 Task: Open Card Employee Handbook Review in Board Social Media Influencer Social Media Takeover Campaign Creation and Management to Workspace Desktop Applications and add a team member Softage.1@softage.net, a label Green, a checklist Media Relations, an attachment from your computer, a color Green and finally, add a card description 'Plan and execute company team-building conference with guest speakers' and a comment 'We should approach this task with enthusiasm as it has the potential to generate significant value for our company.'. Add a start date 'Jan 09, 1900' with a due date 'Jan 16, 1900'
Action: Mouse moved to (113, 499)
Screenshot: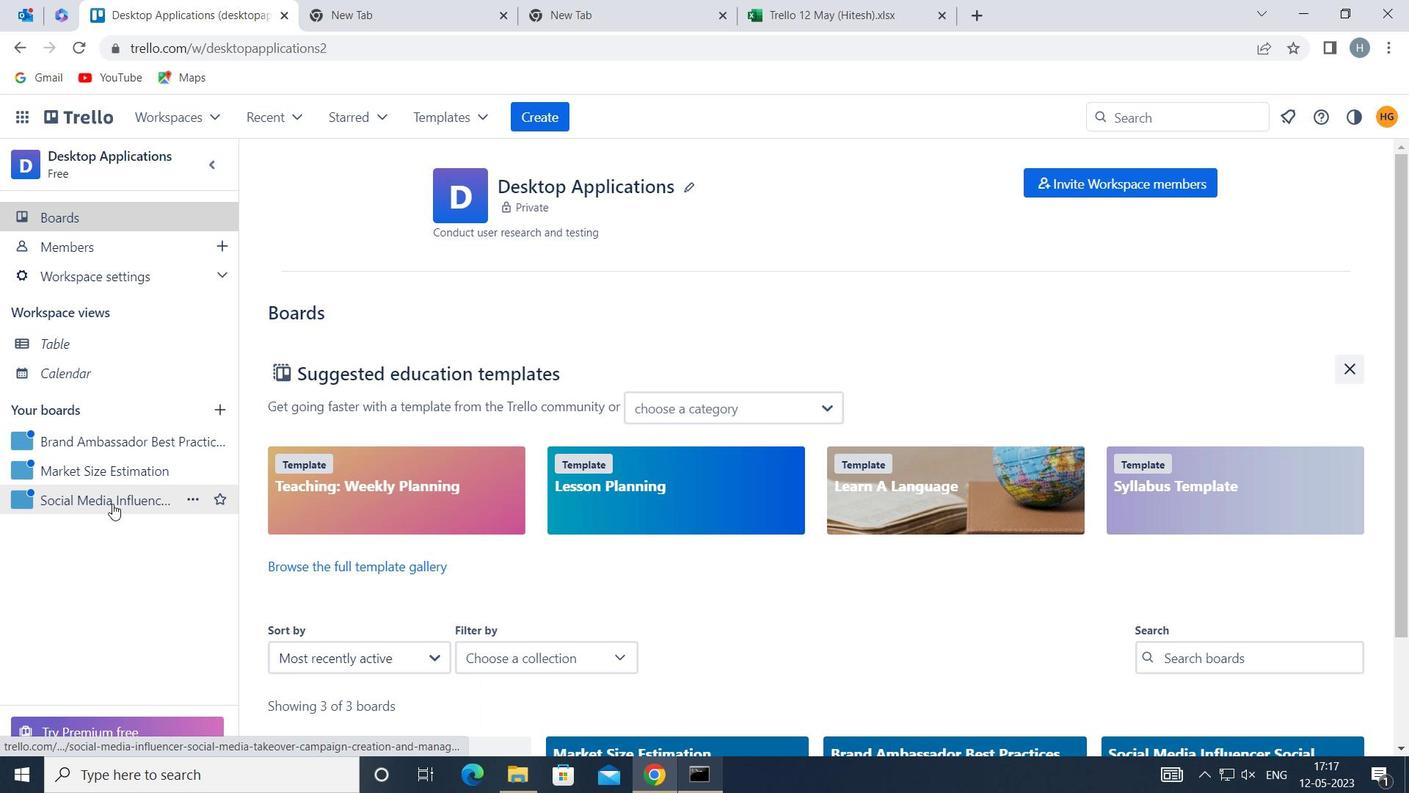 
Action: Mouse pressed left at (113, 499)
Screenshot: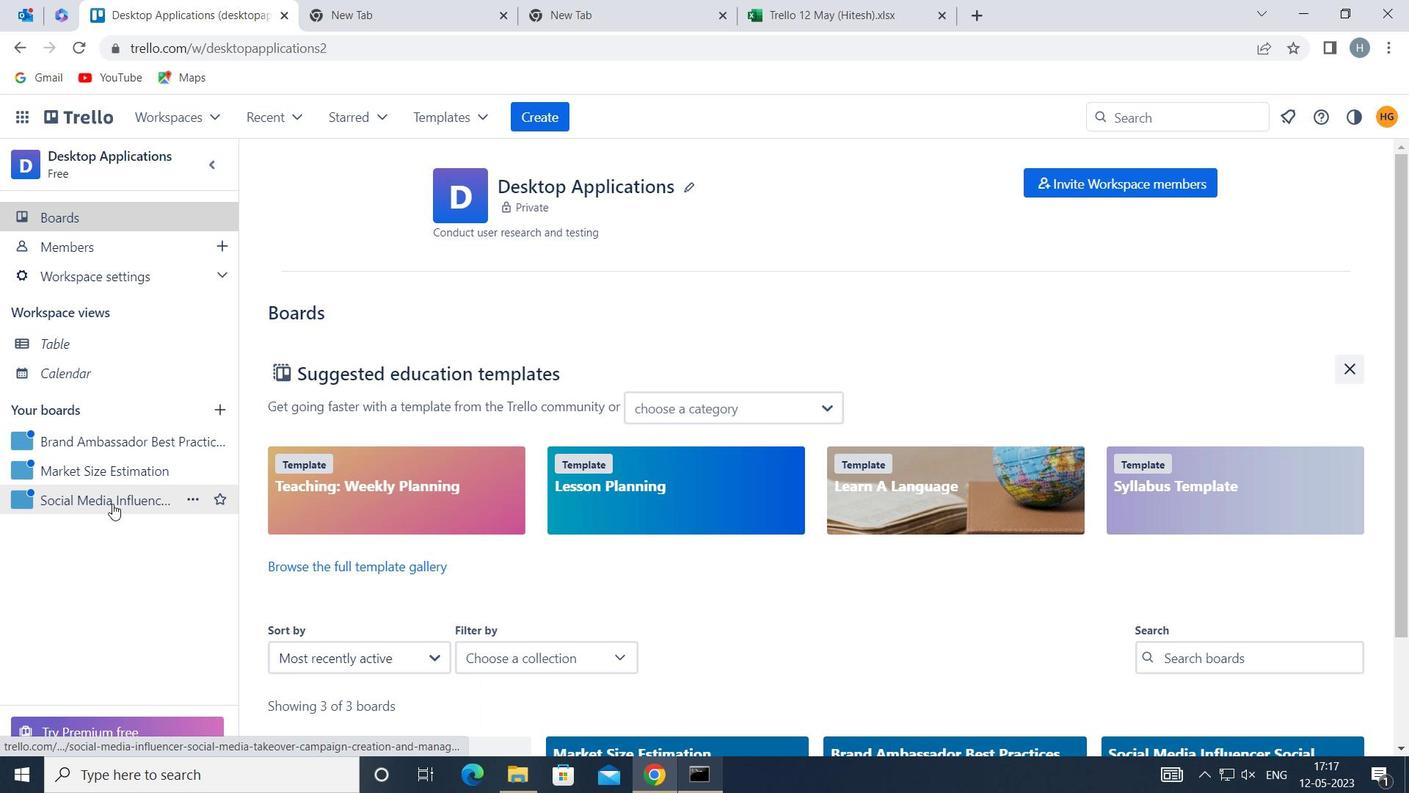 
Action: Mouse moved to (848, 258)
Screenshot: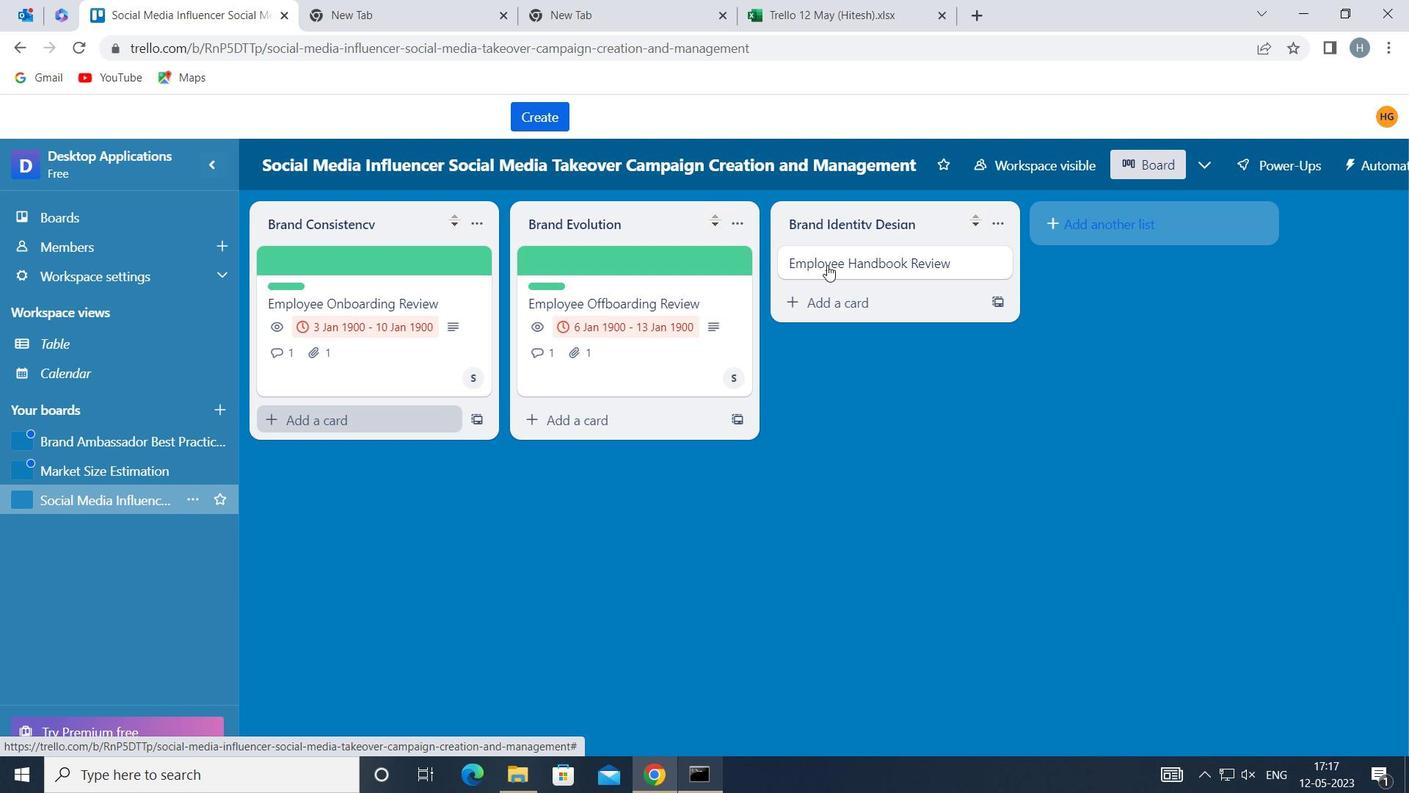 
Action: Mouse pressed left at (848, 258)
Screenshot: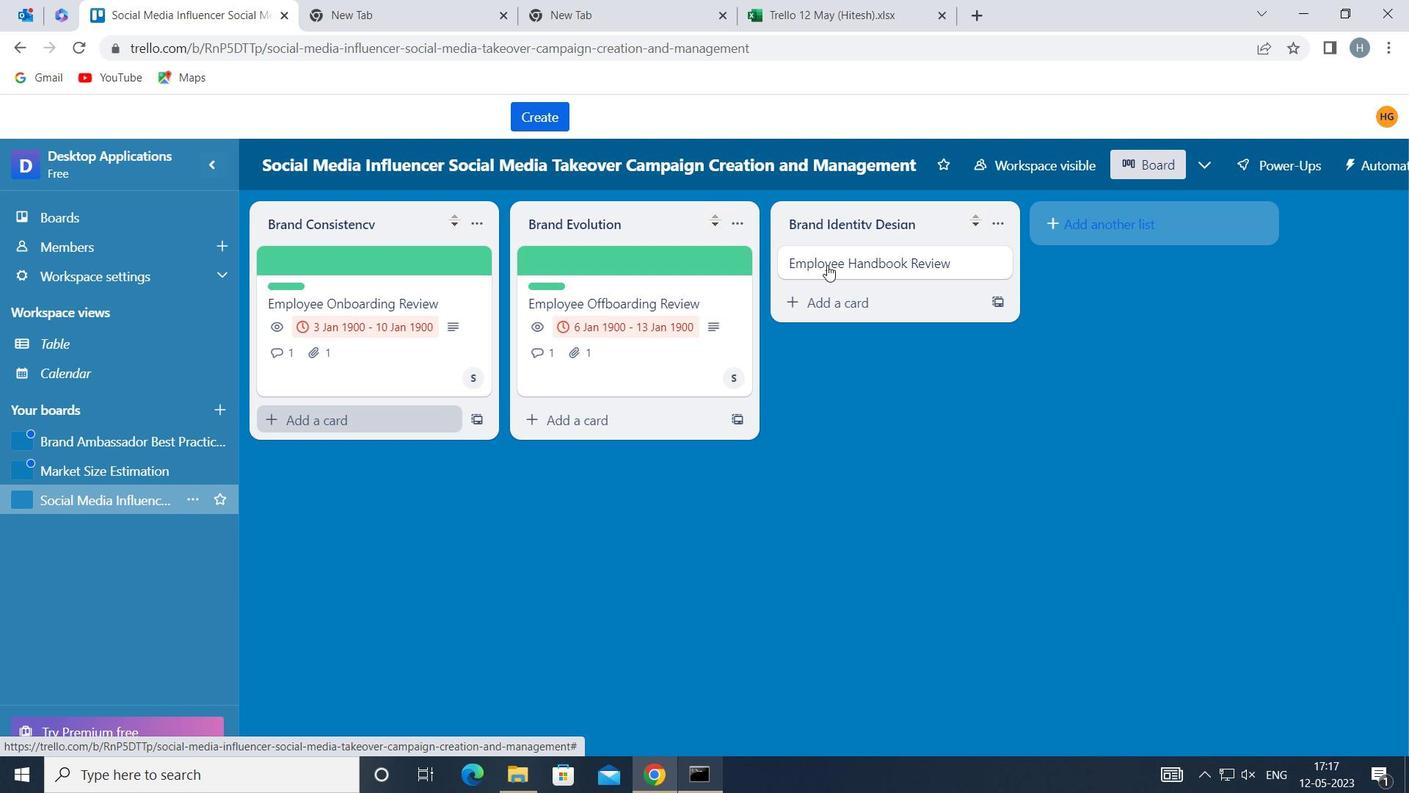 
Action: Mouse moved to (939, 327)
Screenshot: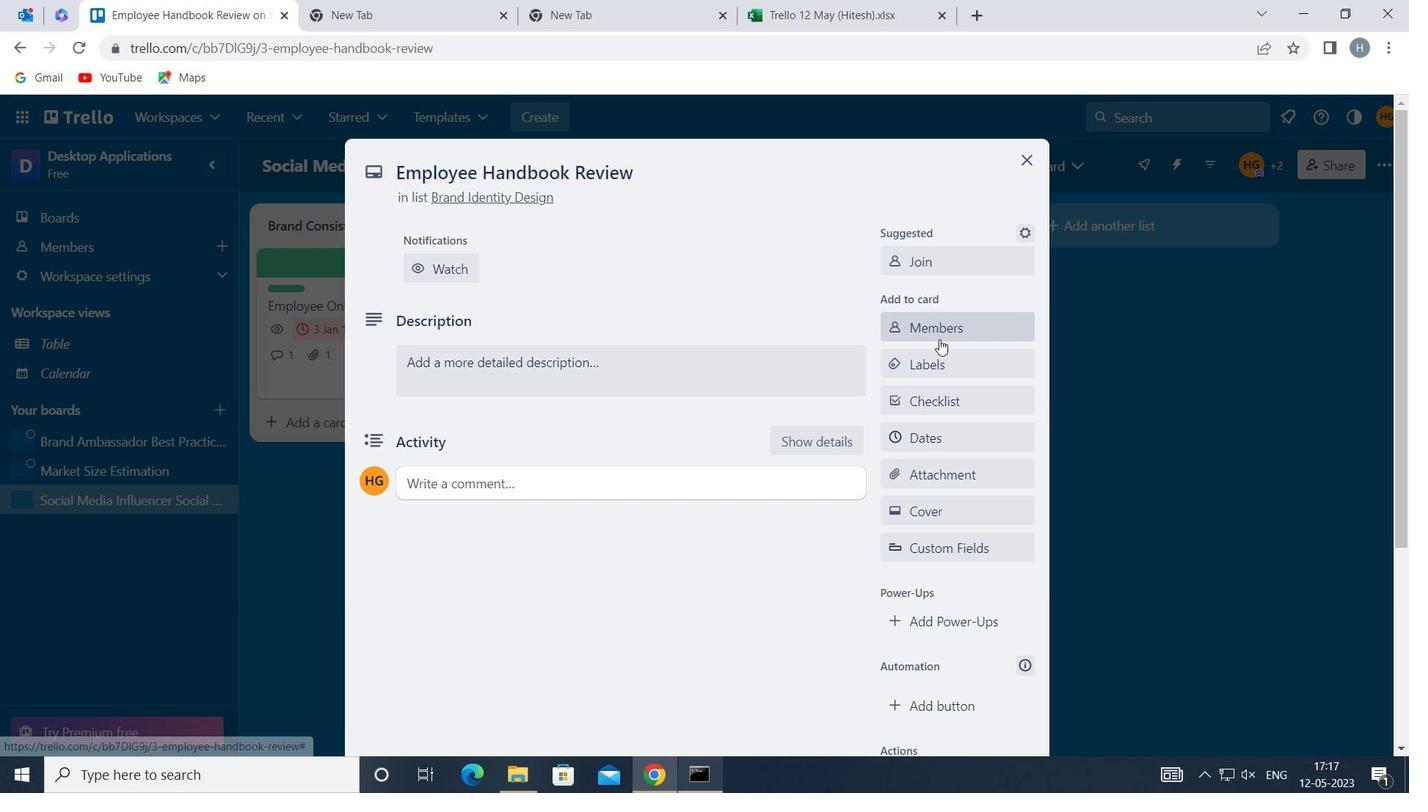 
Action: Mouse pressed left at (939, 327)
Screenshot: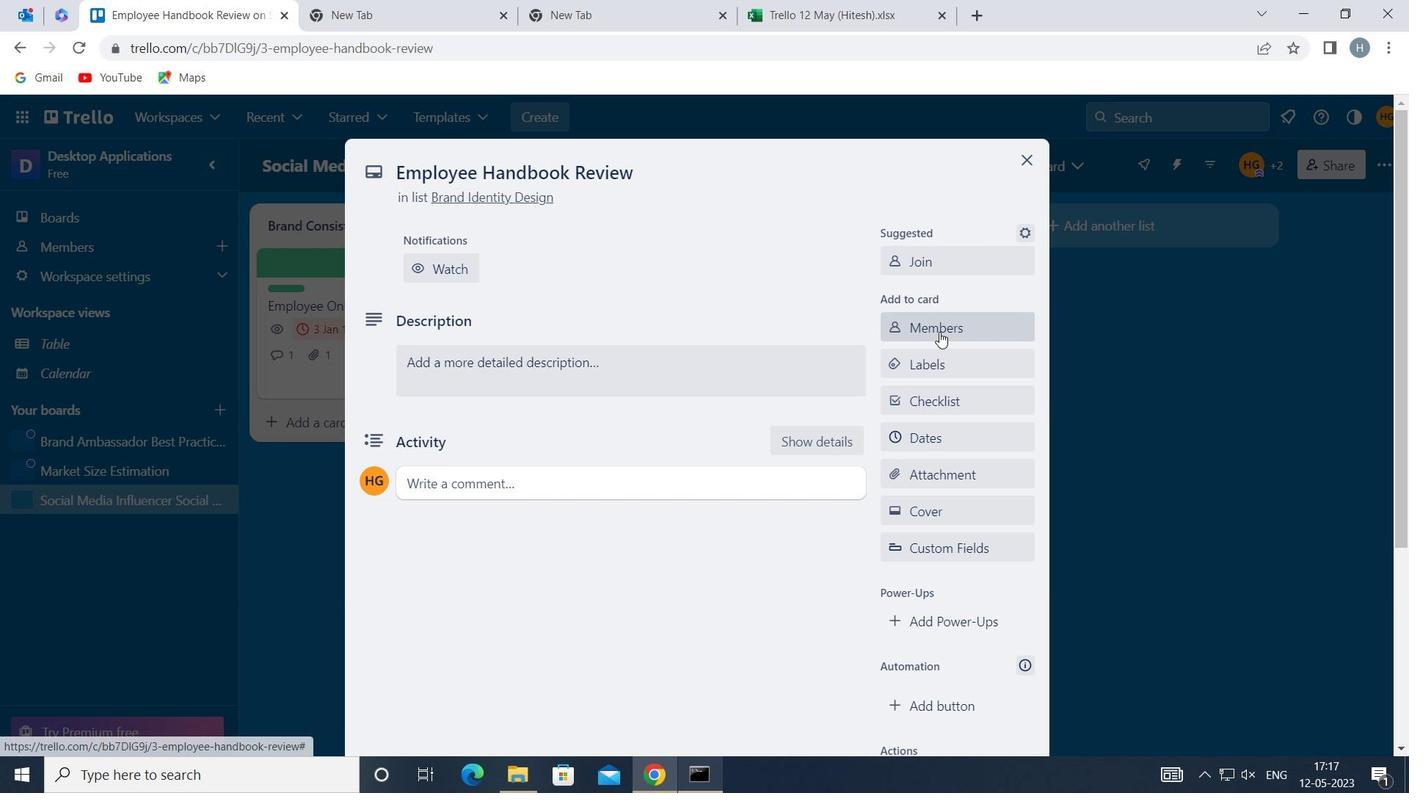 
Action: Mouse moved to (939, 326)
Screenshot: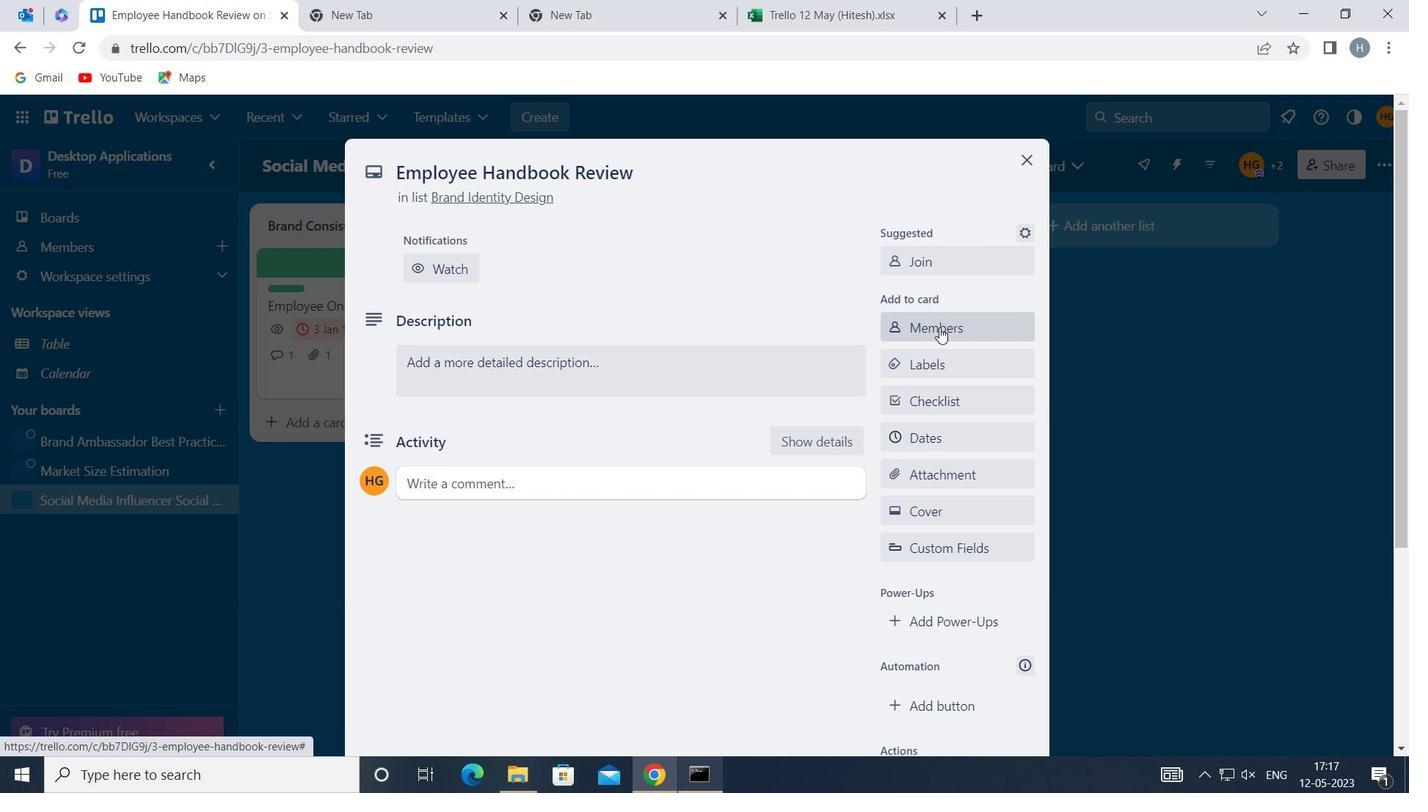 
Action: Key pressed softage
Screenshot: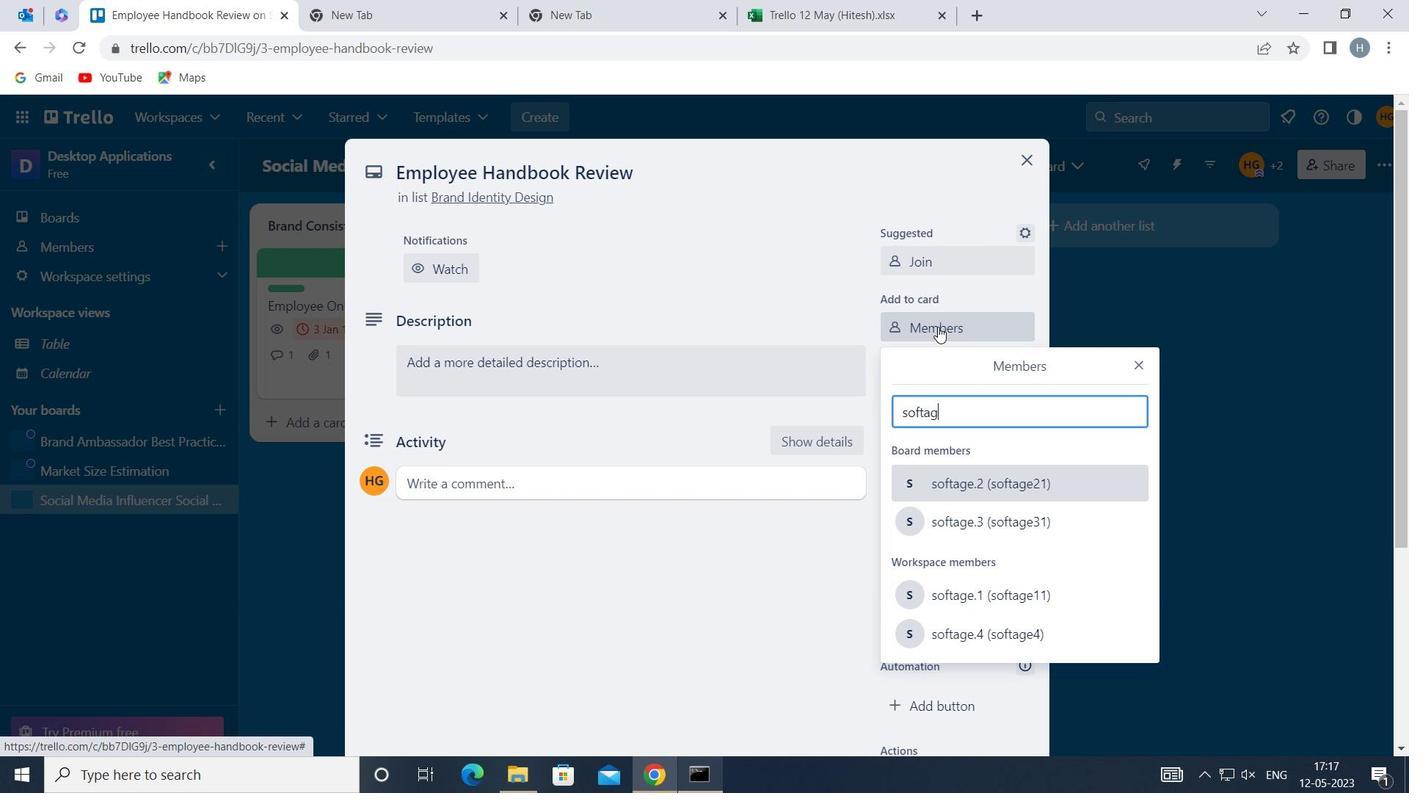 
Action: Mouse moved to (1029, 582)
Screenshot: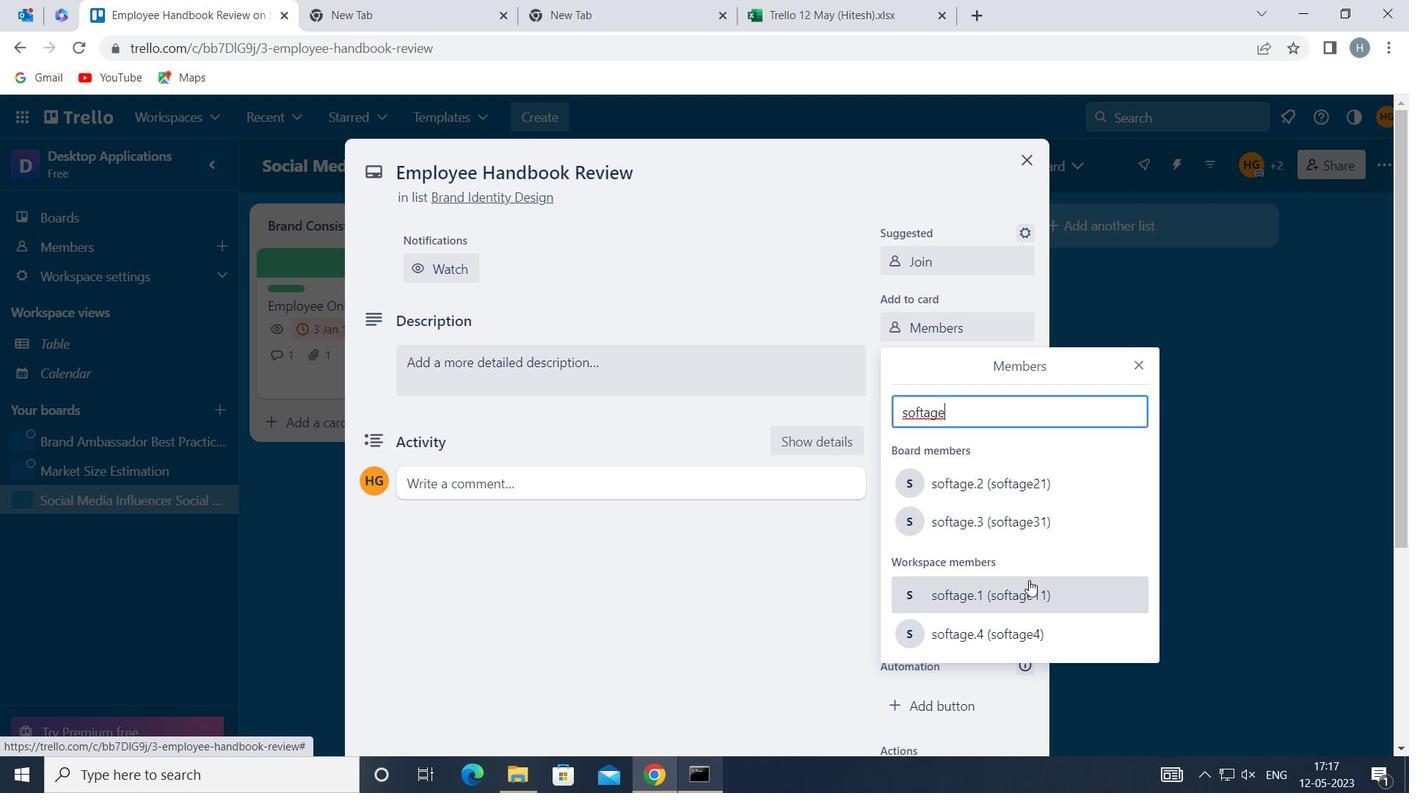 
Action: Mouse pressed left at (1029, 582)
Screenshot: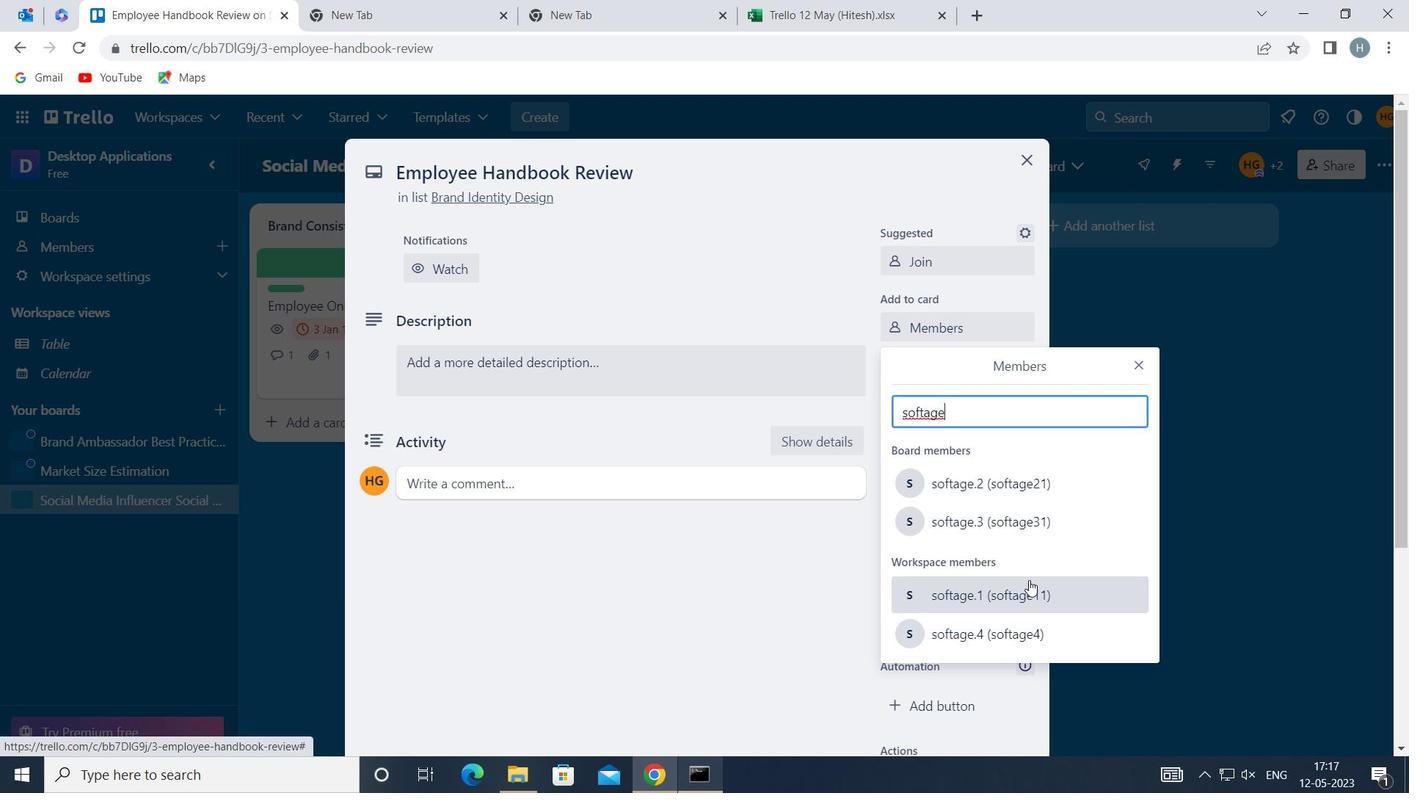 
Action: Mouse moved to (1140, 366)
Screenshot: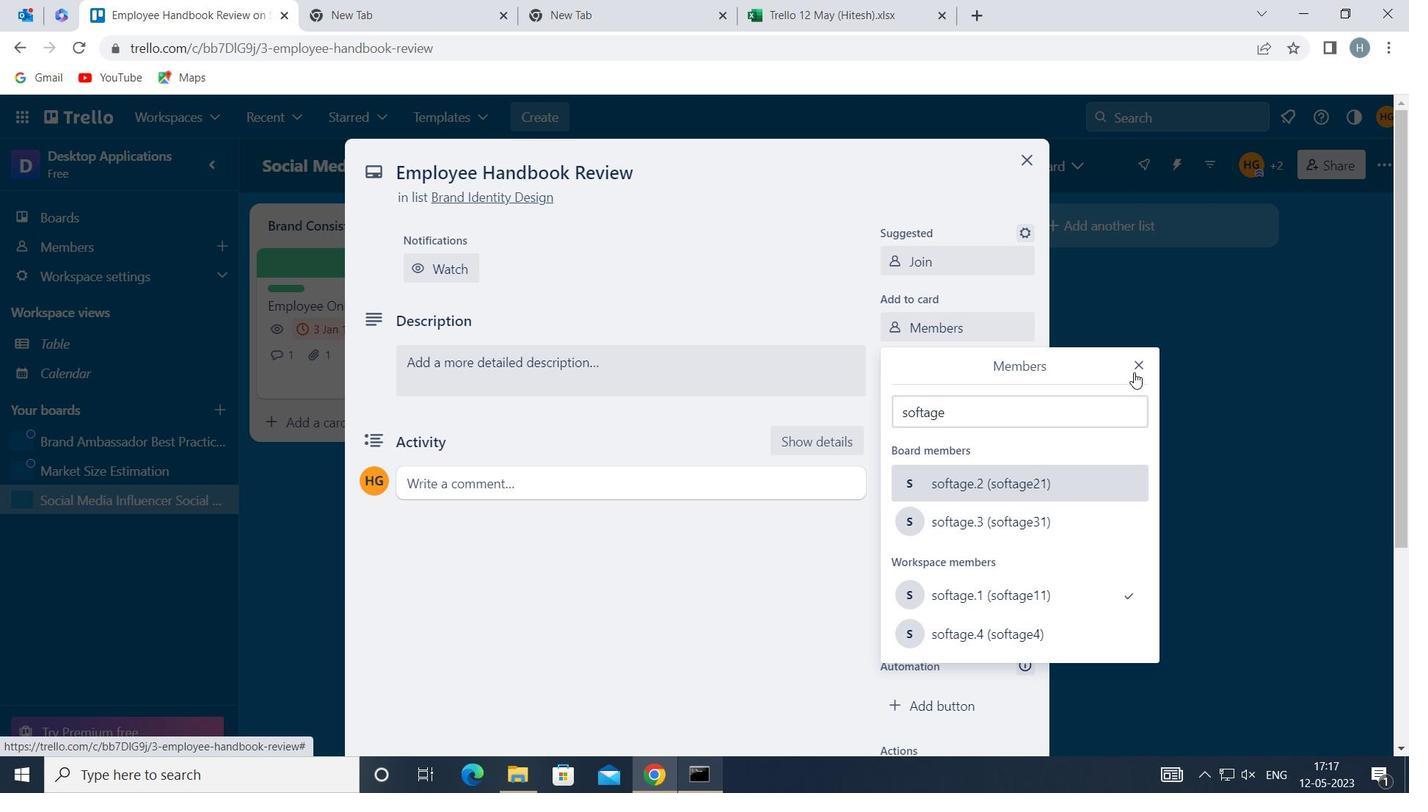 
Action: Mouse pressed left at (1140, 366)
Screenshot: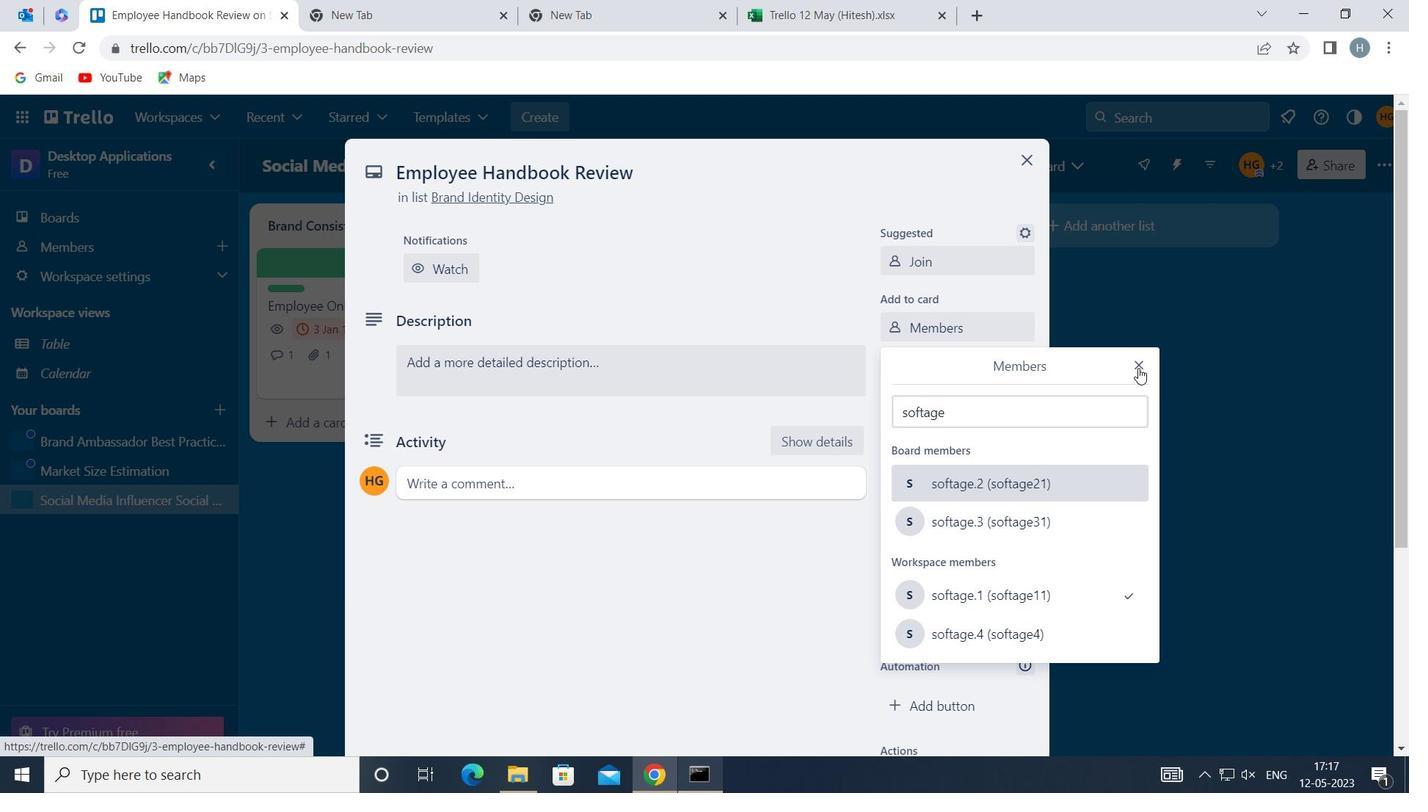
Action: Mouse moved to (1000, 361)
Screenshot: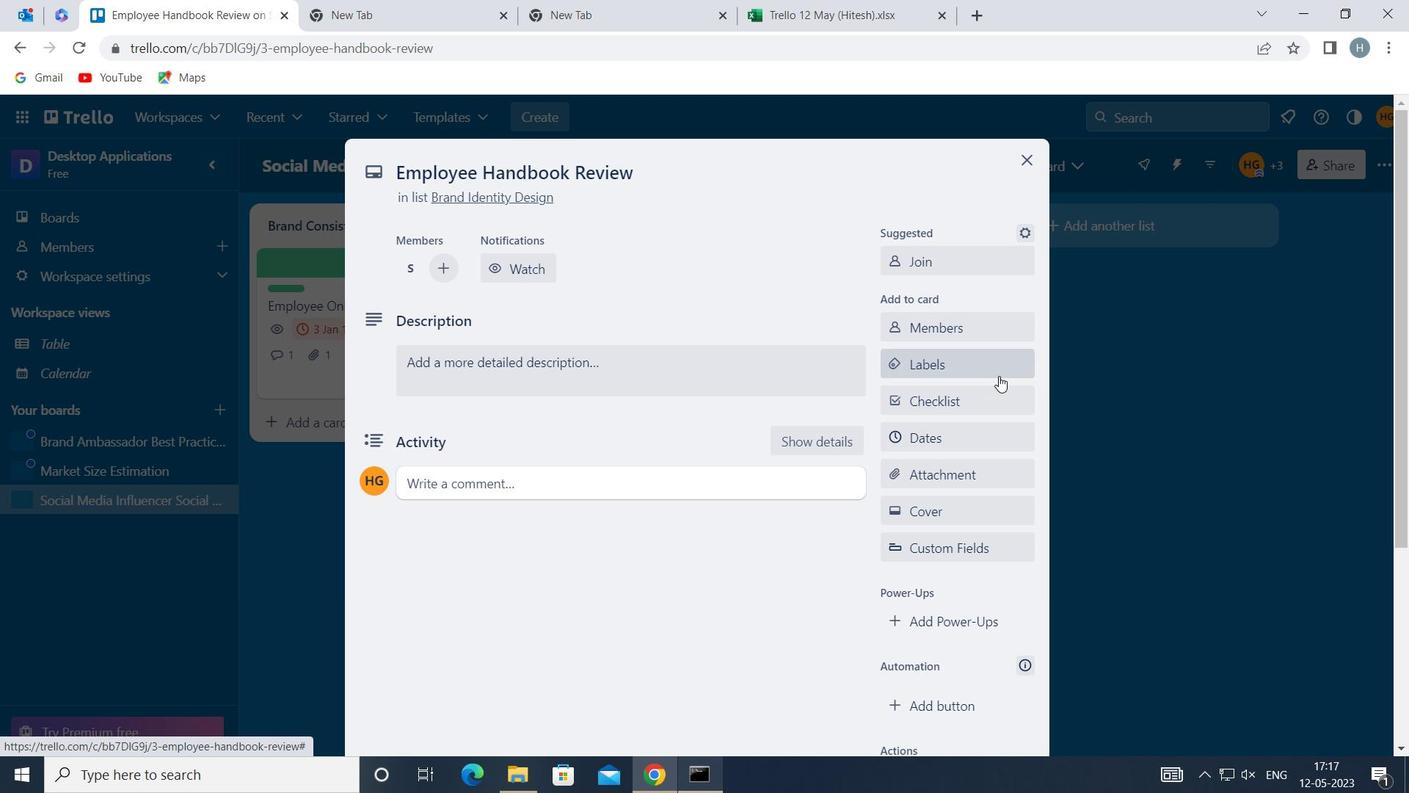 
Action: Mouse pressed left at (1000, 361)
Screenshot: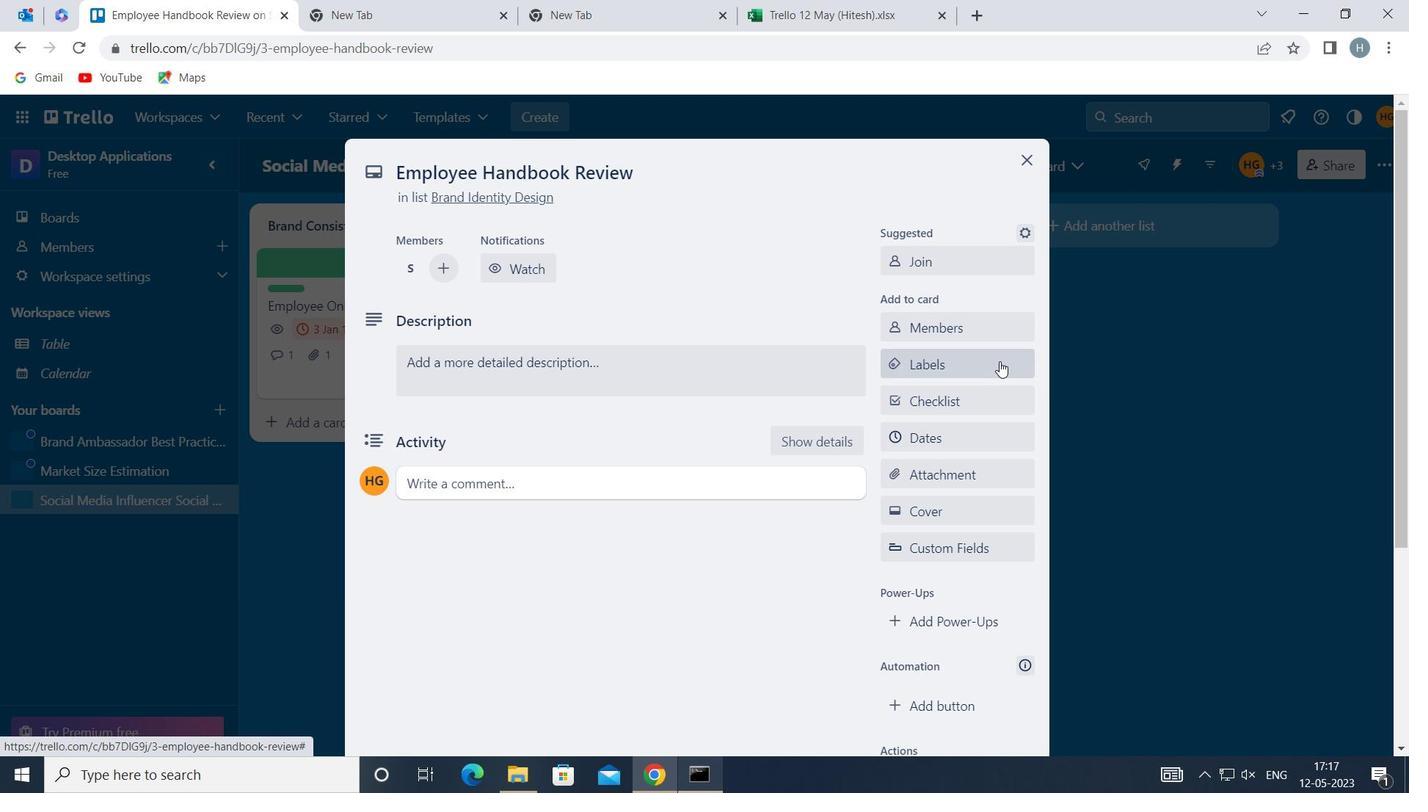
Action: Mouse moved to (995, 268)
Screenshot: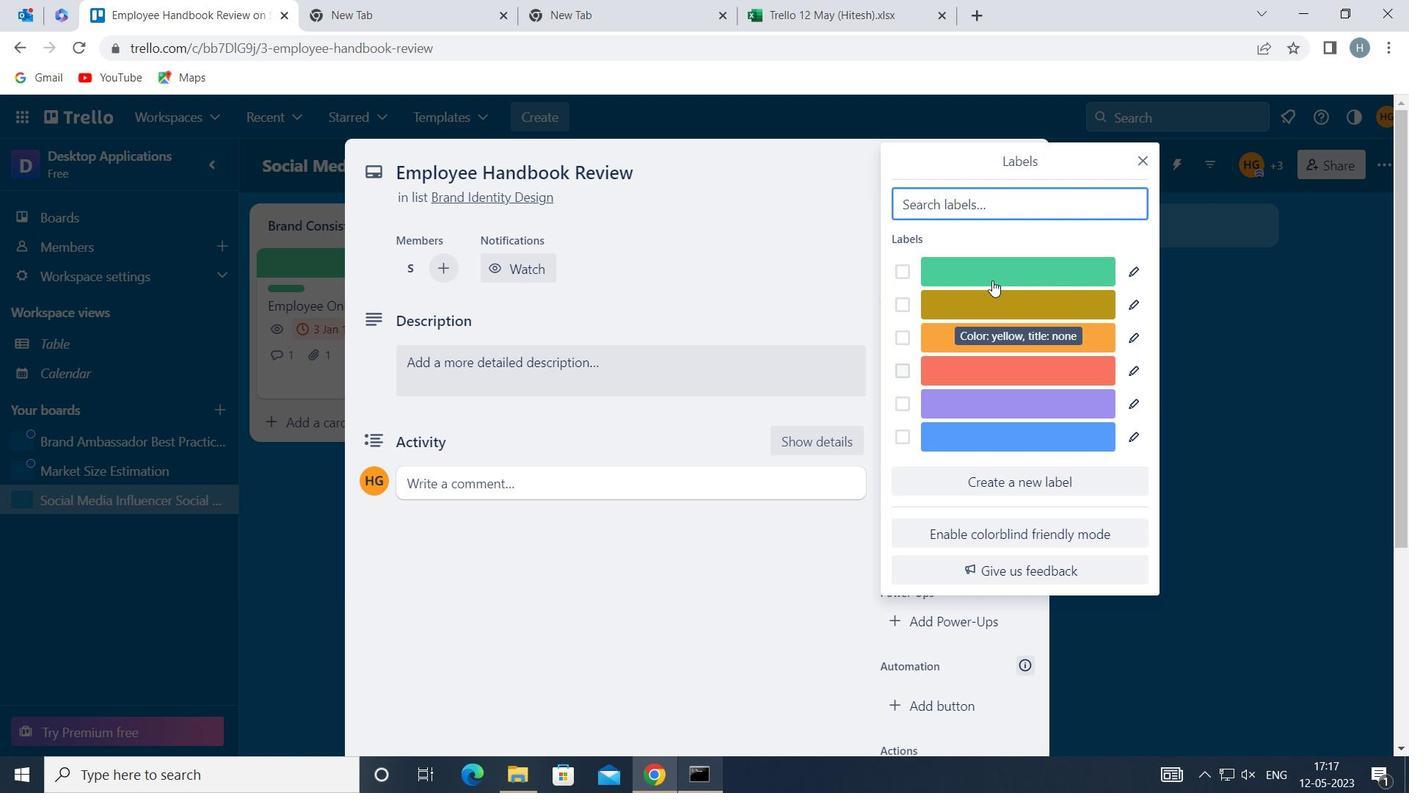 
Action: Mouse pressed left at (995, 268)
Screenshot: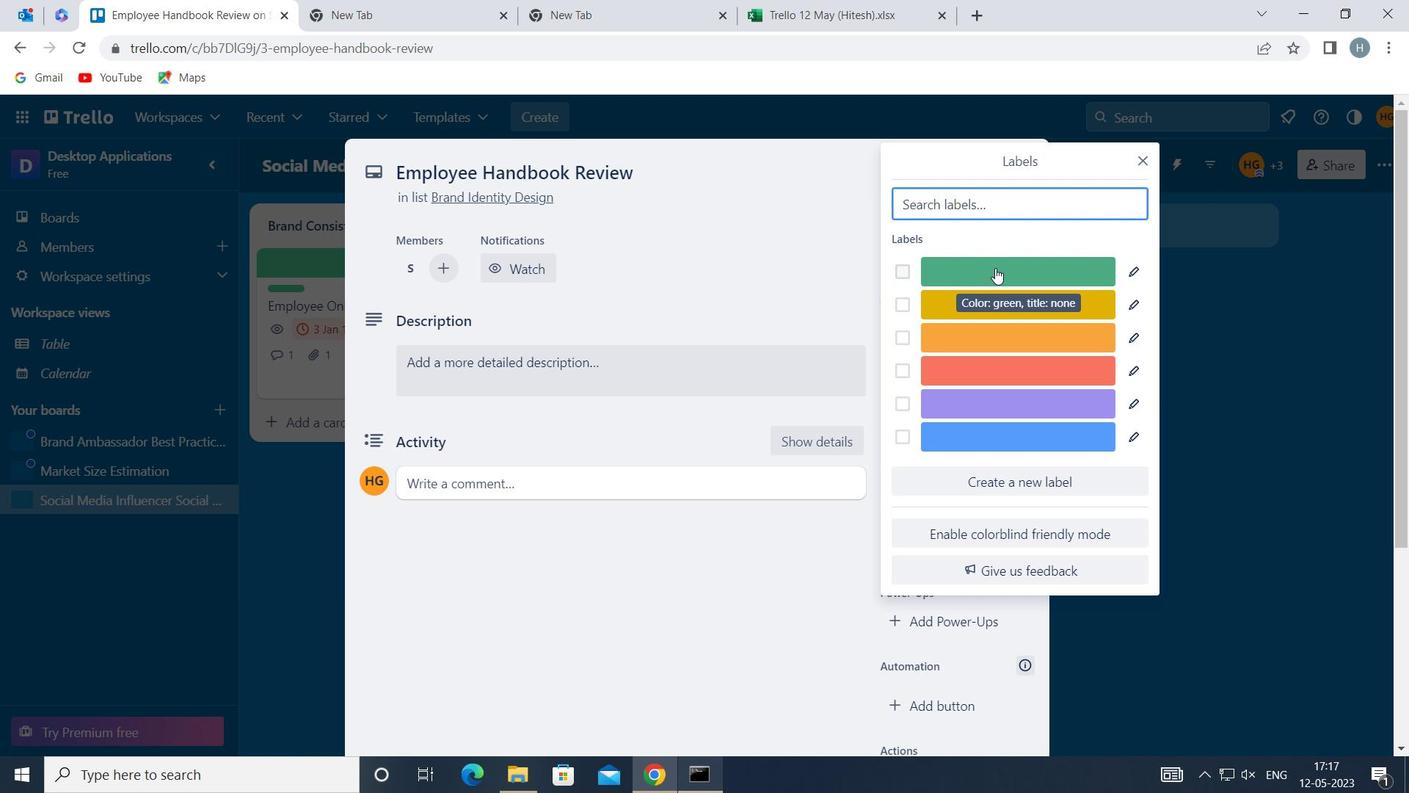 
Action: Mouse moved to (1140, 159)
Screenshot: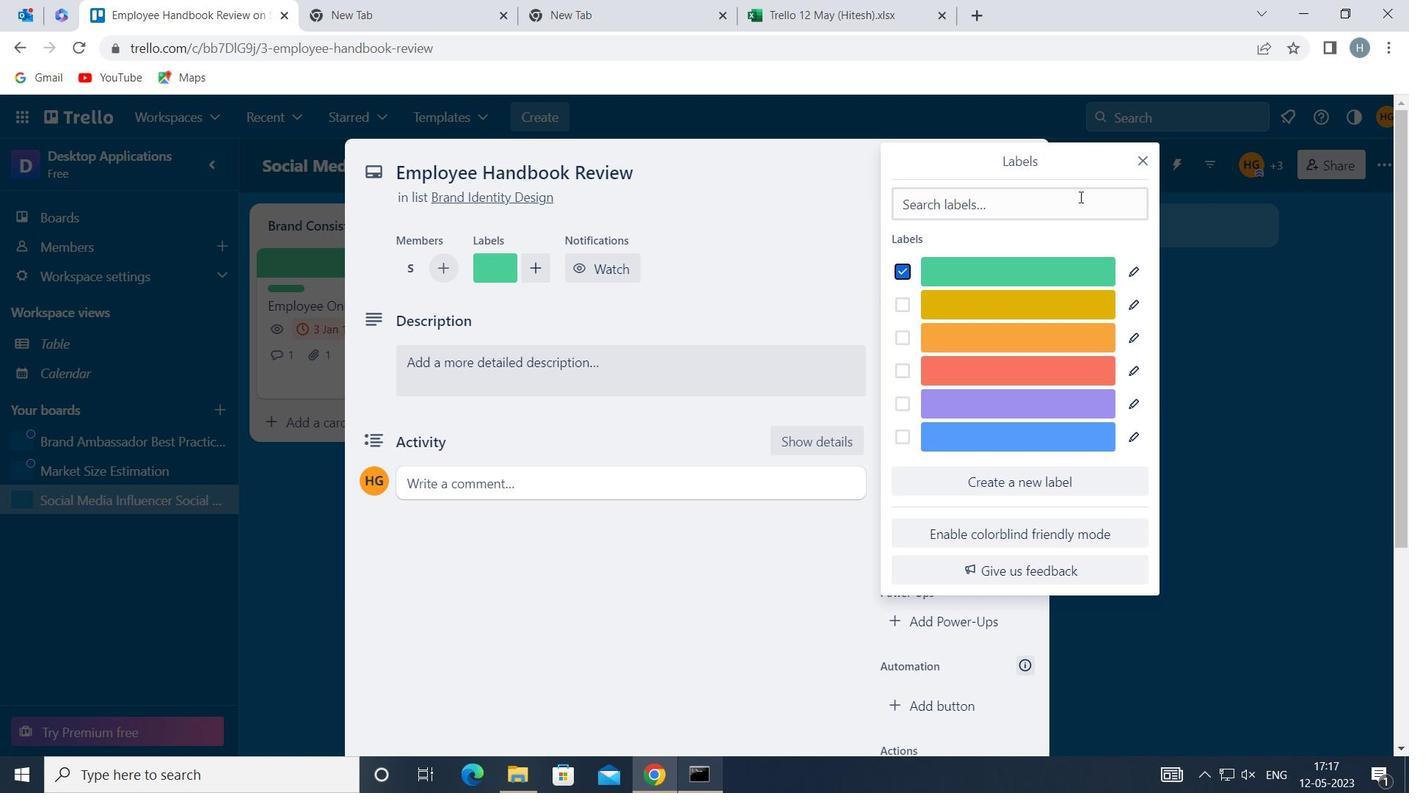 
Action: Mouse pressed left at (1140, 159)
Screenshot: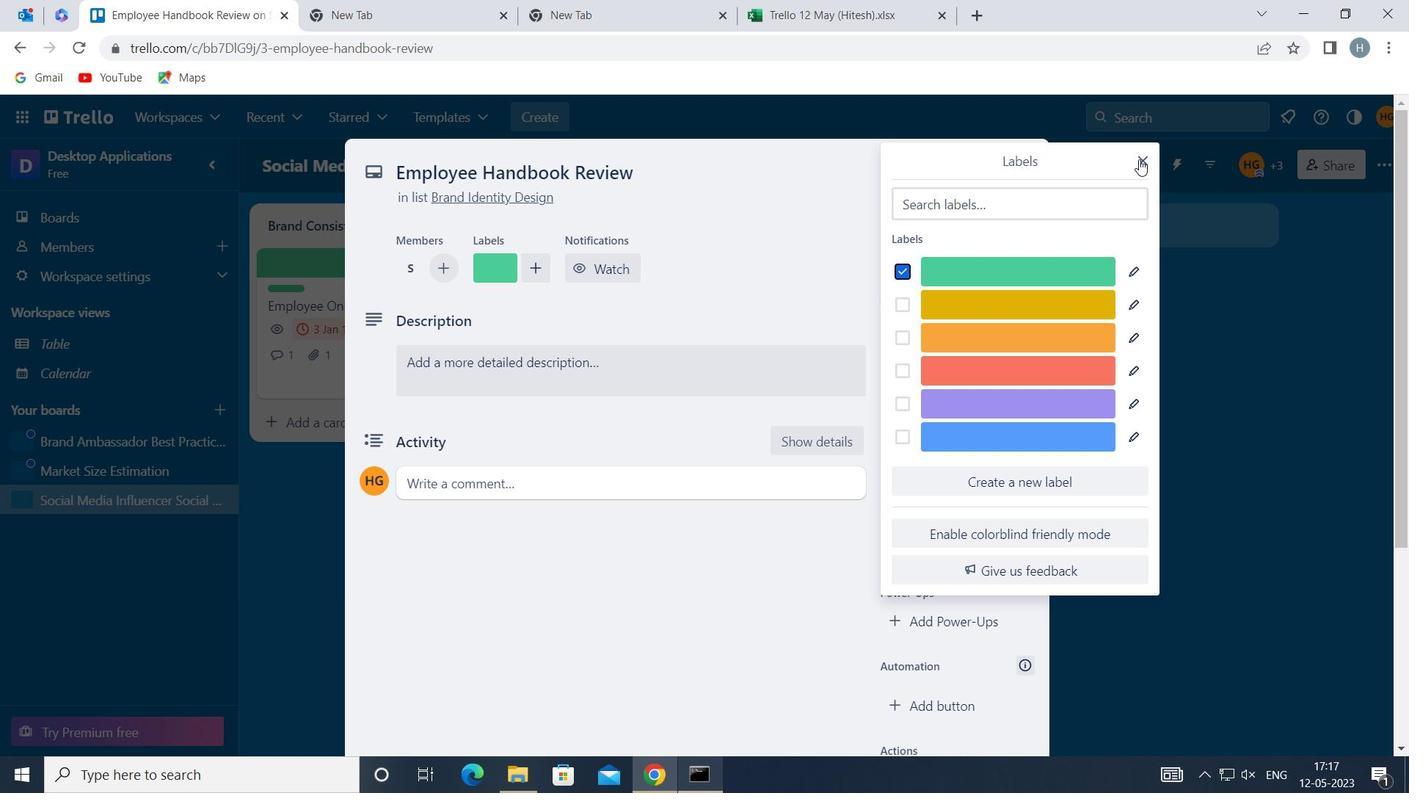 
Action: Mouse moved to (983, 392)
Screenshot: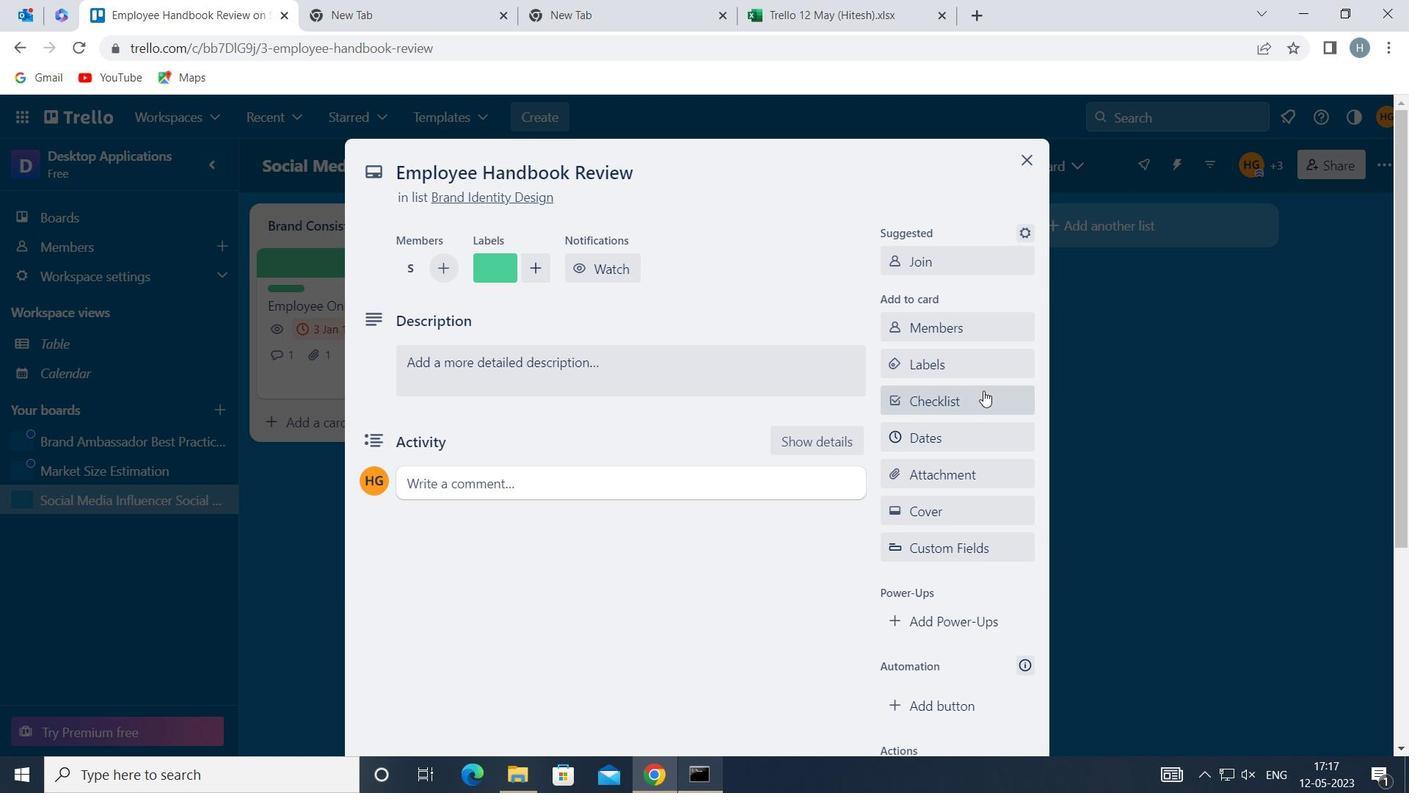 
Action: Mouse pressed left at (983, 392)
Screenshot: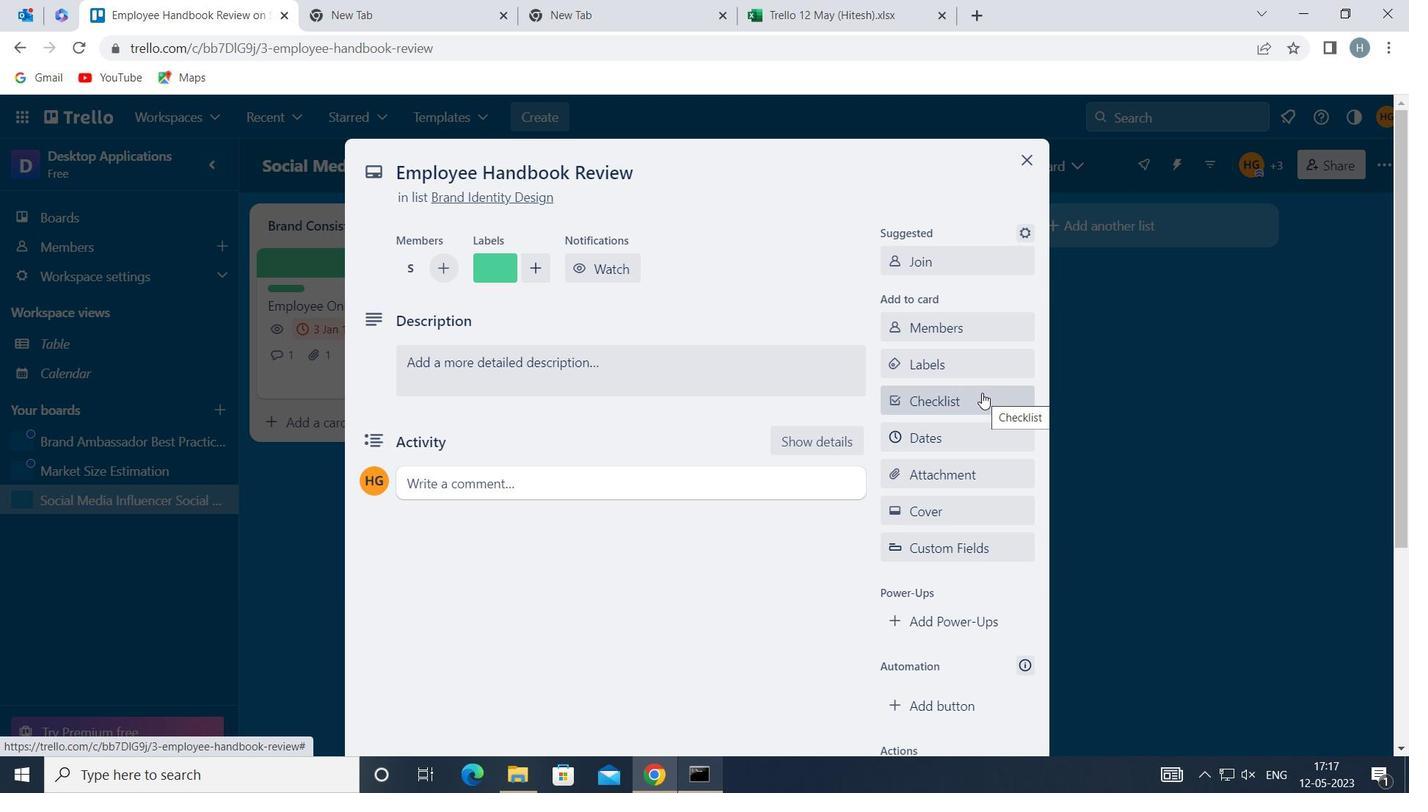 
Action: Key pressed <Key.shift>MEDIA<Key.space><Key.shift><Key.shift><Key.shift><Key.shift><Key.shift><Key.shift><Key.shift><Key.shift>RELATIONS
Screenshot: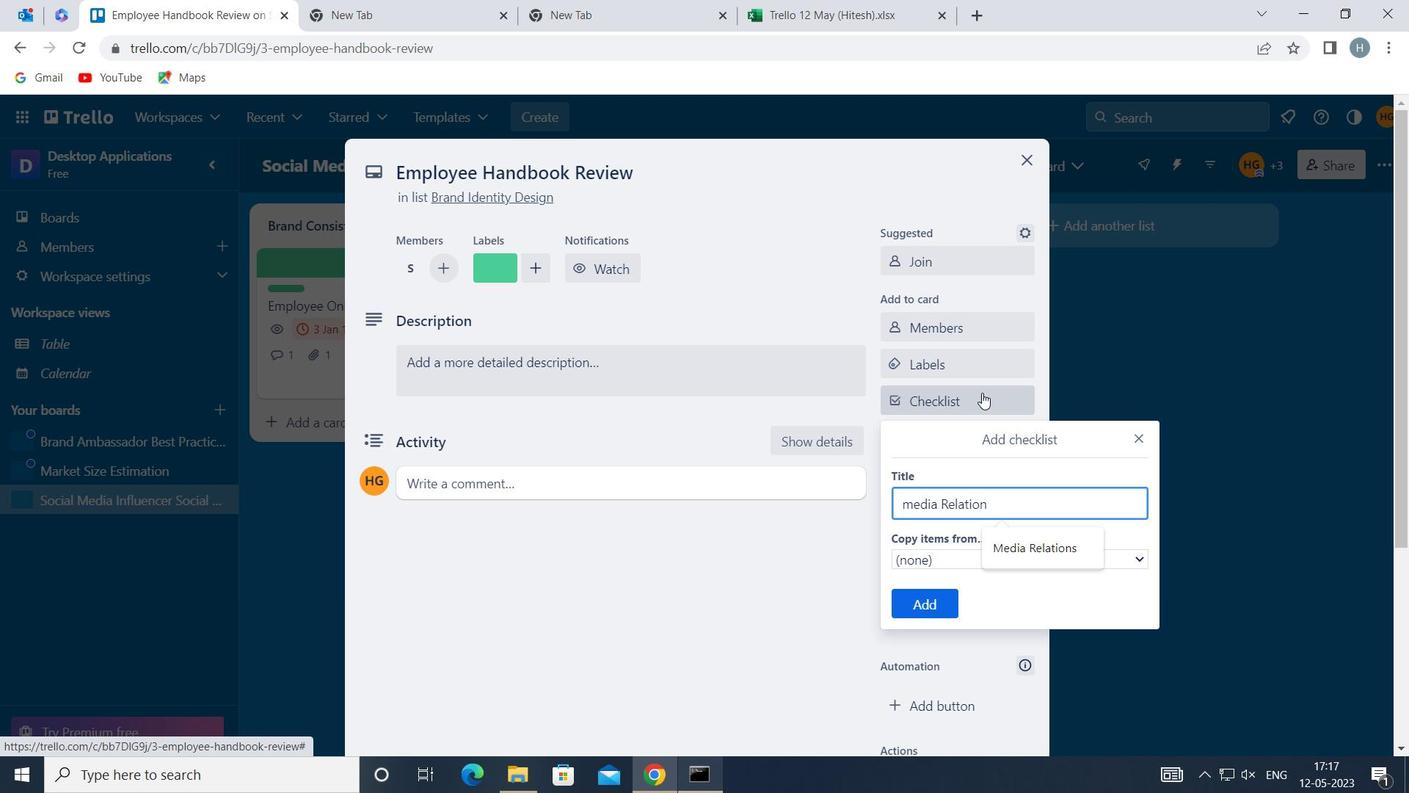 
Action: Mouse moved to (923, 600)
Screenshot: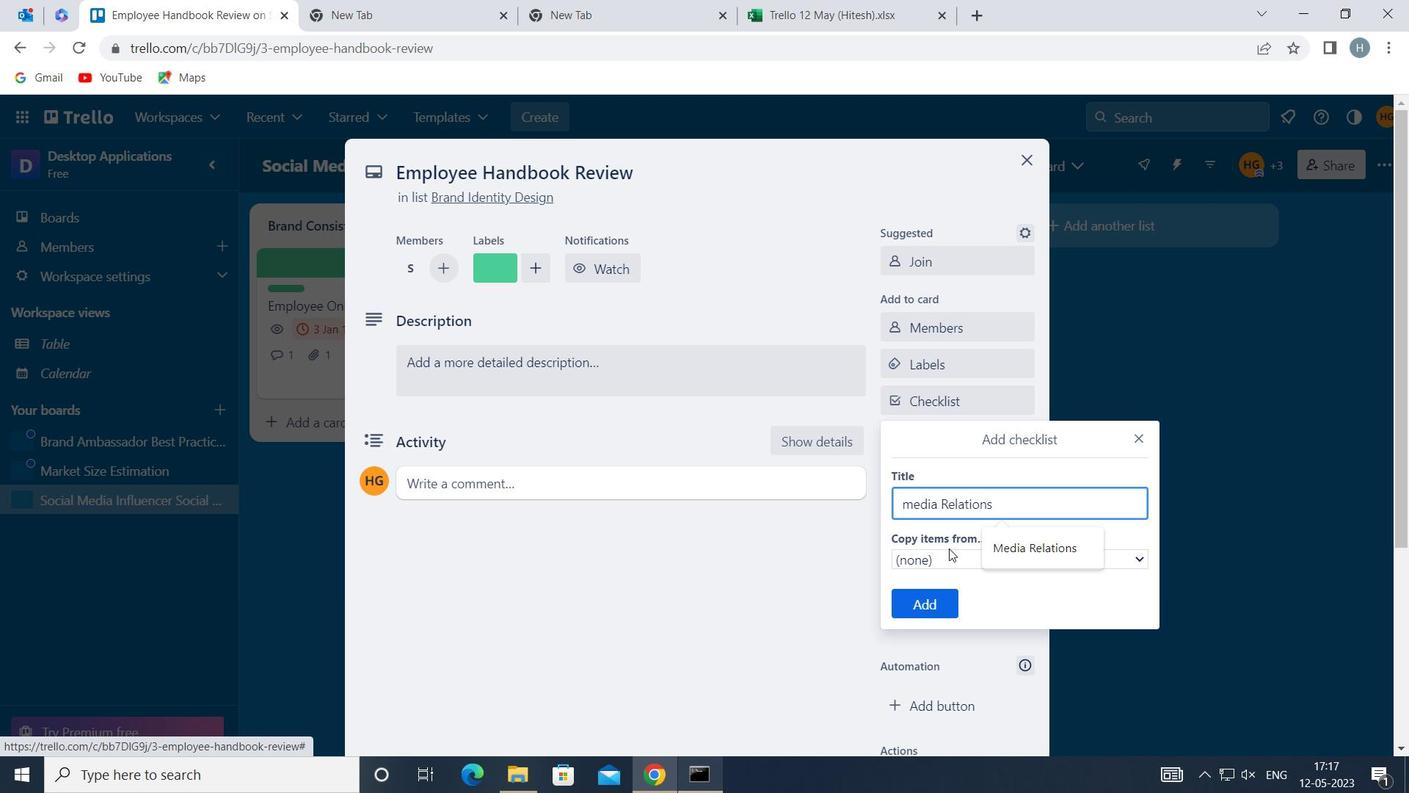 
Action: Mouse pressed left at (923, 600)
Screenshot: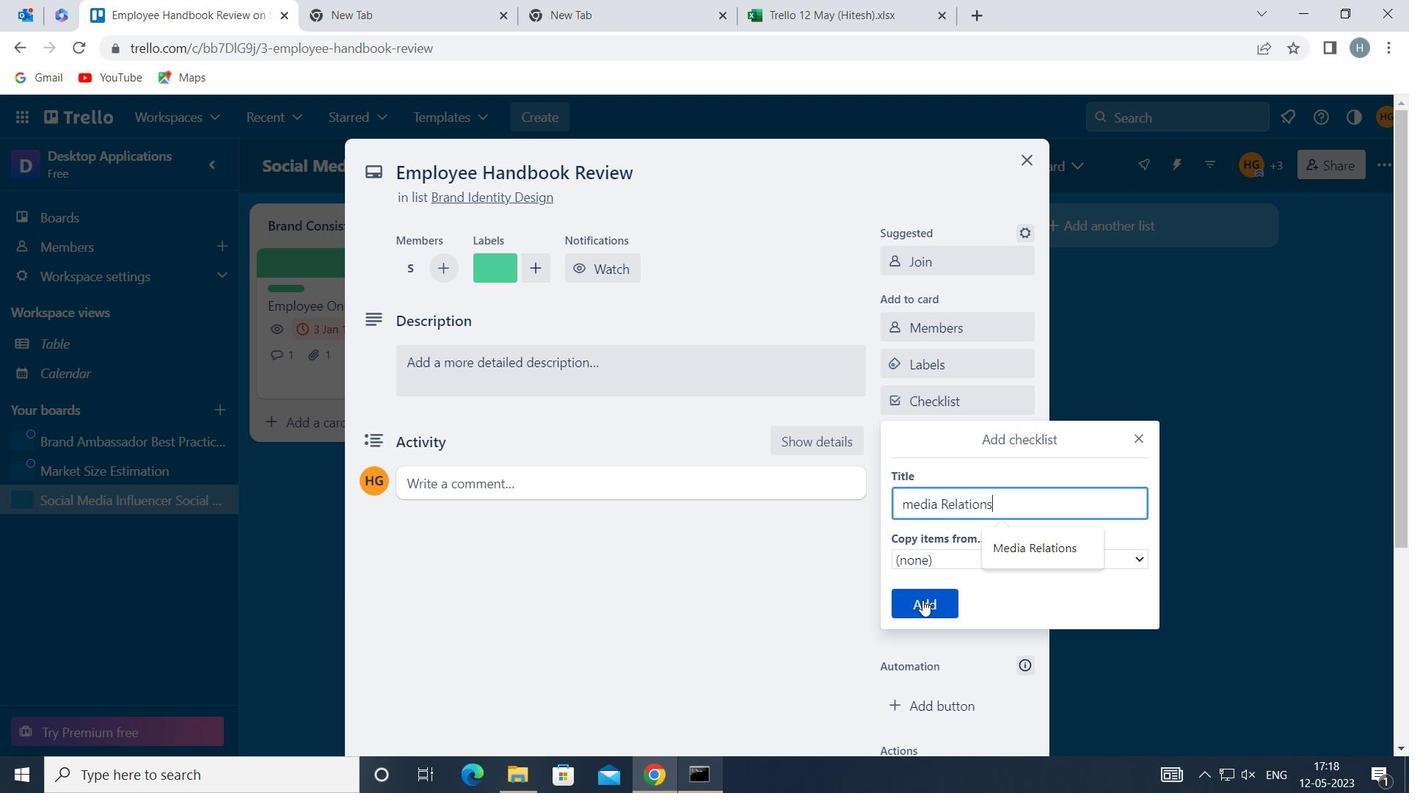 
Action: Mouse moved to (967, 472)
Screenshot: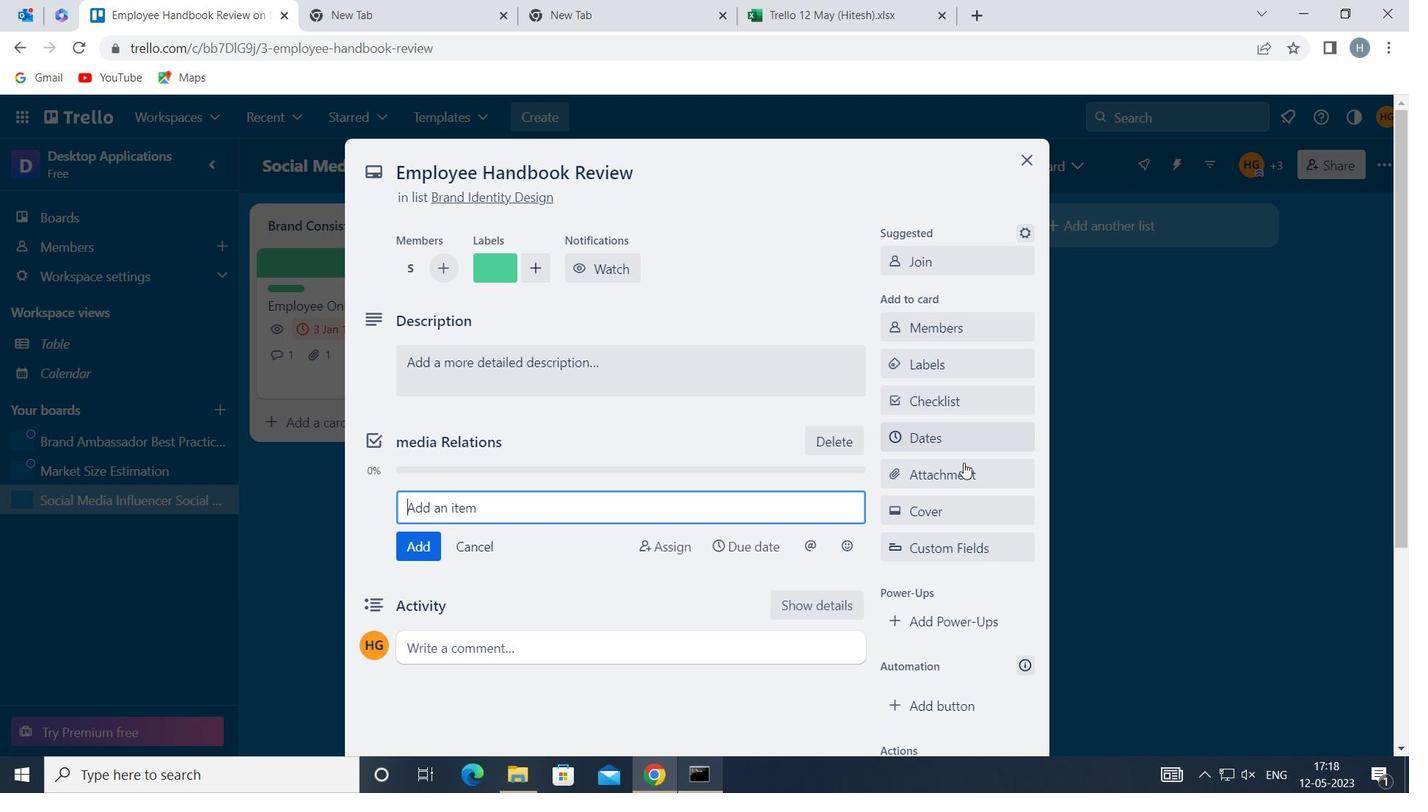 
Action: Mouse pressed left at (967, 472)
Screenshot: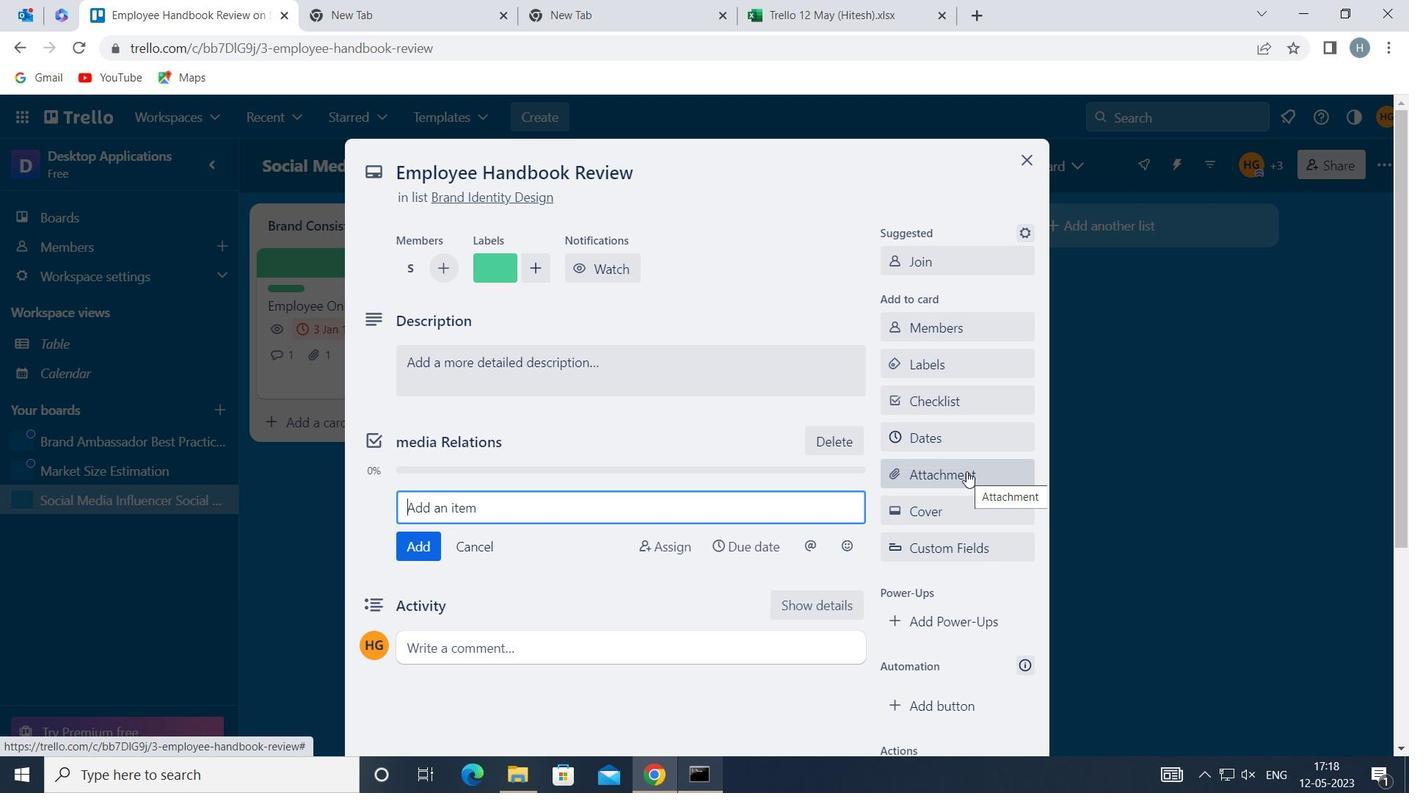 
Action: Mouse moved to (992, 207)
Screenshot: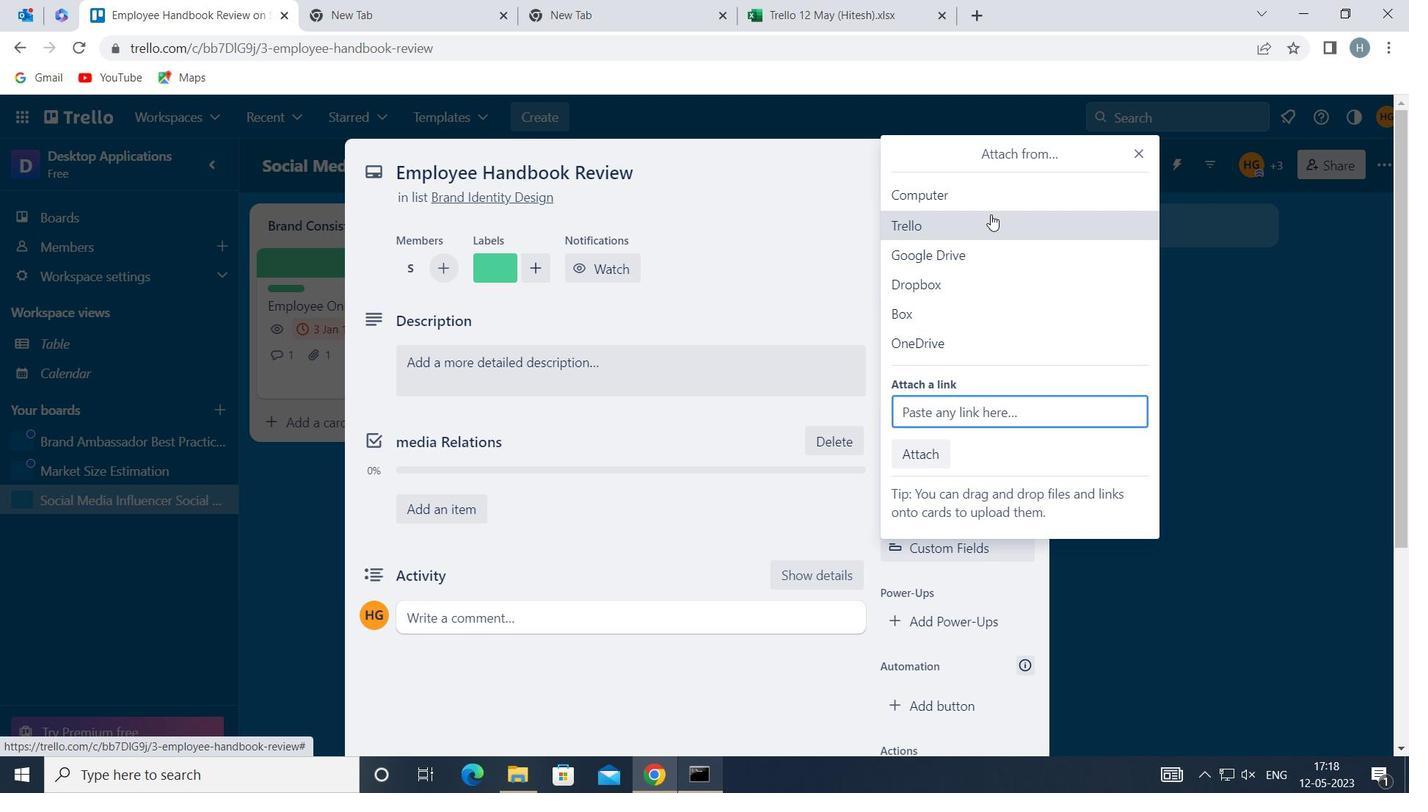 
Action: Mouse pressed left at (992, 207)
Screenshot: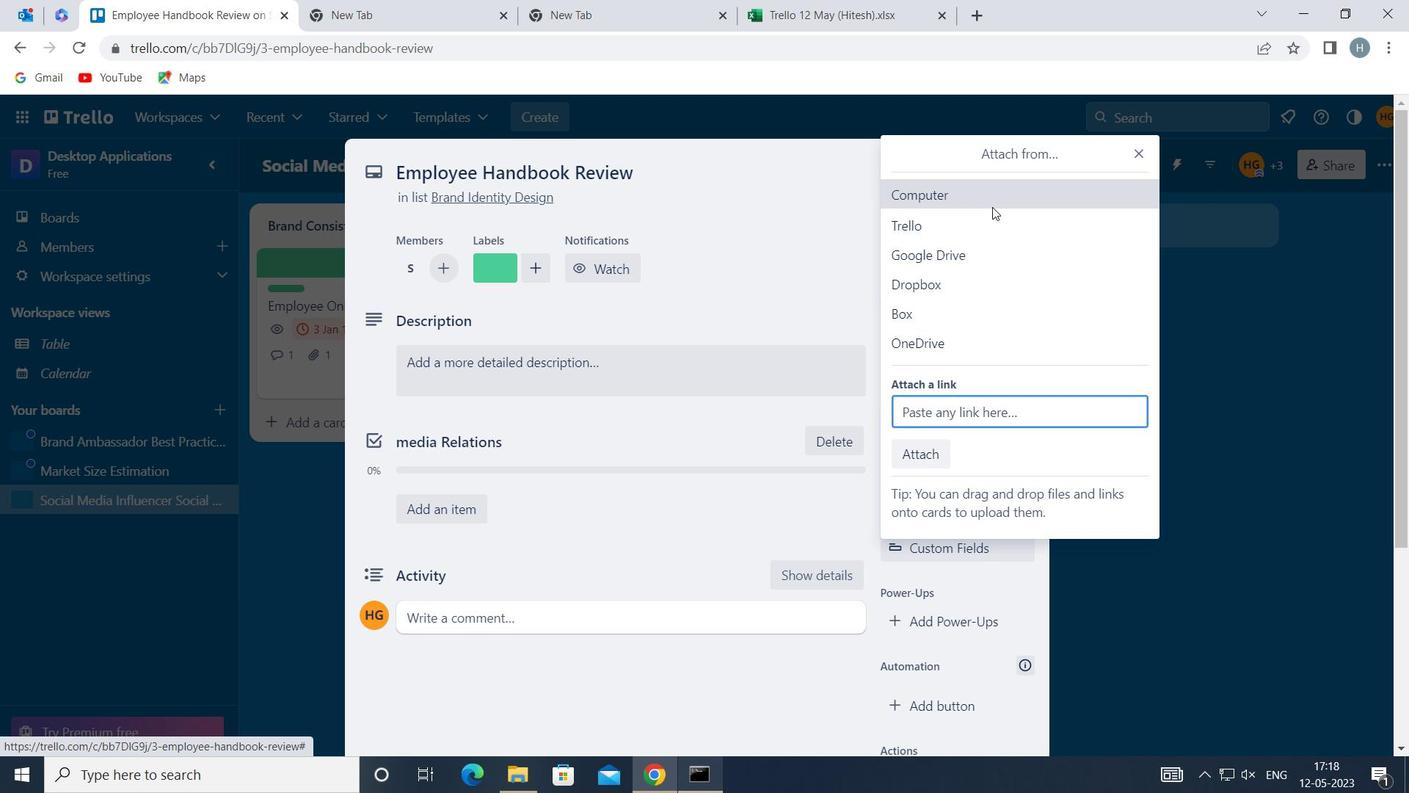 
Action: Mouse moved to (533, 158)
Screenshot: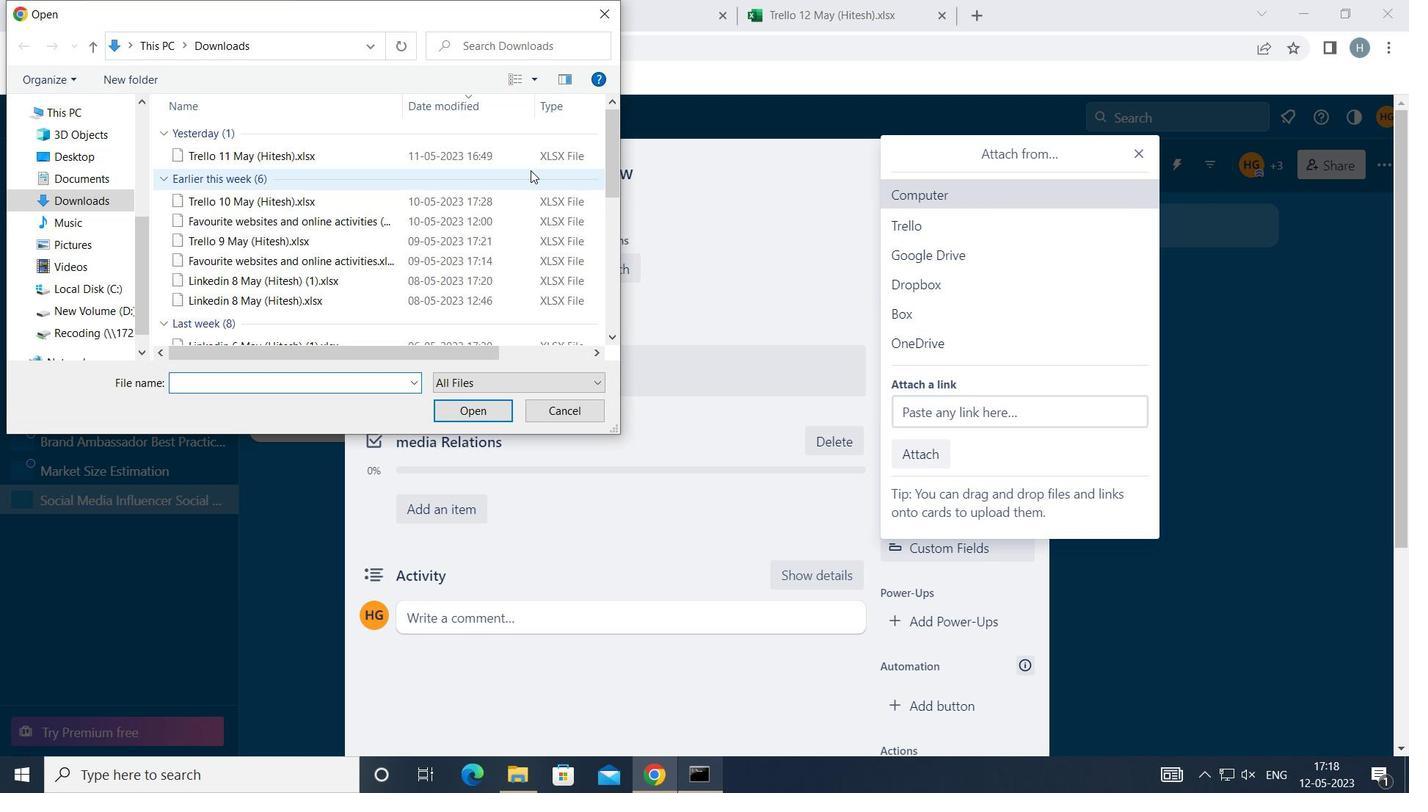 
Action: Mouse pressed left at (533, 158)
Screenshot: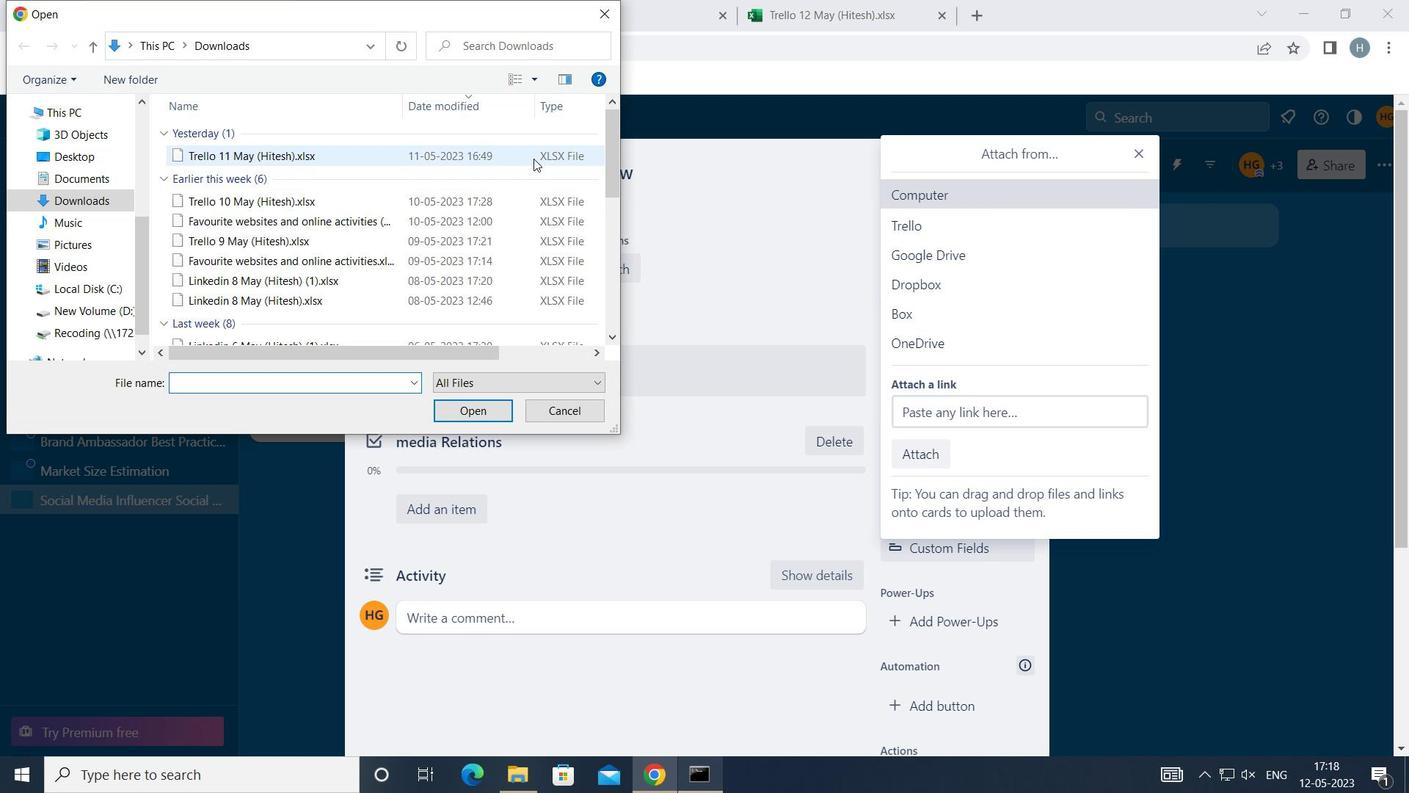 
Action: Mouse moved to (479, 409)
Screenshot: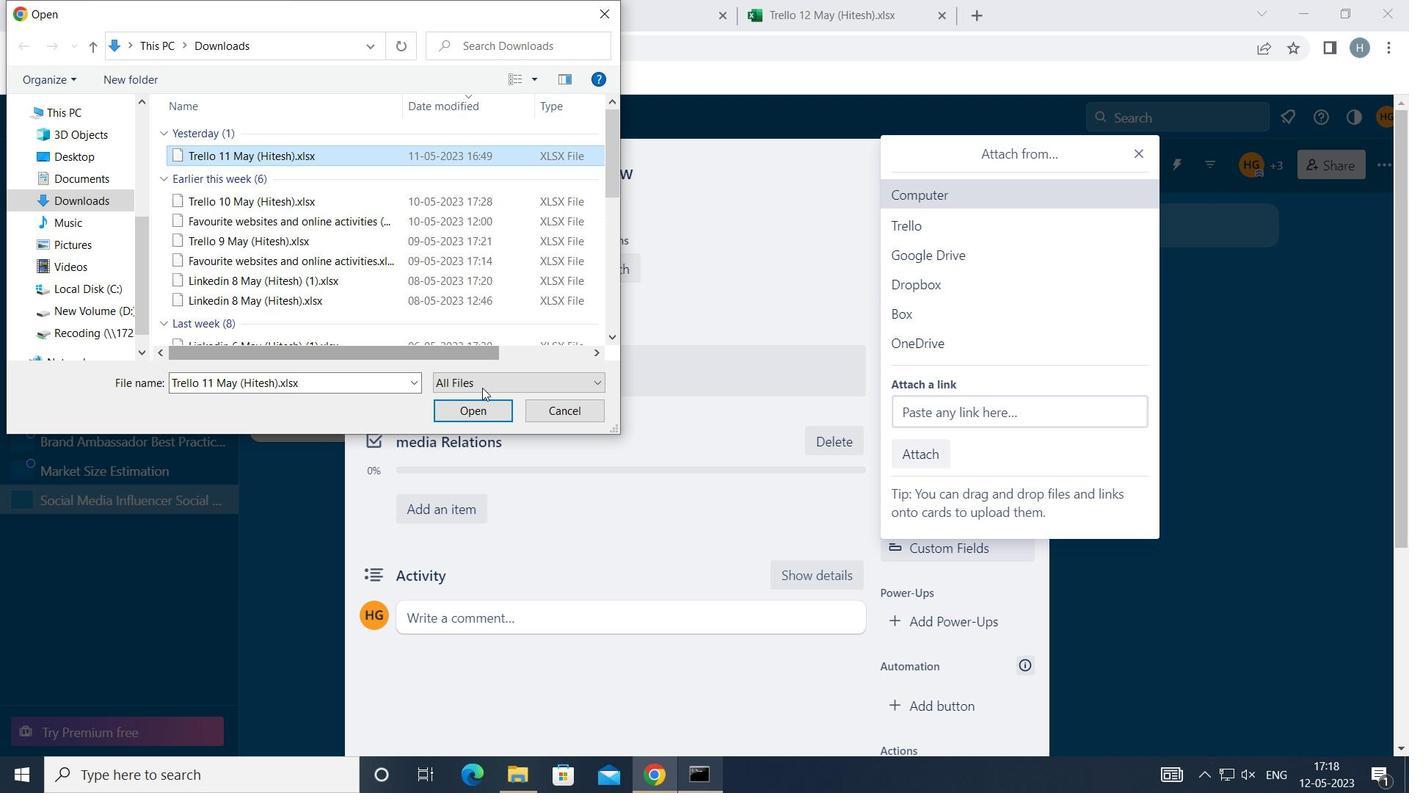 
Action: Mouse pressed left at (479, 409)
Screenshot: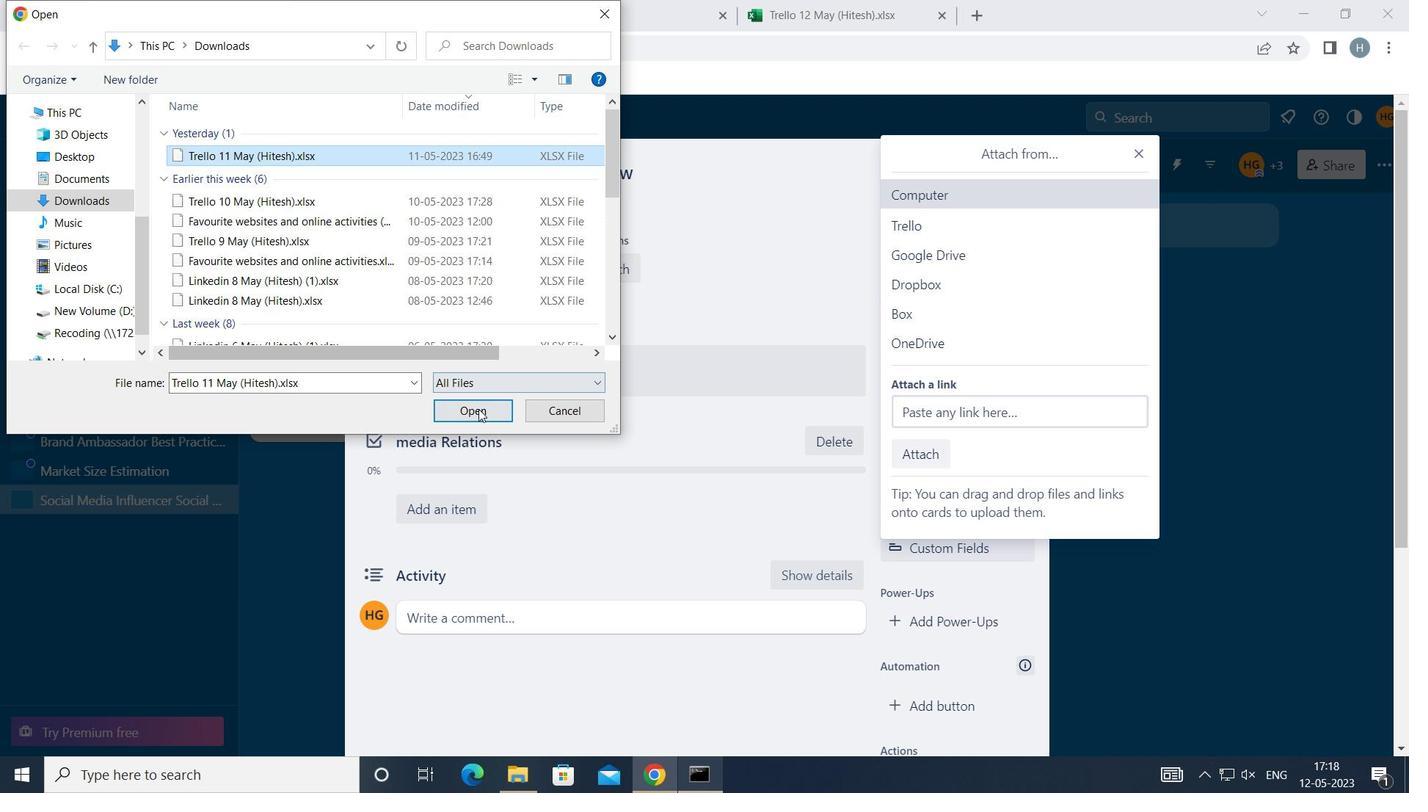 
Action: Mouse moved to (955, 507)
Screenshot: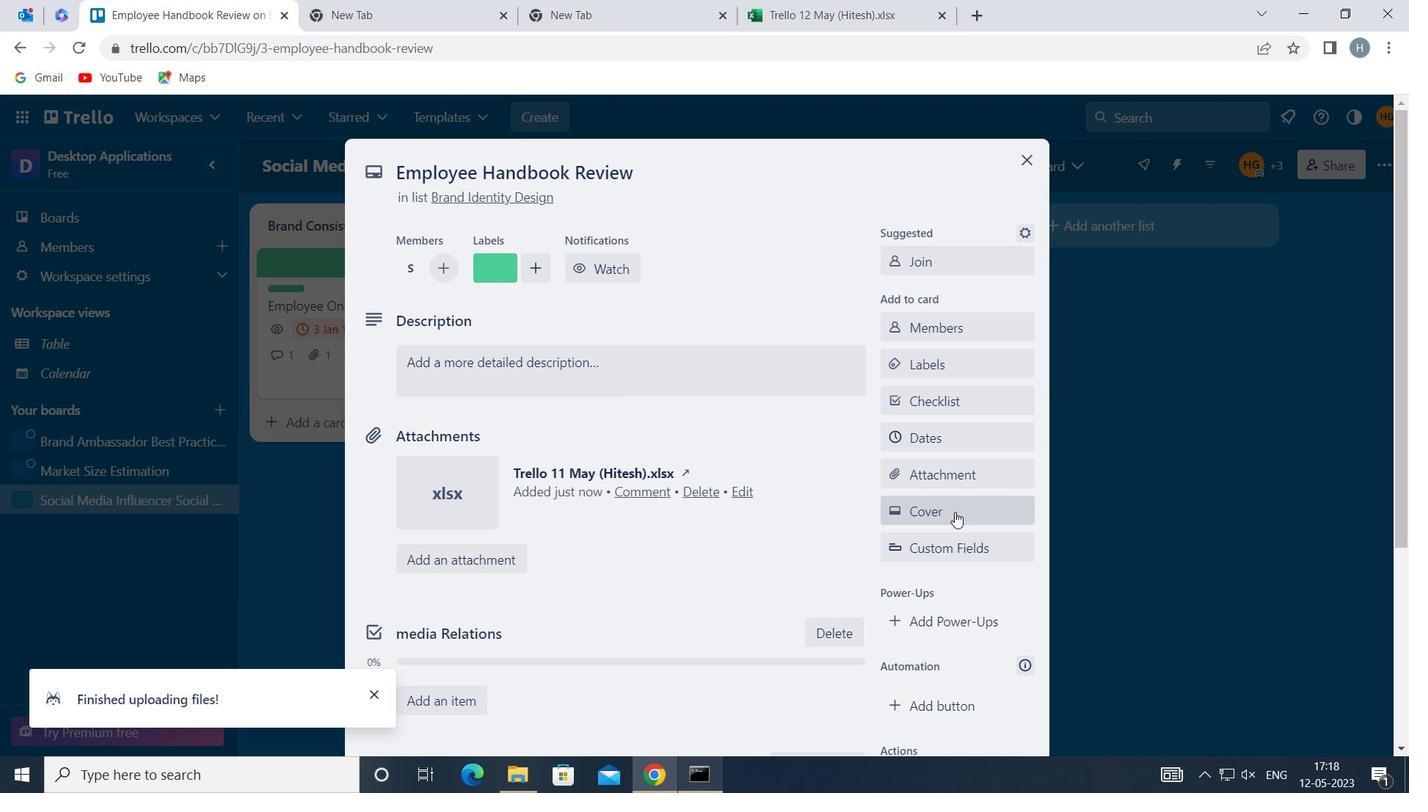 
Action: Mouse pressed left at (955, 507)
Screenshot: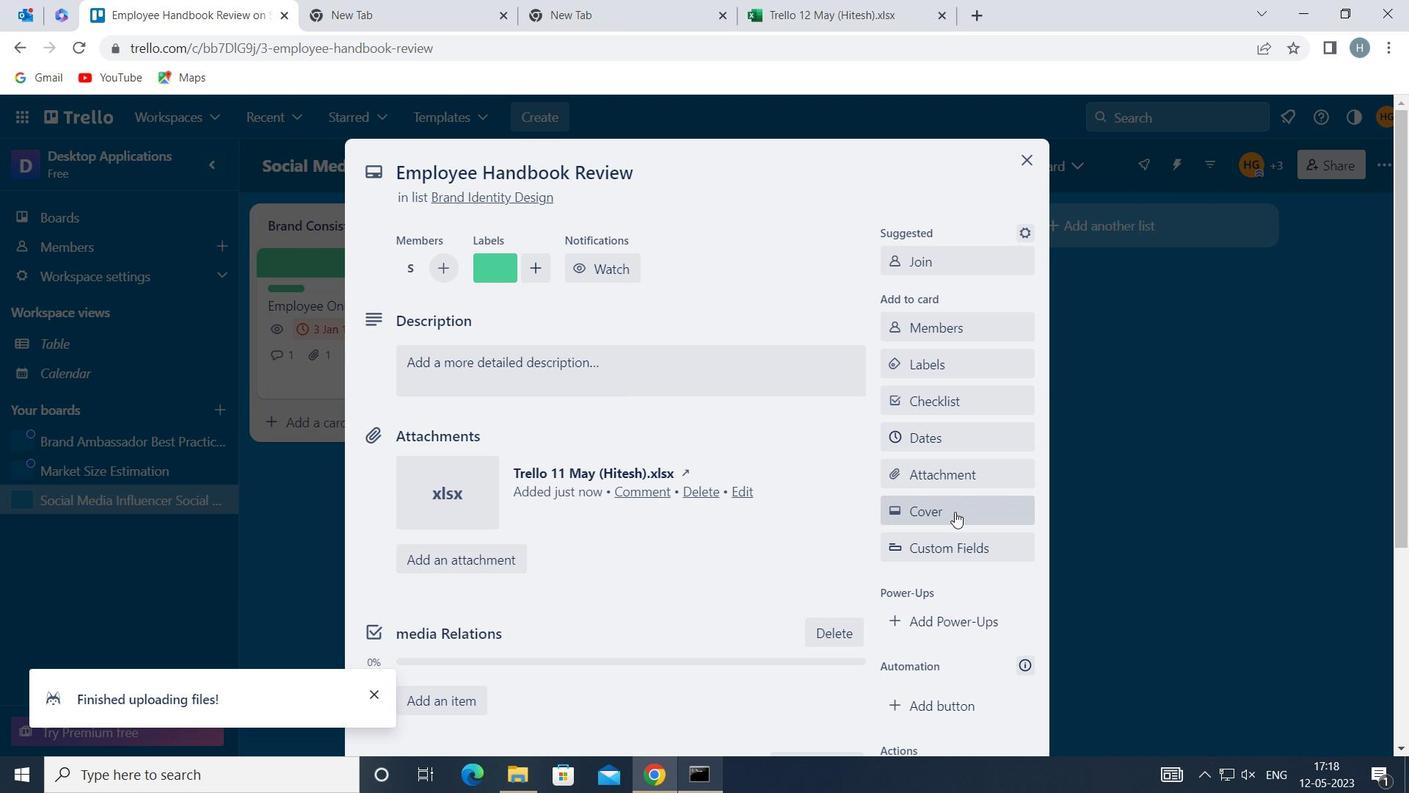 
Action: Mouse moved to (907, 370)
Screenshot: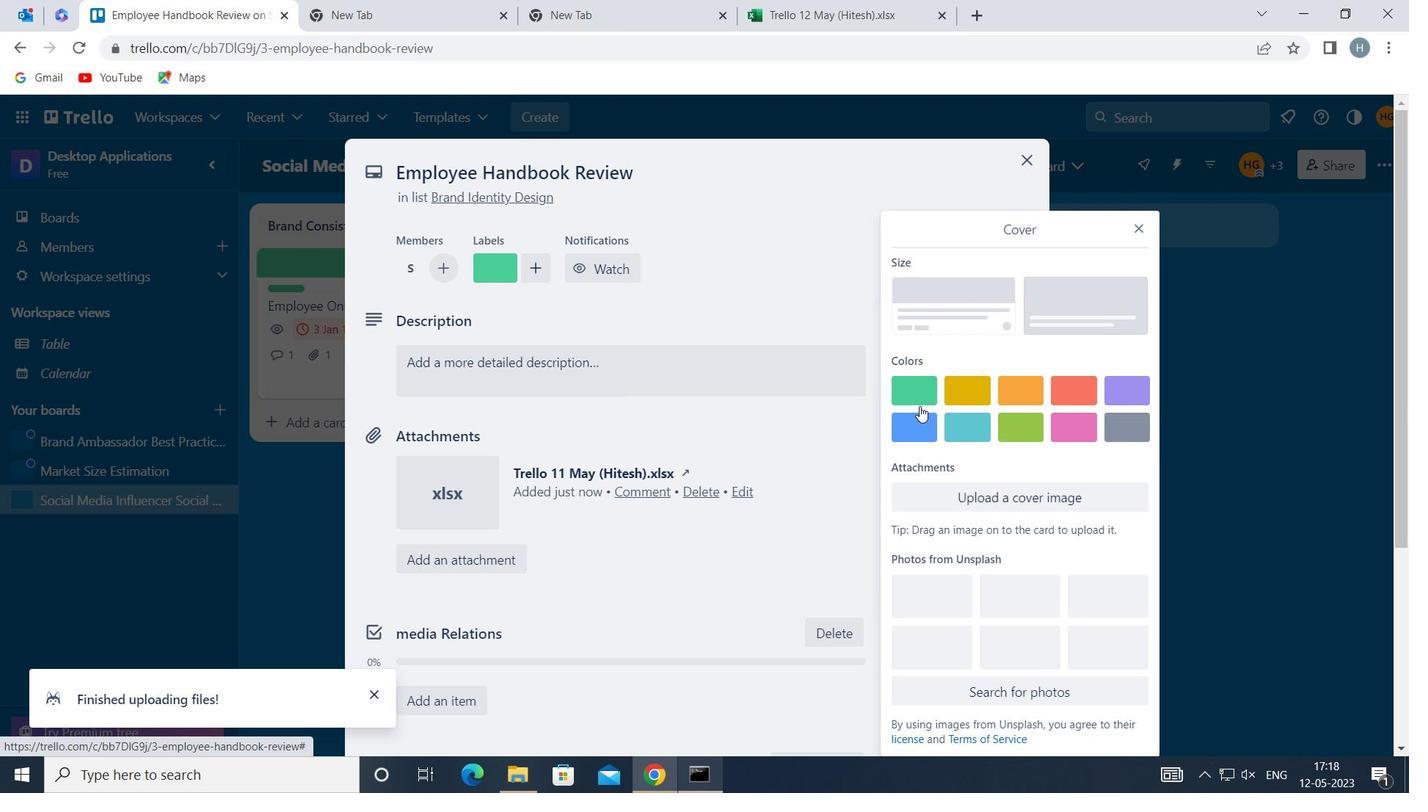 
Action: Mouse pressed left at (907, 370)
Screenshot: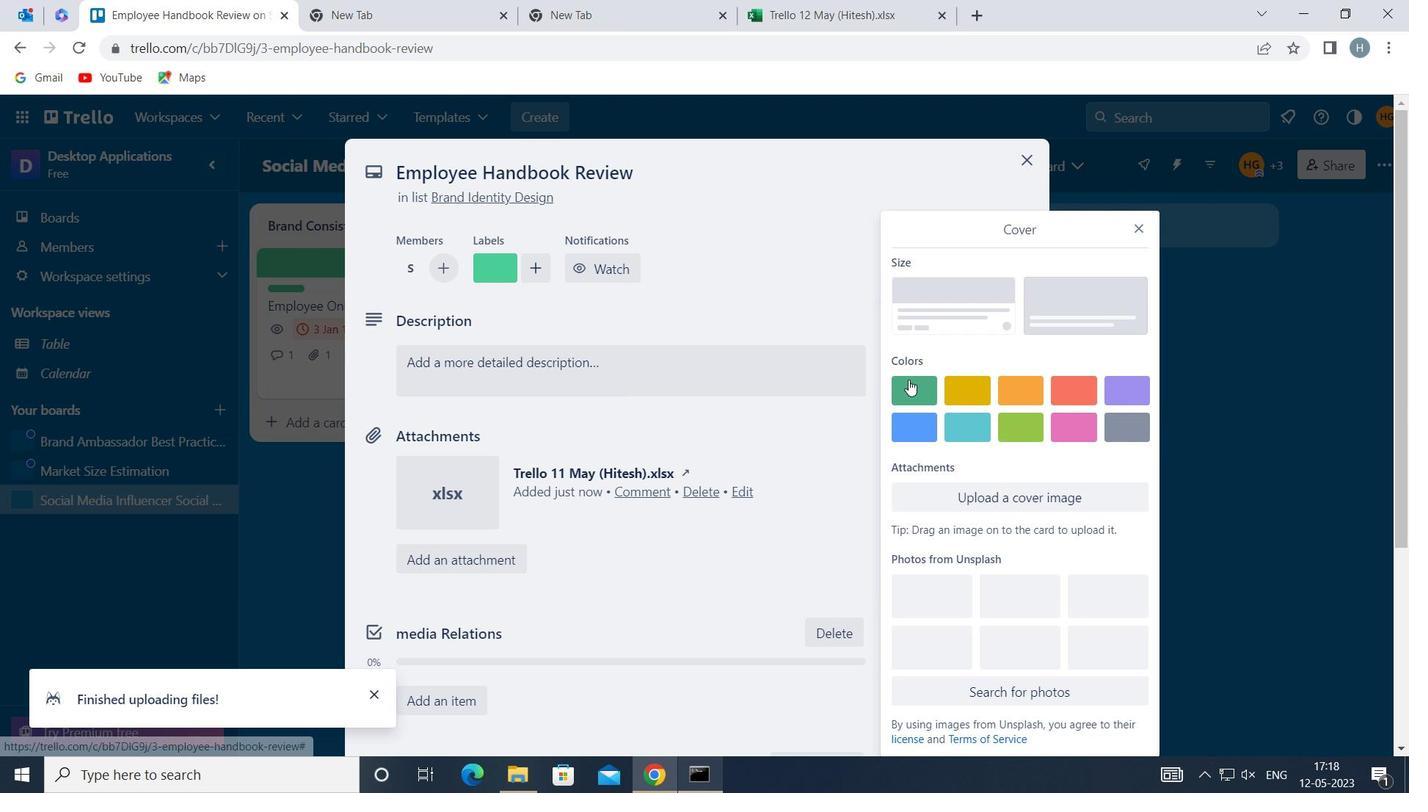 
Action: Mouse moved to (919, 384)
Screenshot: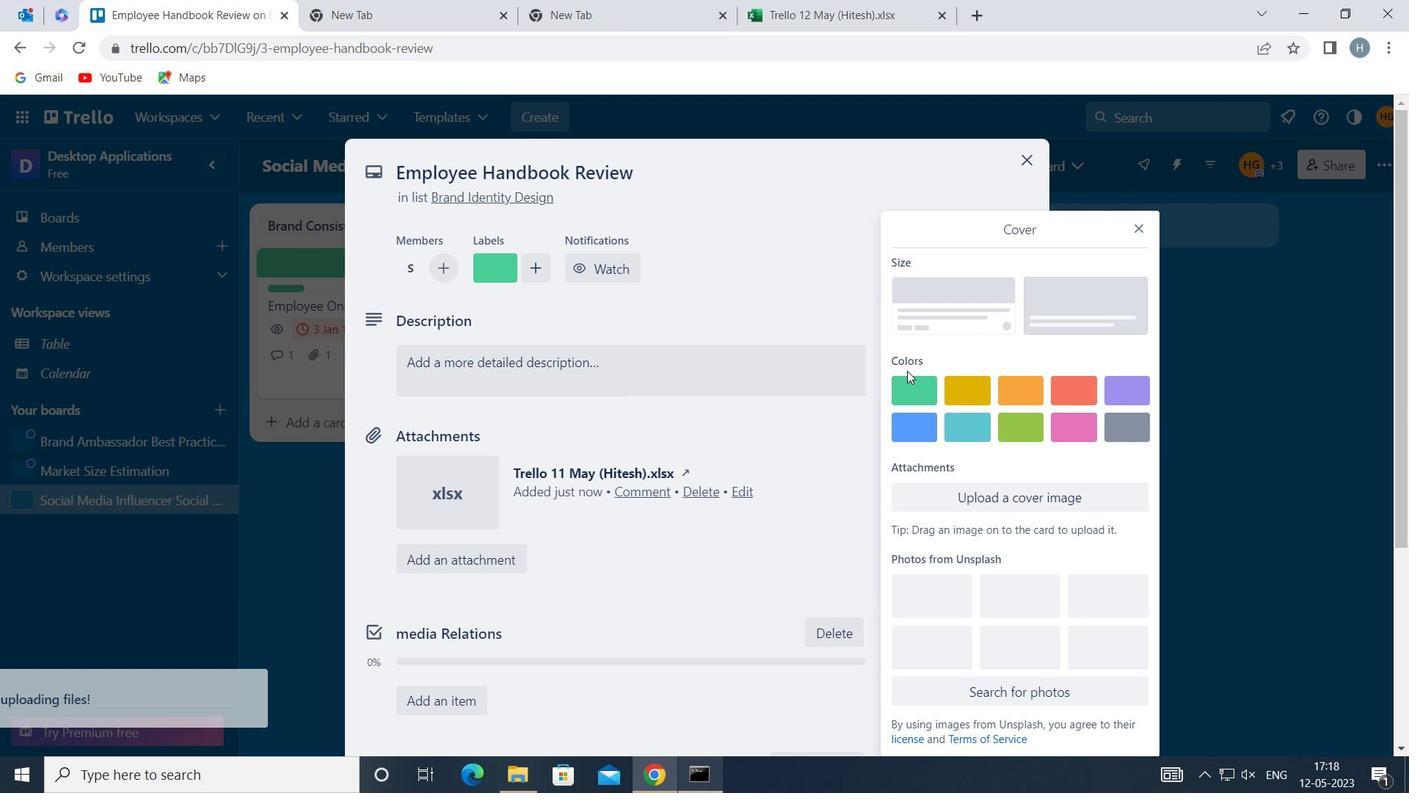 
Action: Mouse pressed left at (919, 384)
Screenshot: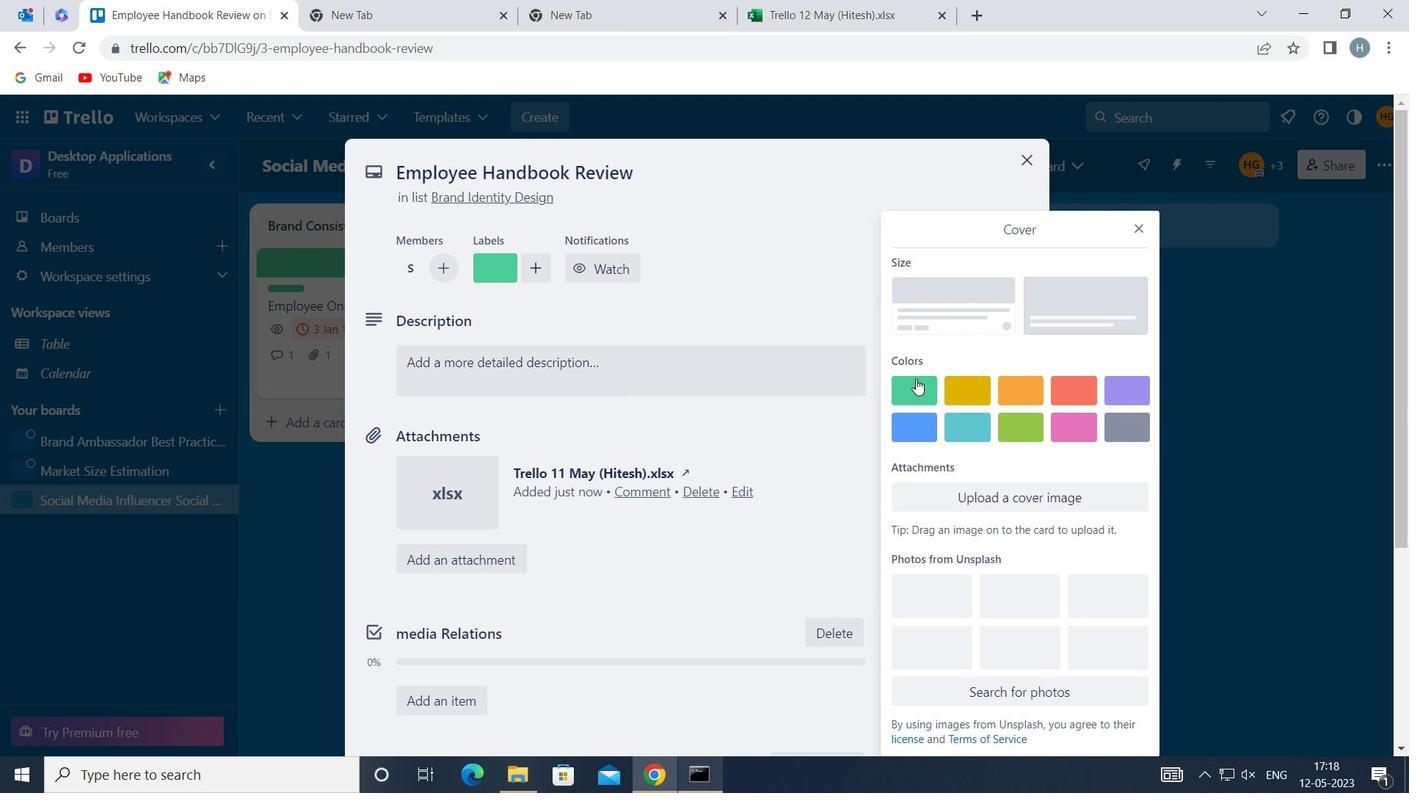 
Action: Mouse moved to (1142, 195)
Screenshot: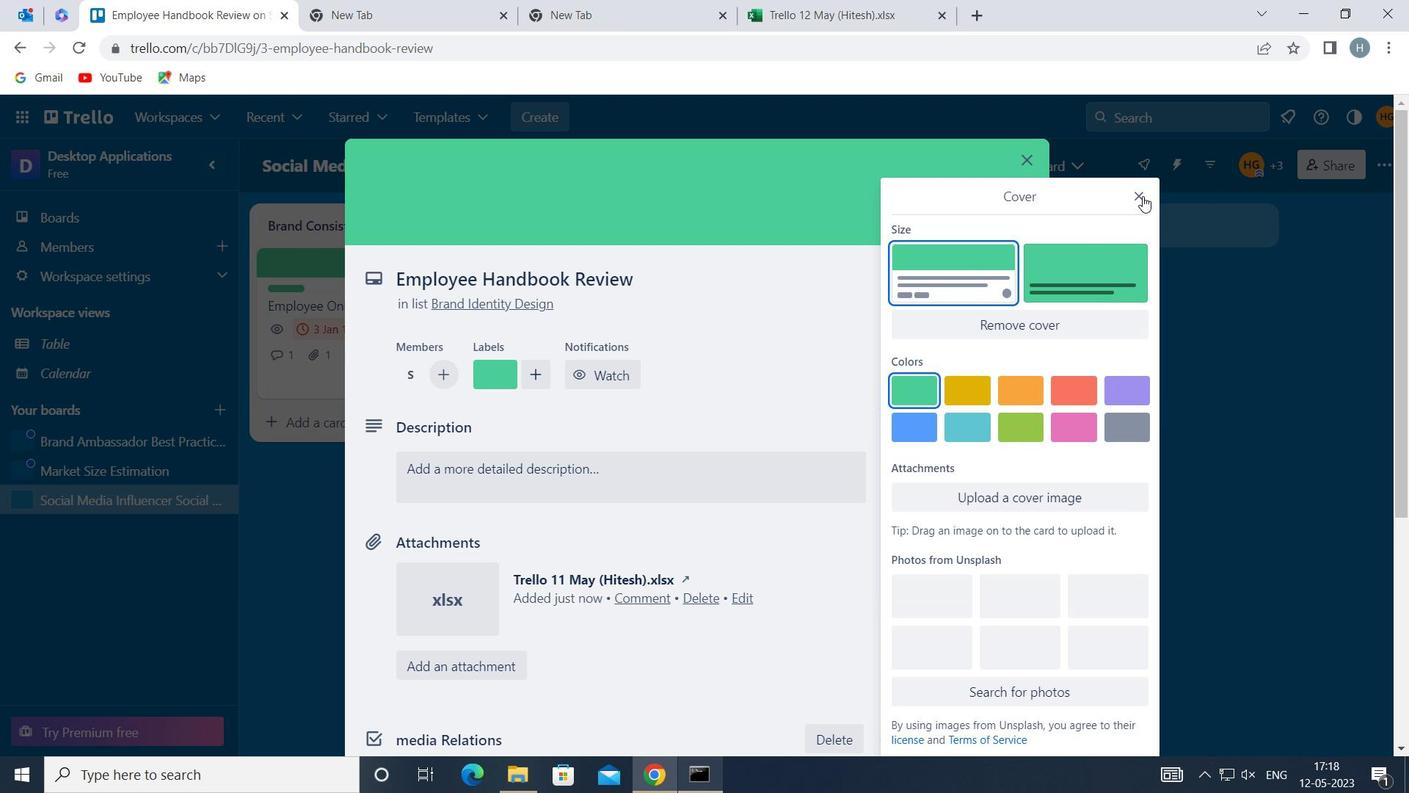 
Action: Mouse pressed left at (1142, 195)
Screenshot: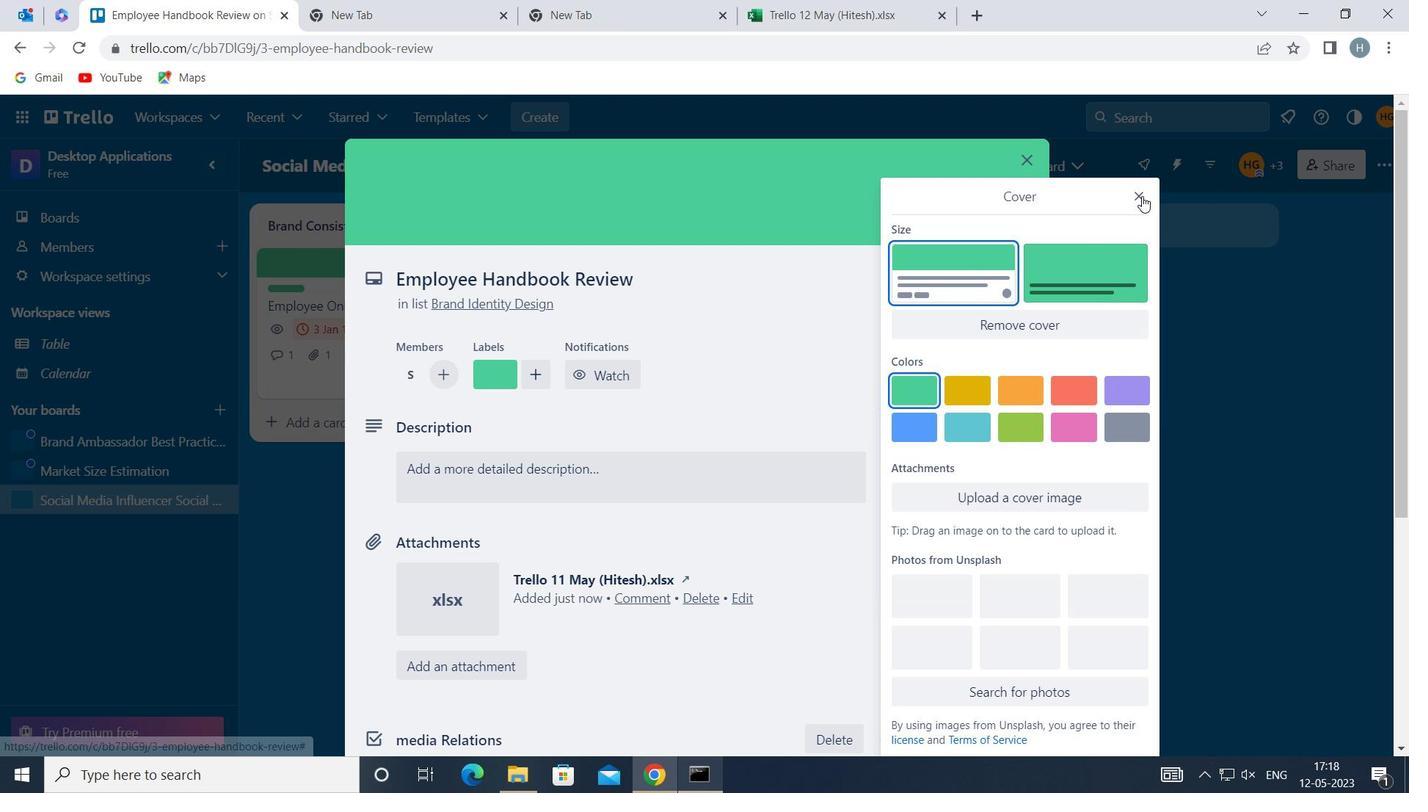 
Action: Mouse moved to (728, 481)
Screenshot: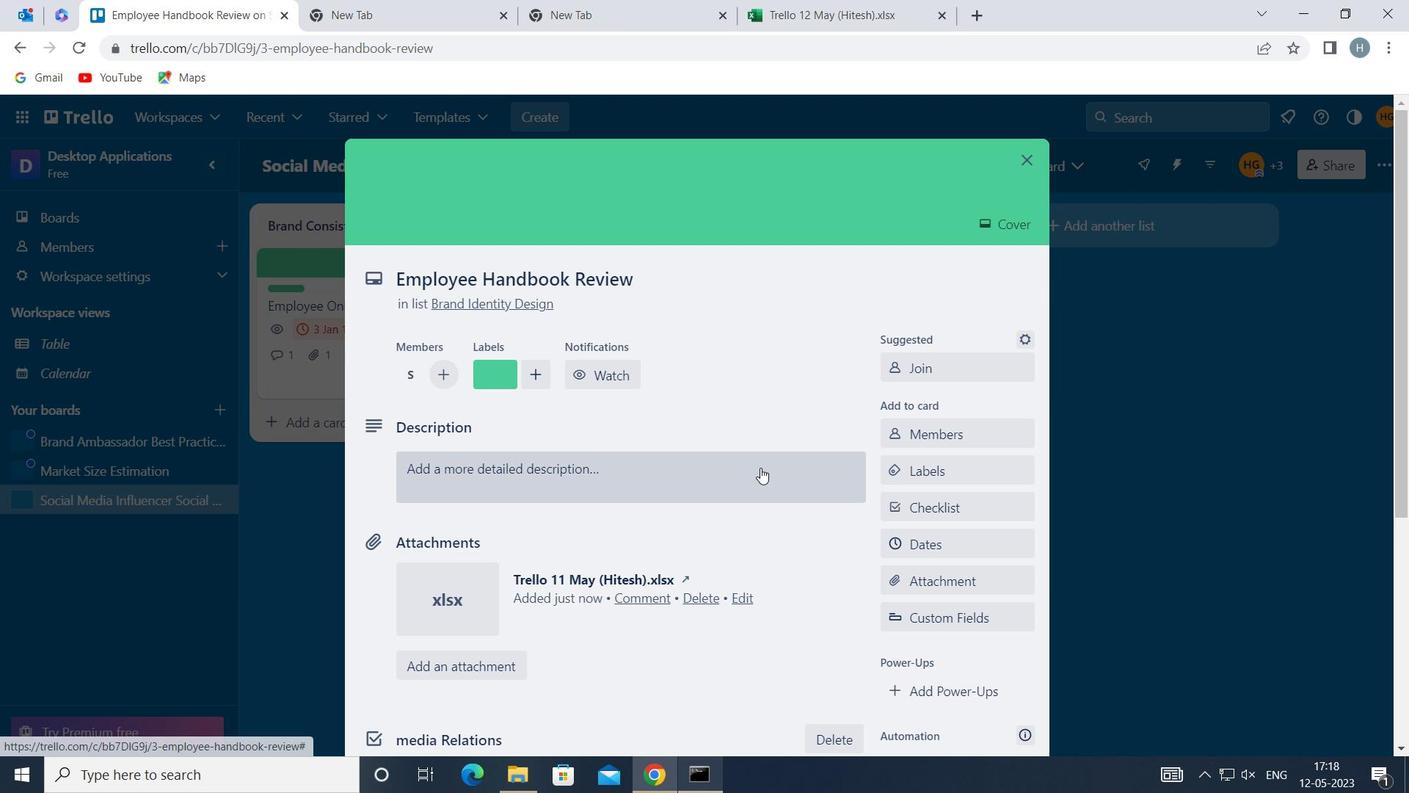 
Action: Mouse pressed left at (728, 481)
Screenshot: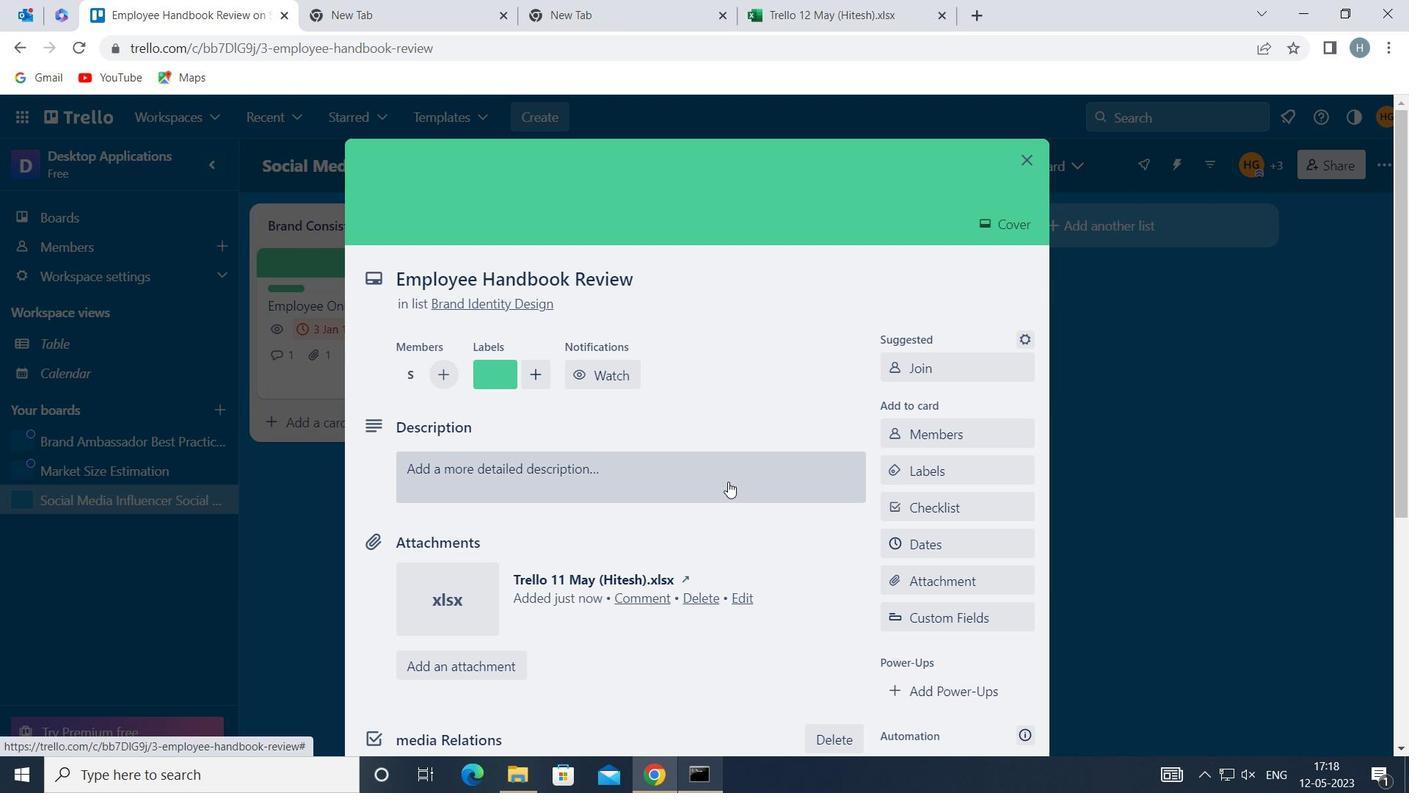 
Action: Mouse moved to (633, 530)
Screenshot: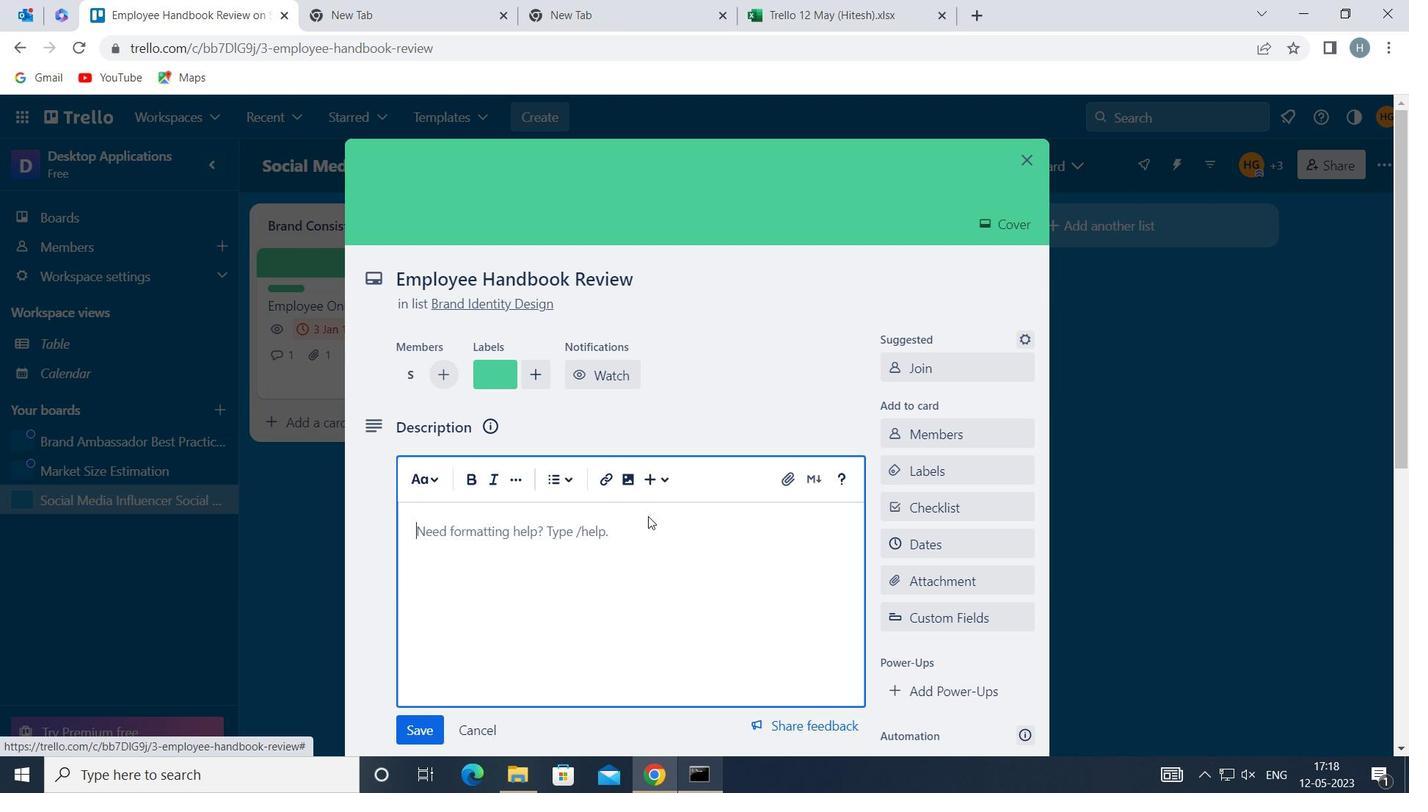 
Action: Mouse pressed left at (633, 530)
Screenshot: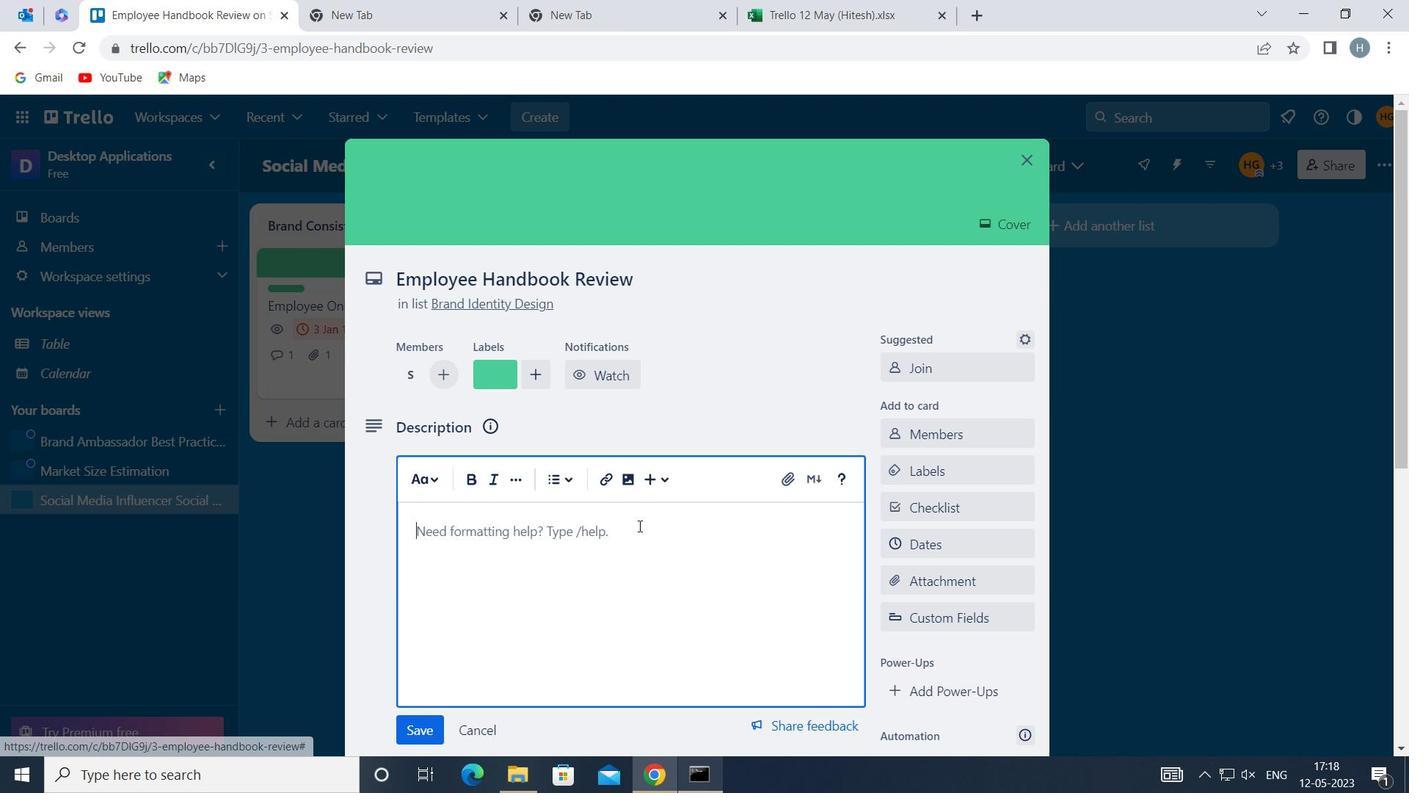 
Action: Mouse moved to (631, 530)
Screenshot: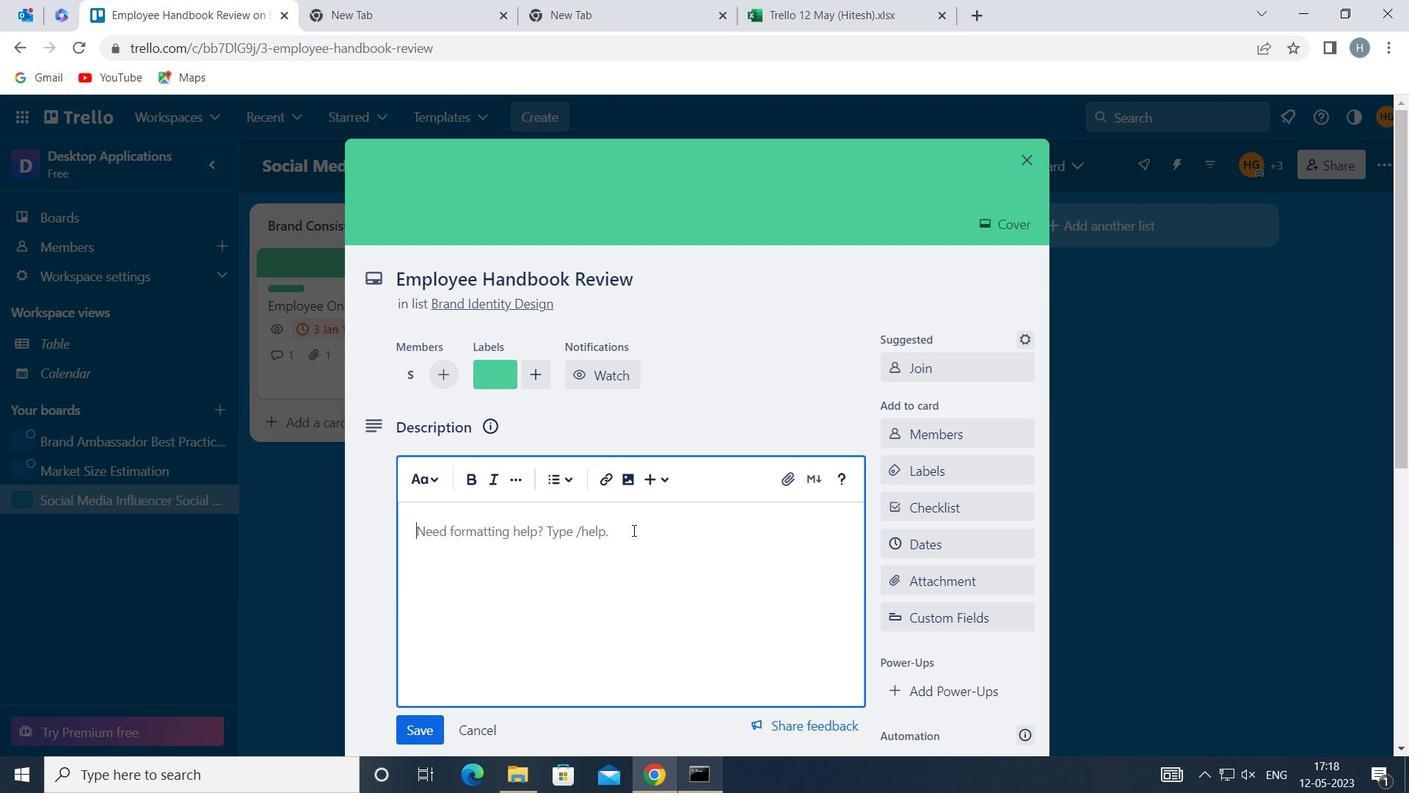 
Action: Key pressed <Key.shift>PLAN<Key.space>AND<Key.space>EXECUTE<Key.space>COMPANY<Key.space>TEAM-BUILDING<Key.space>CONFERENCE<Key.space>WITH<Key.space>GUEST<Key.space>SPEAKERS
Screenshot: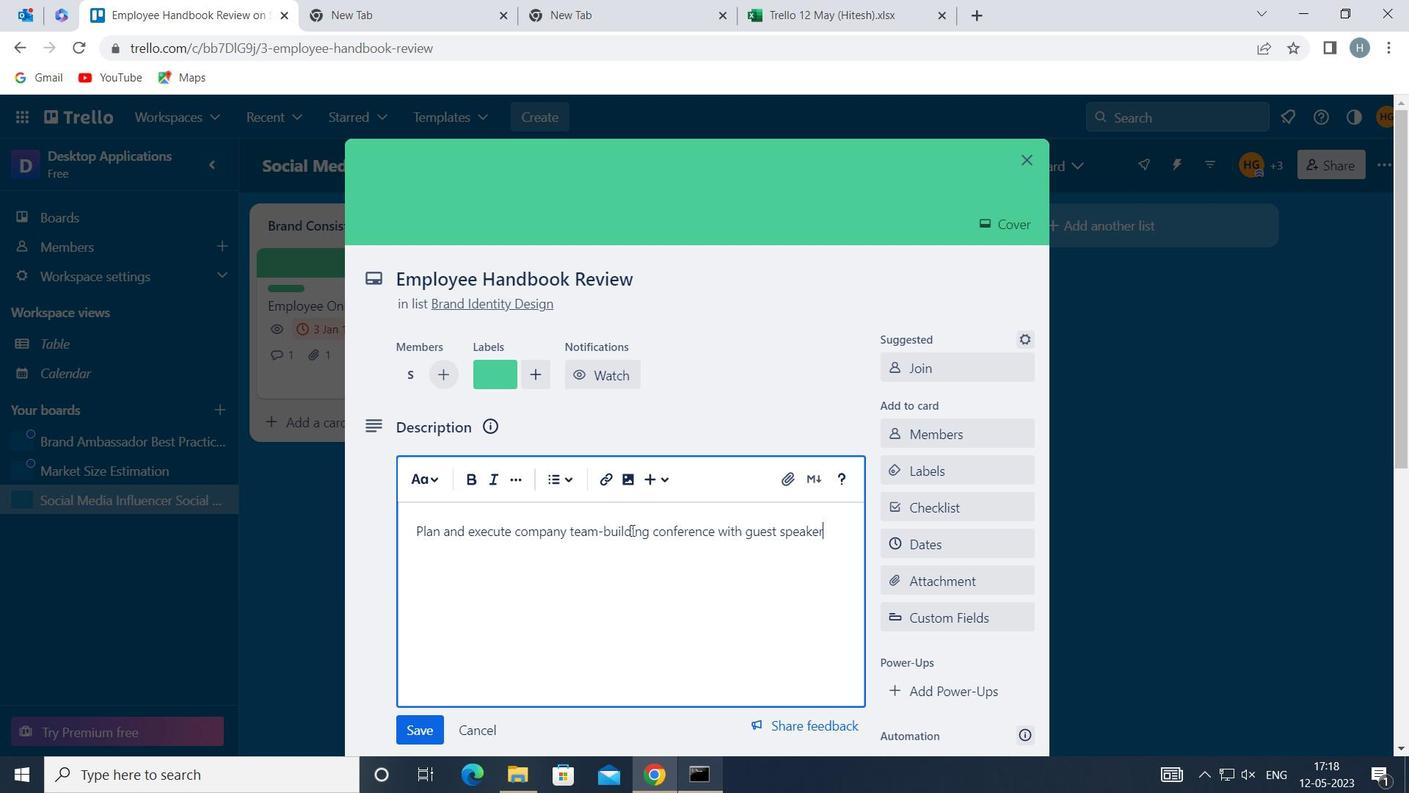 
Action: Mouse moved to (409, 726)
Screenshot: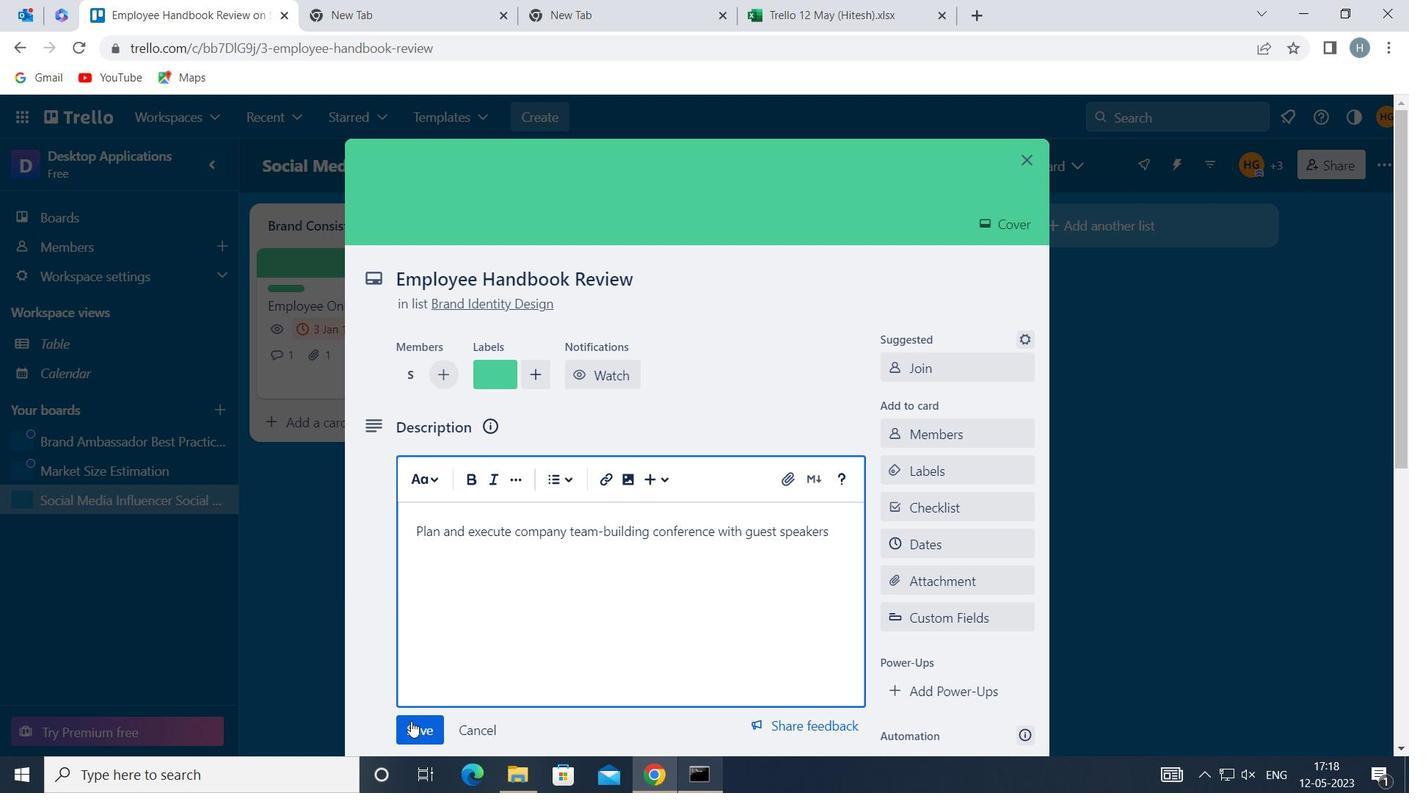 
Action: Mouse pressed left at (409, 726)
Screenshot: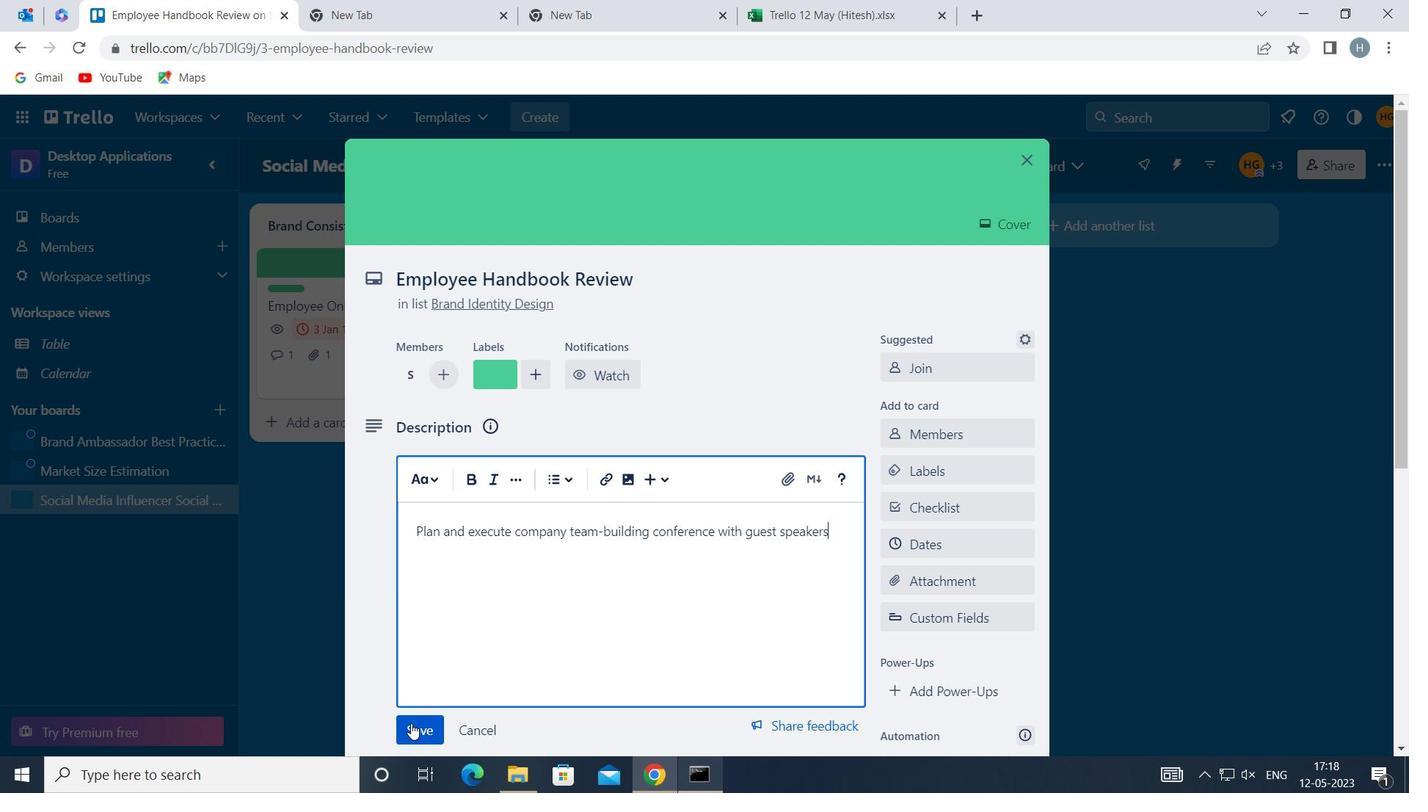 
Action: Mouse moved to (451, 626)
Screenshot: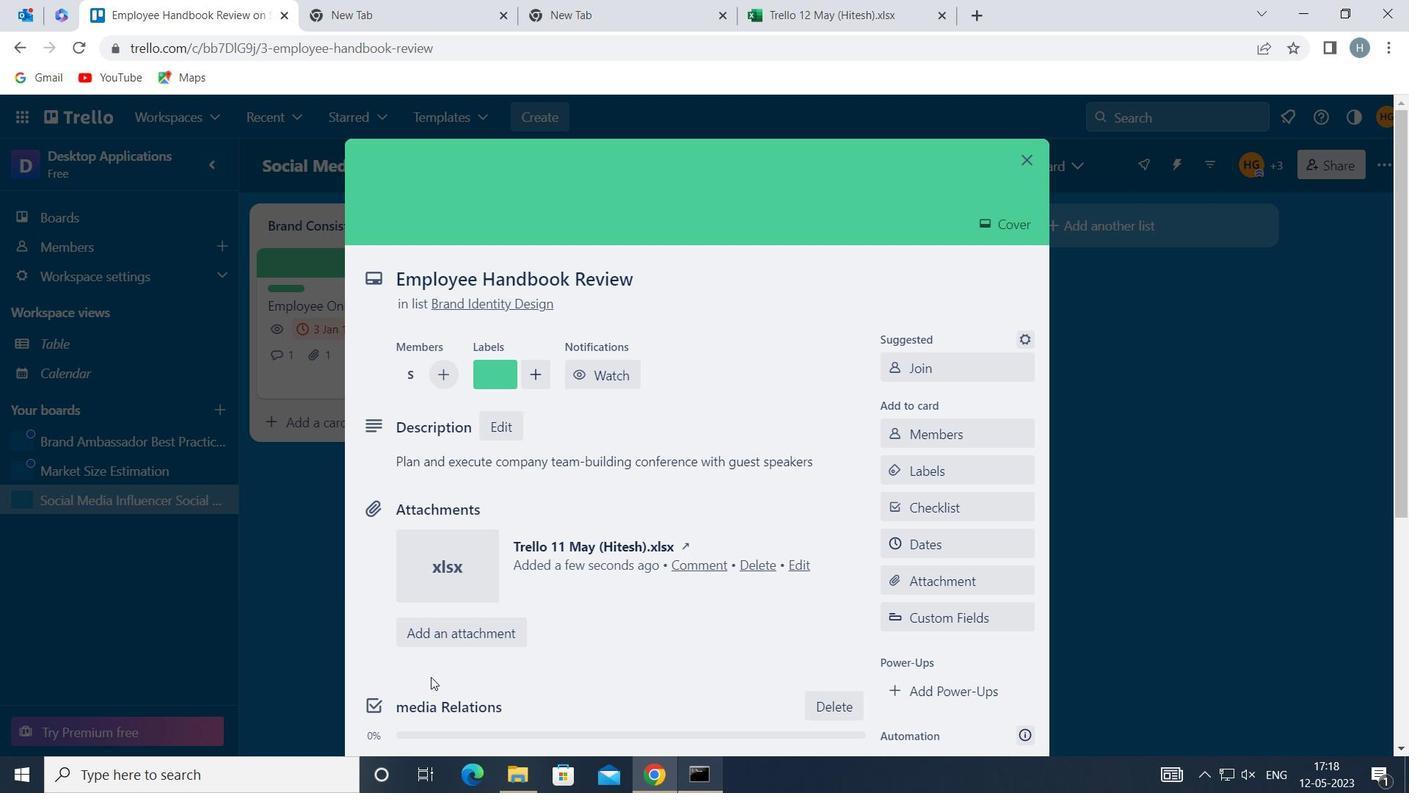 
Action: Mouse scrolled (451, 625) with delta (0, 0)
Screenshot: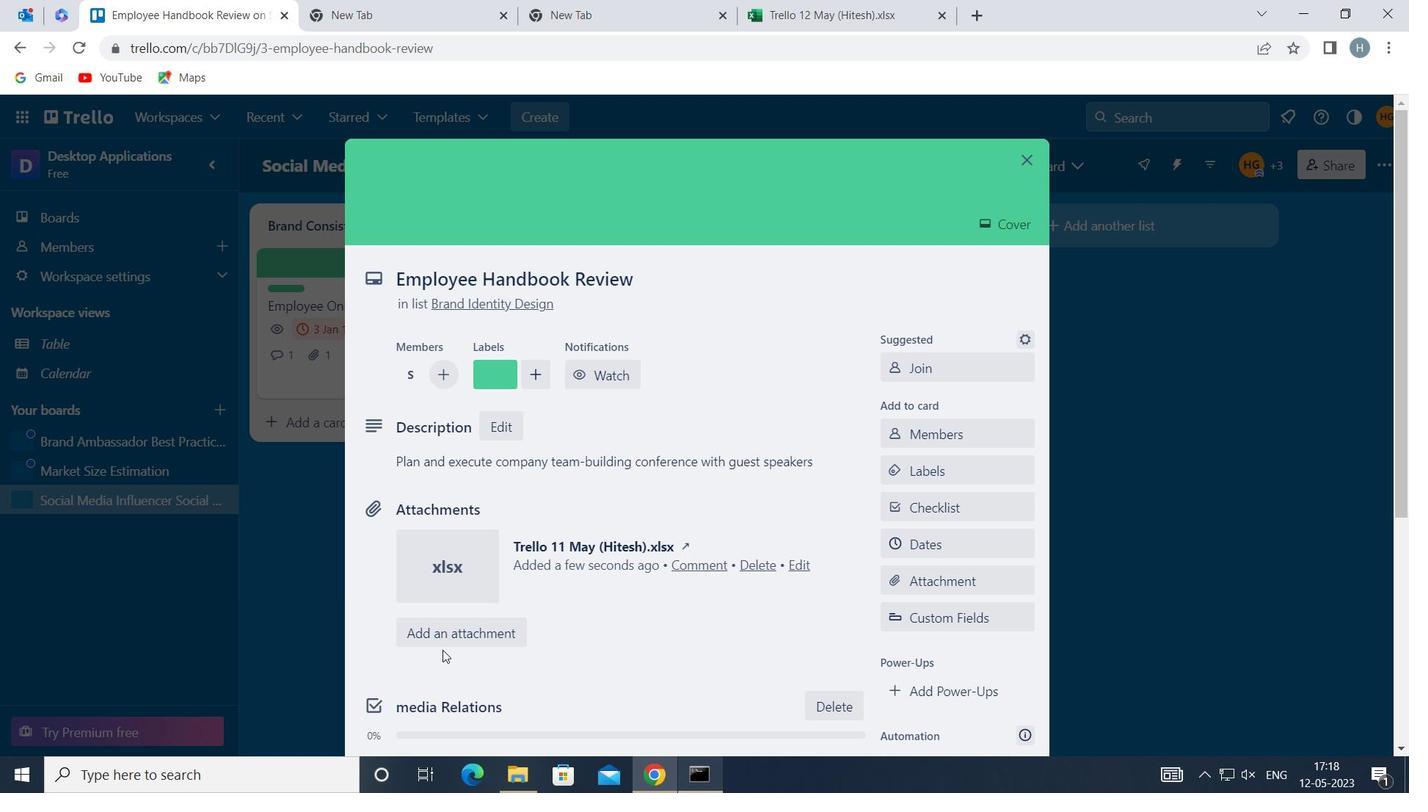 
Action: Mouse scrolled (451, 625) with delta (0, 0)
Screenshot: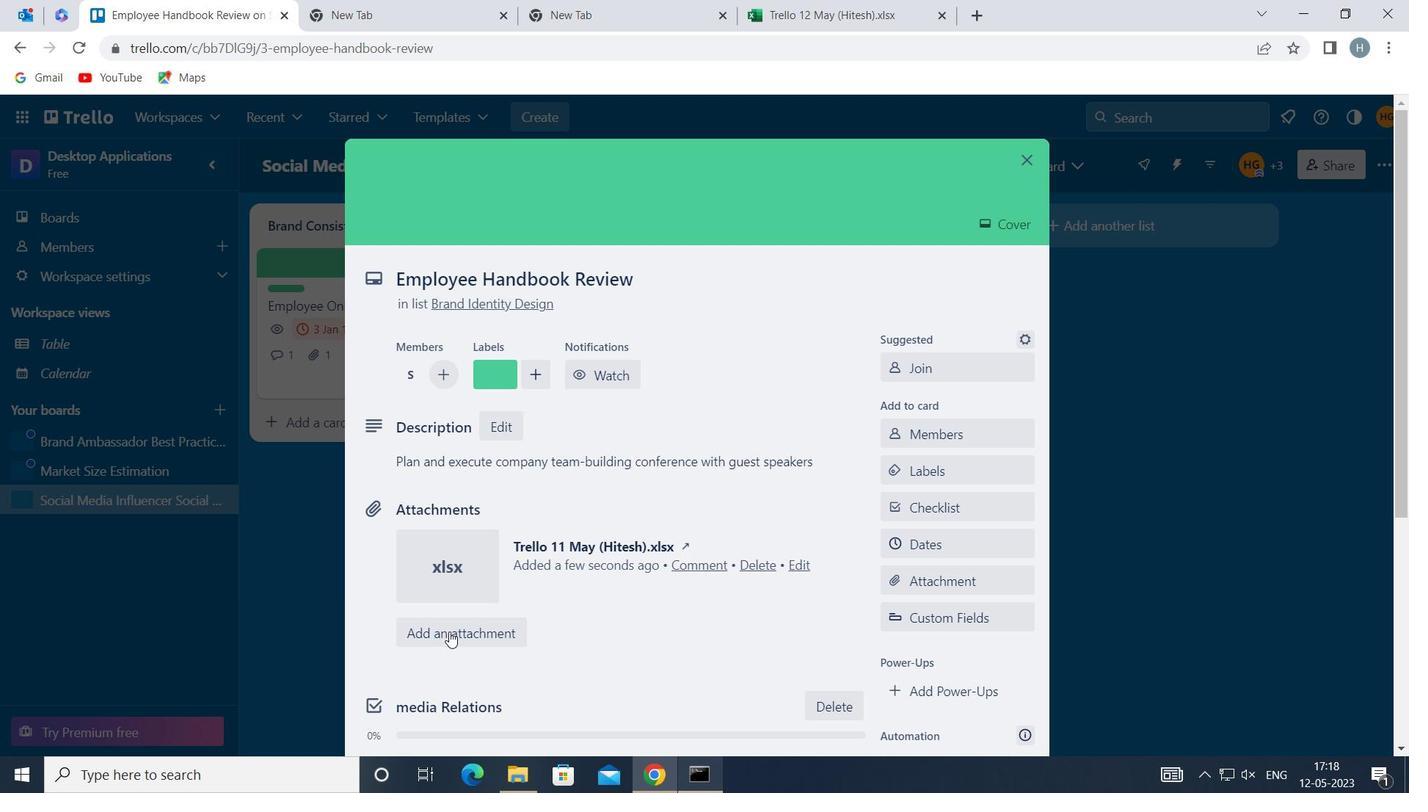 
Action: Mouse moved to (569, 577)
Screenshot: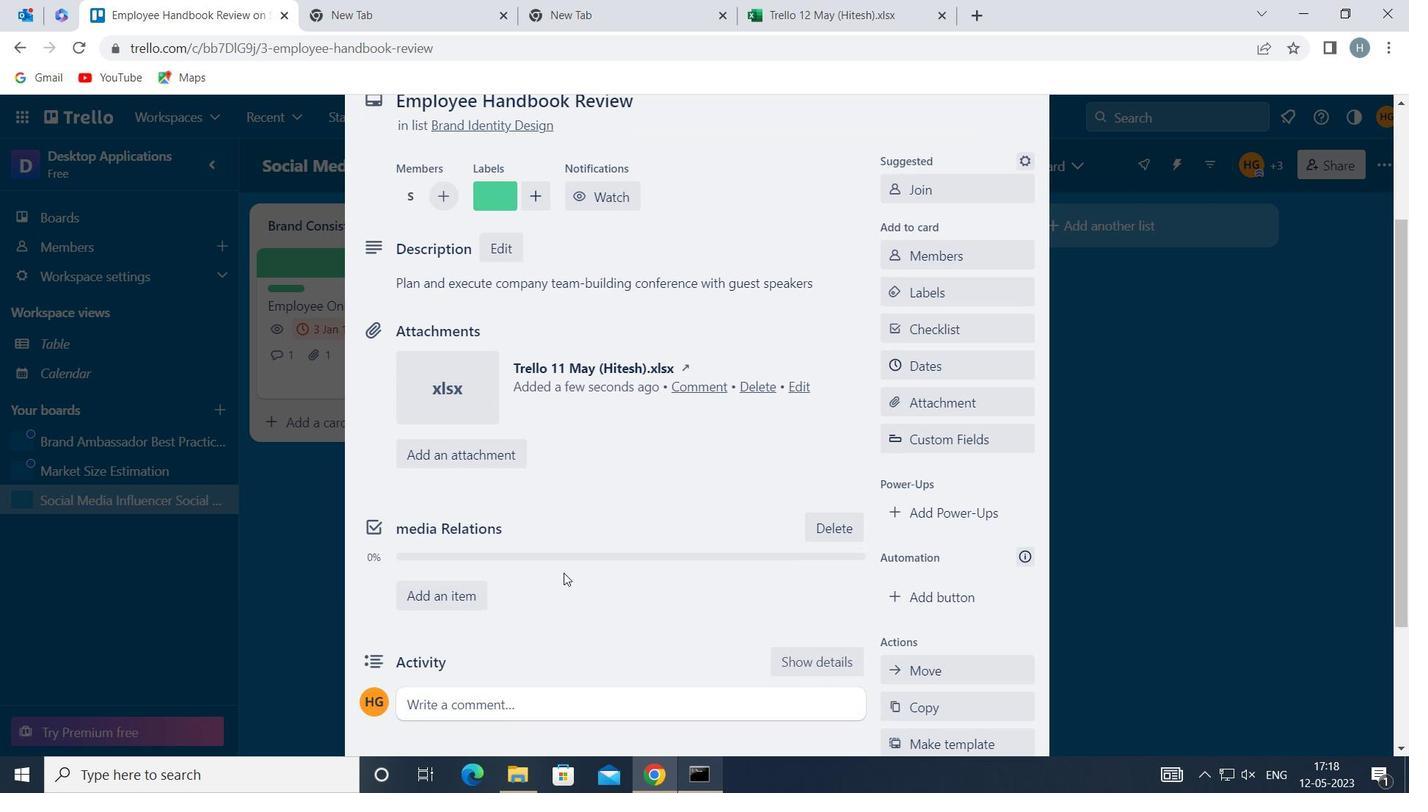 
Action: Mouse scrolled (569, 576) with delta (0, 0)
Screenshot: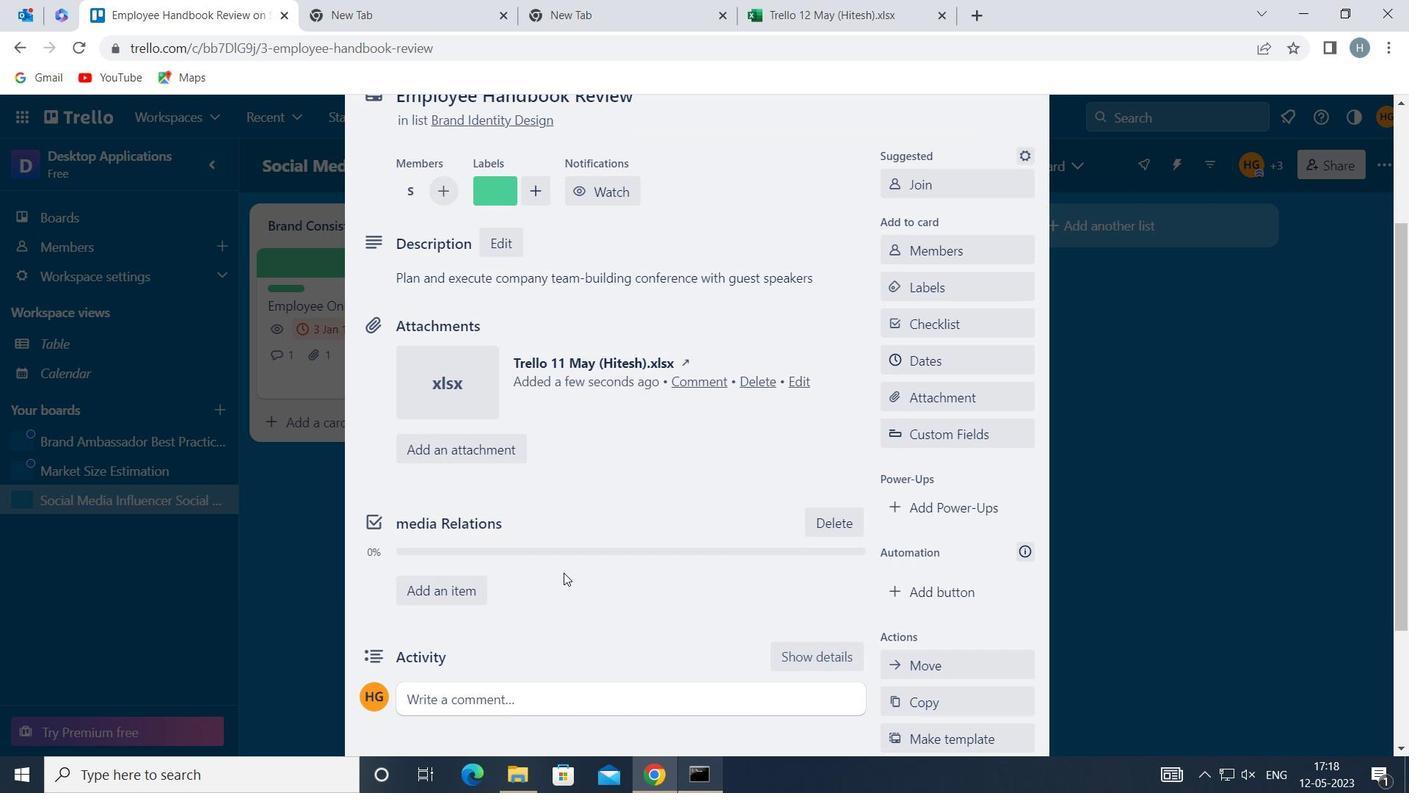 
Action: Mouse moved to (569, 578)
Screenshot: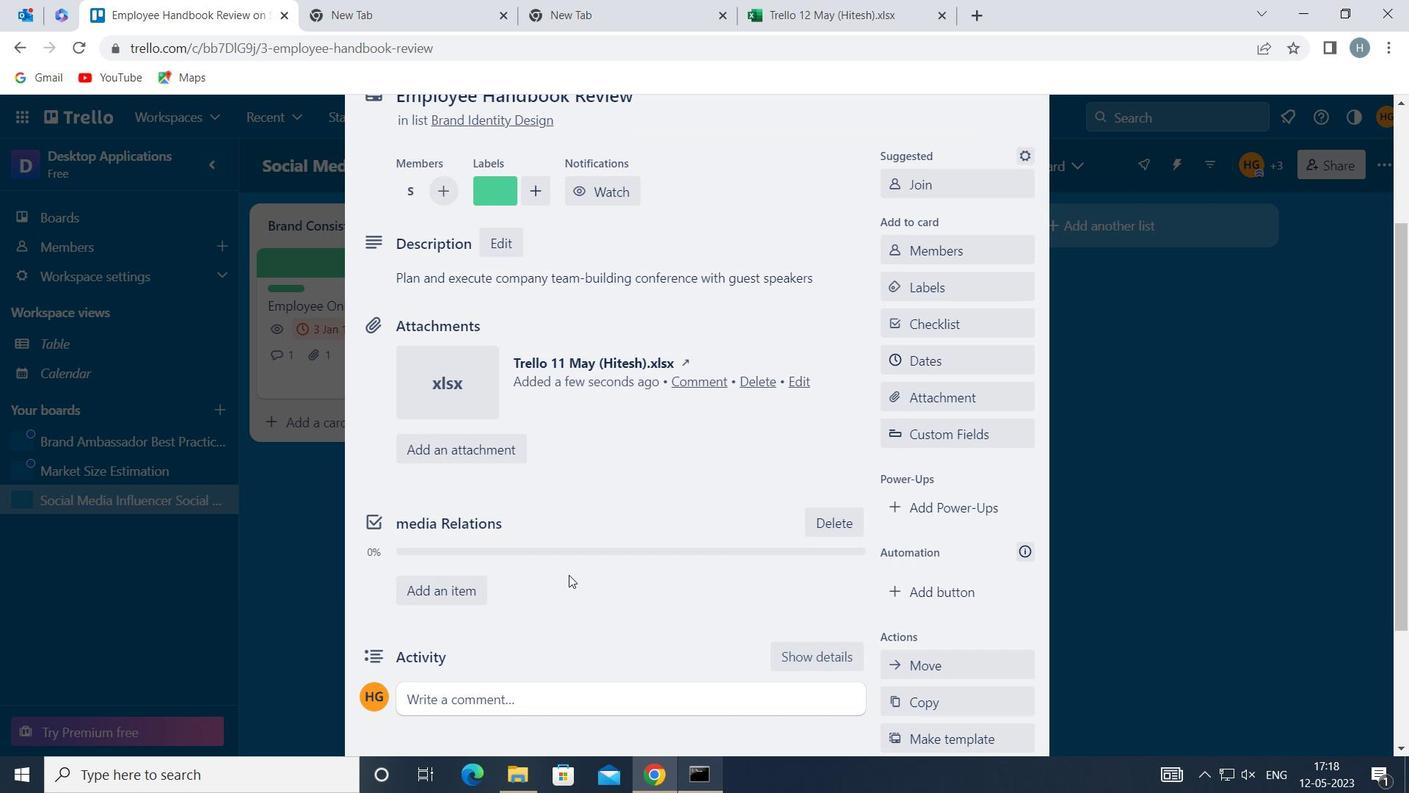 
Action: Mouse scrolled (569, 577) with delta (0, 0)
Screenshot: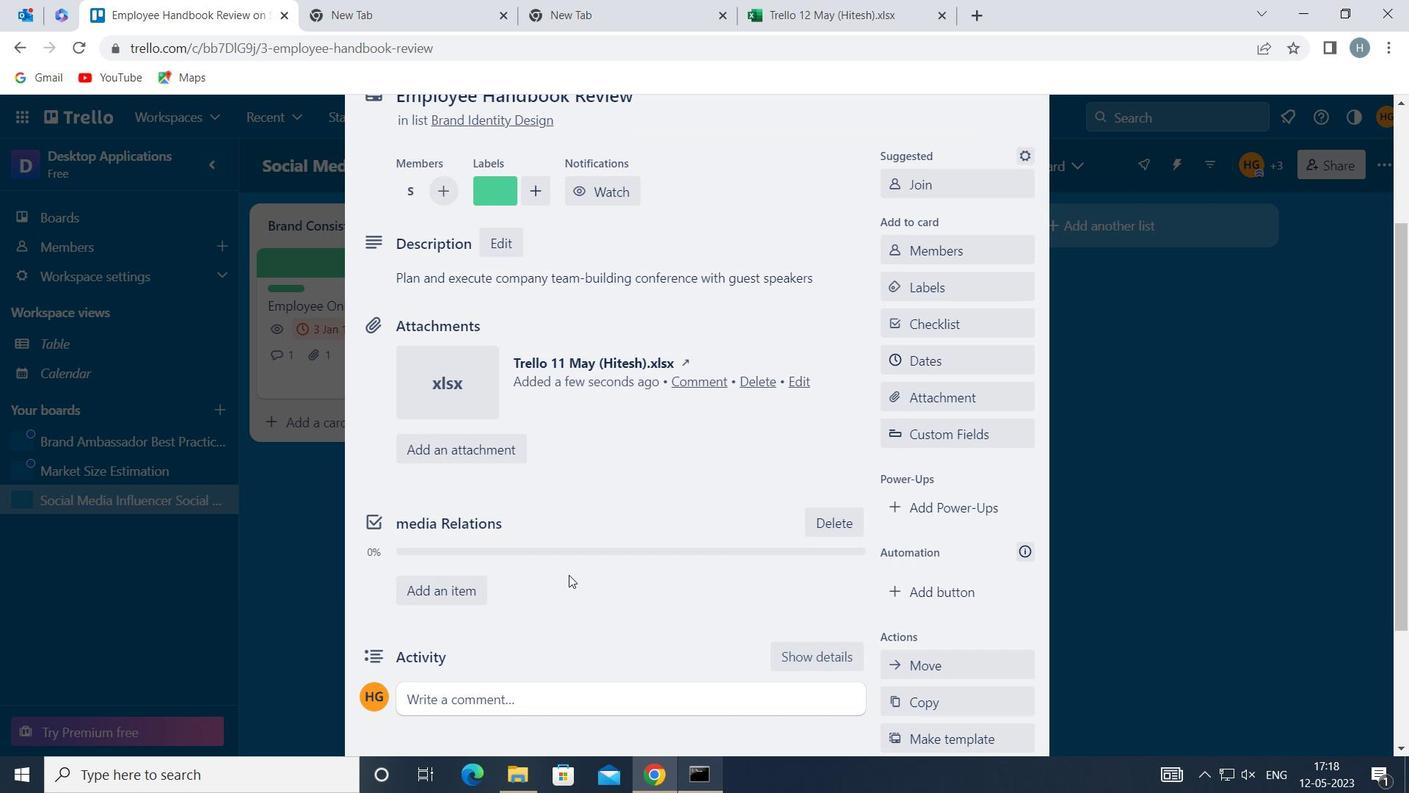 
Action: Mouse moved to (590, 527)
Screenshot: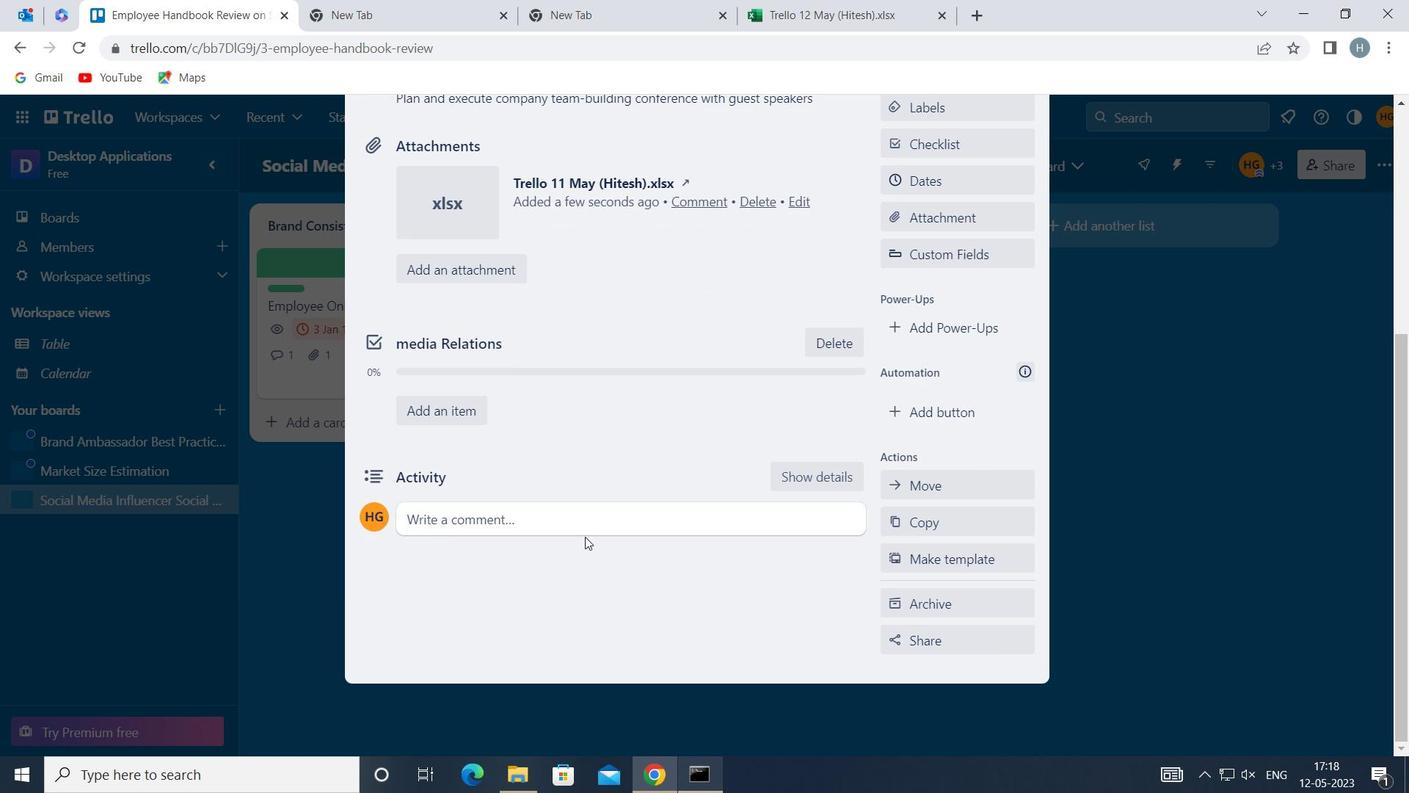 
Action: Mouse pressed left at (590, 527)
Screenshot: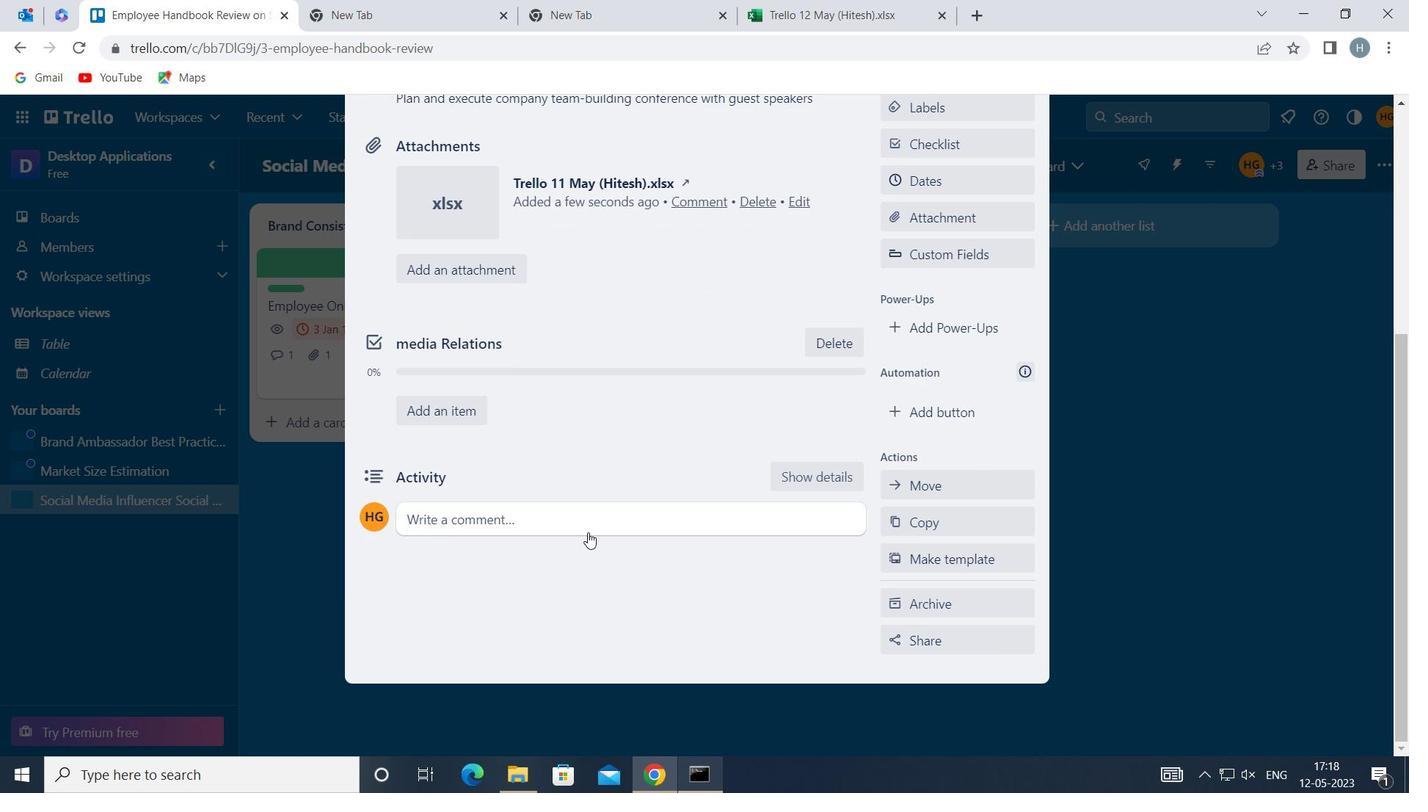 
Action: Mouse moved to (551, 574)
Screenshot: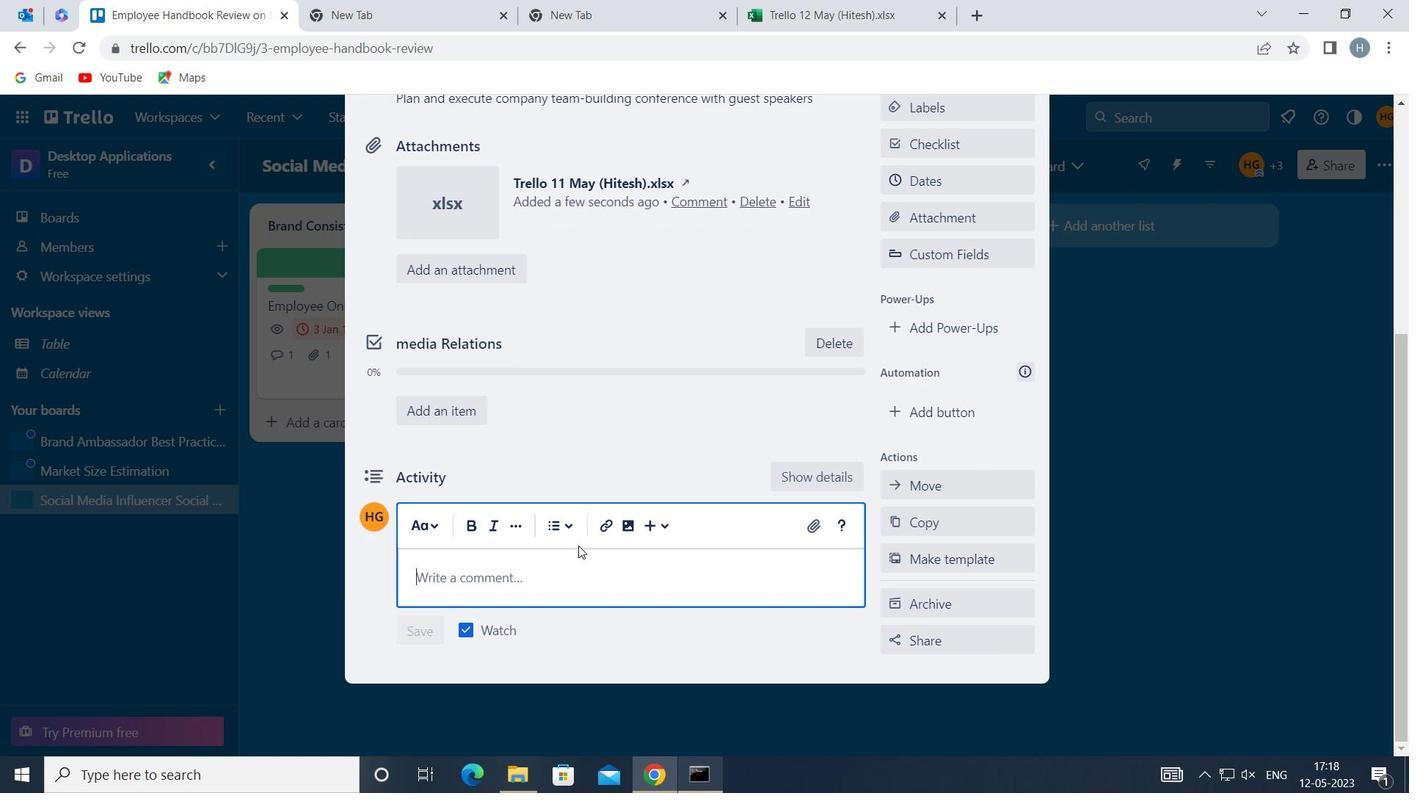 
Action: Mouse pressed left at (551, 574)
Screenshot: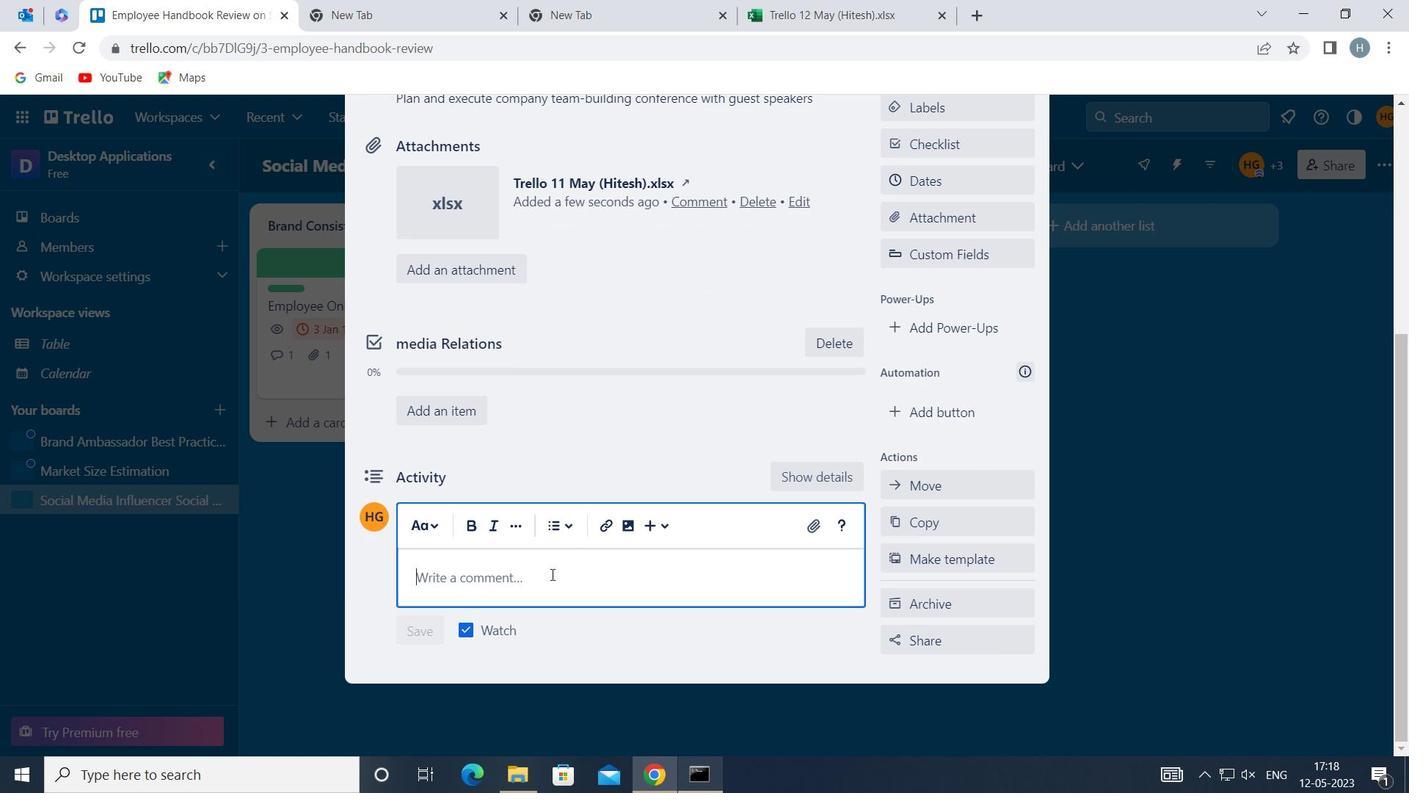 
Action: Key pressed <Key.shift>WE<Key.space>SHOULD<Key.space>APPROACH<Key.space>THIS<Key.space>TASK<Key.space>WITH<Key.space>ENTHUSIASM<Key.space>AS<Key.space>IT<Key.space>HAS<Key.space>THE<Key.space>POTENTIAL<Key.space>TO<Key.space>GENERATE<Key.space>SIGNIFICANT<Key.space>VALUE<Key.space>FOR<Key.space>OUR<Key.space>COMPANY<Key.space>
Screenshot: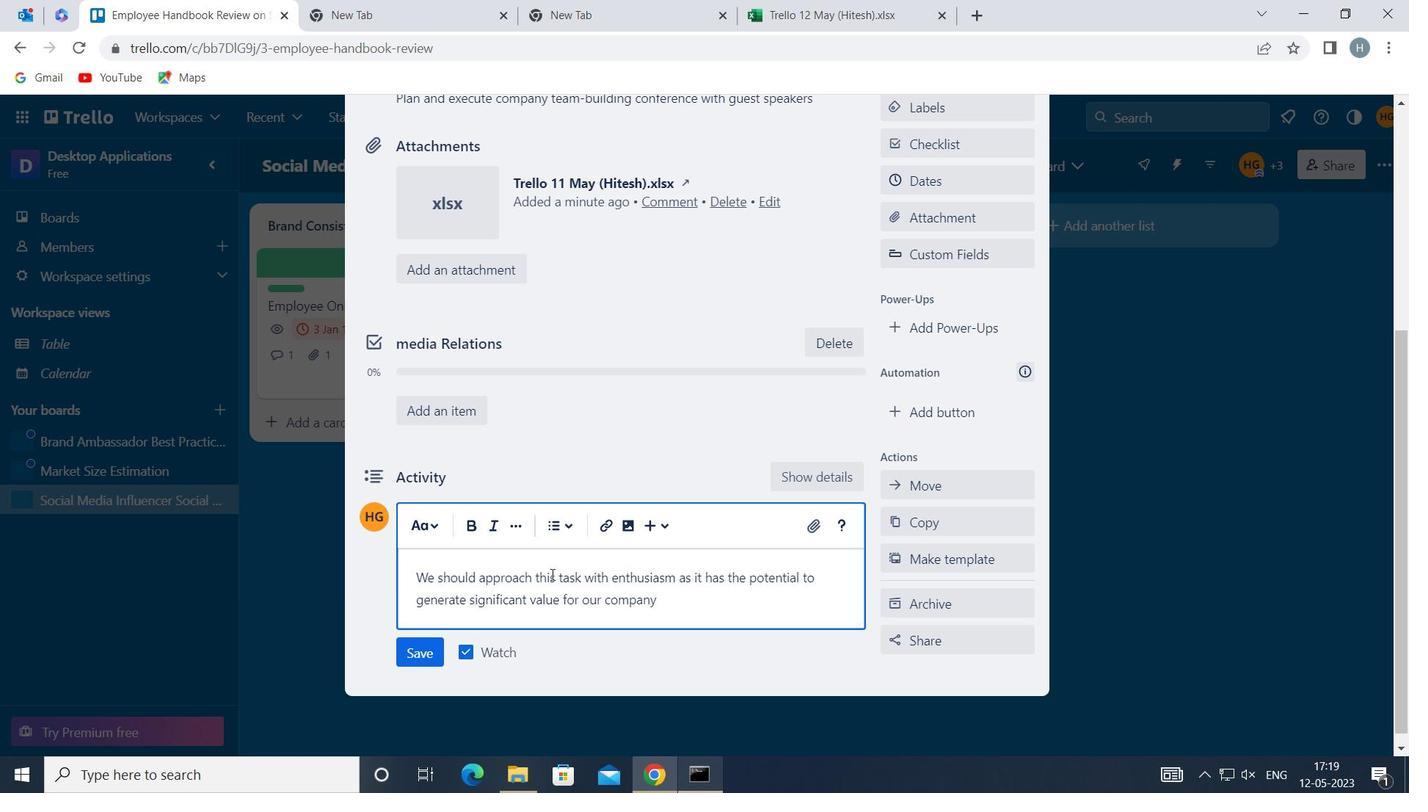 
Action: Mouse moved to (424, 649)
Screenshot: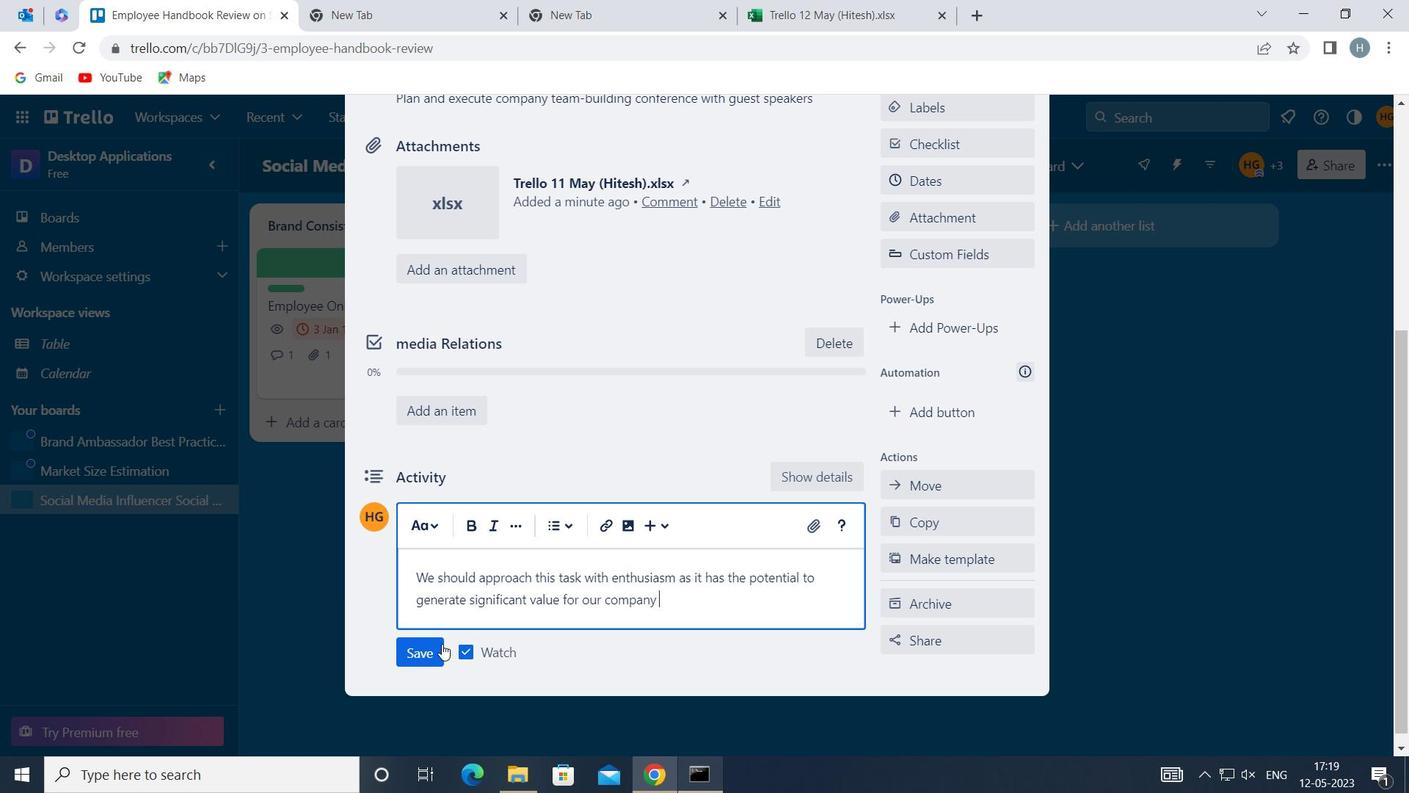
Action: Mouse pressed left at (424, 649)
Screenshot: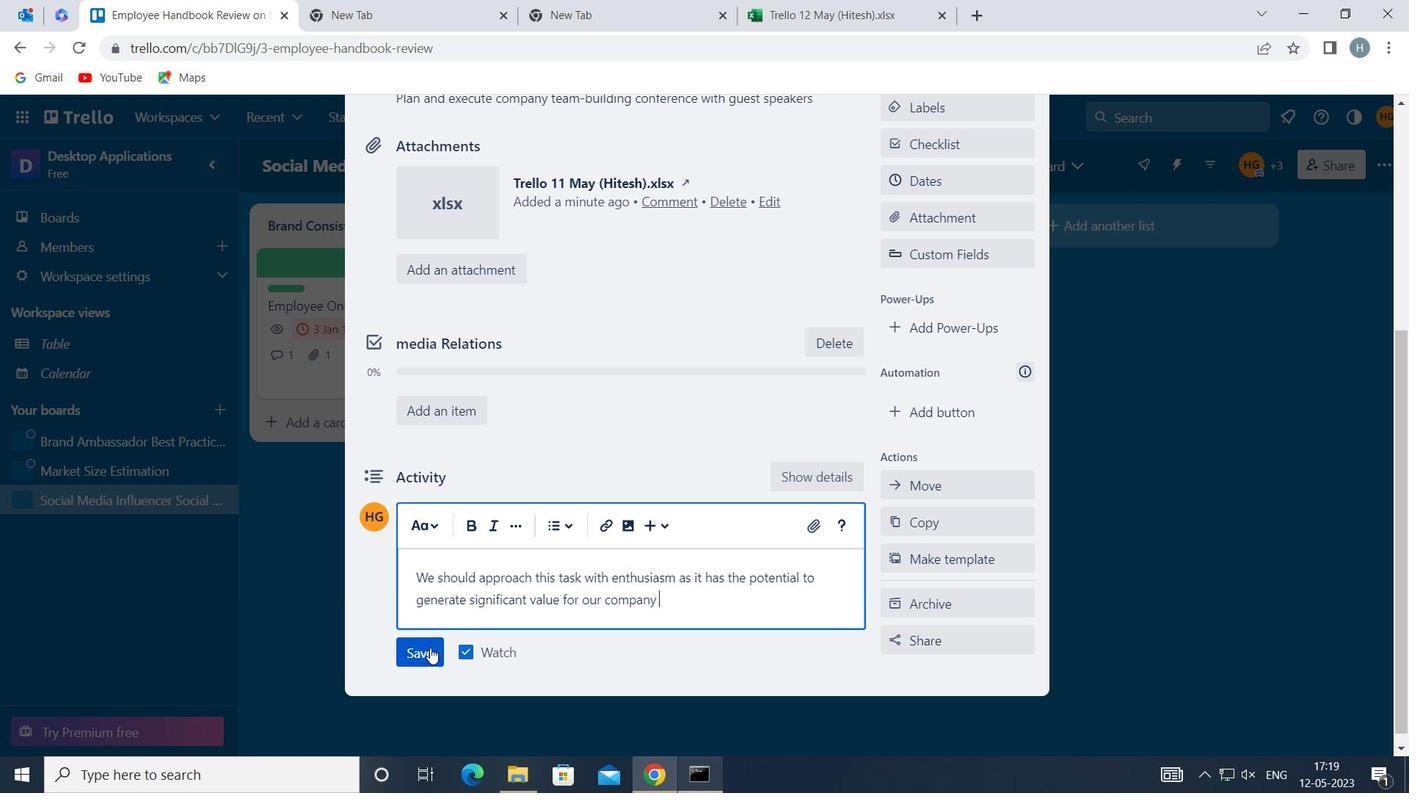 
Action: Mouse moved to (933, 185)
Screenshot: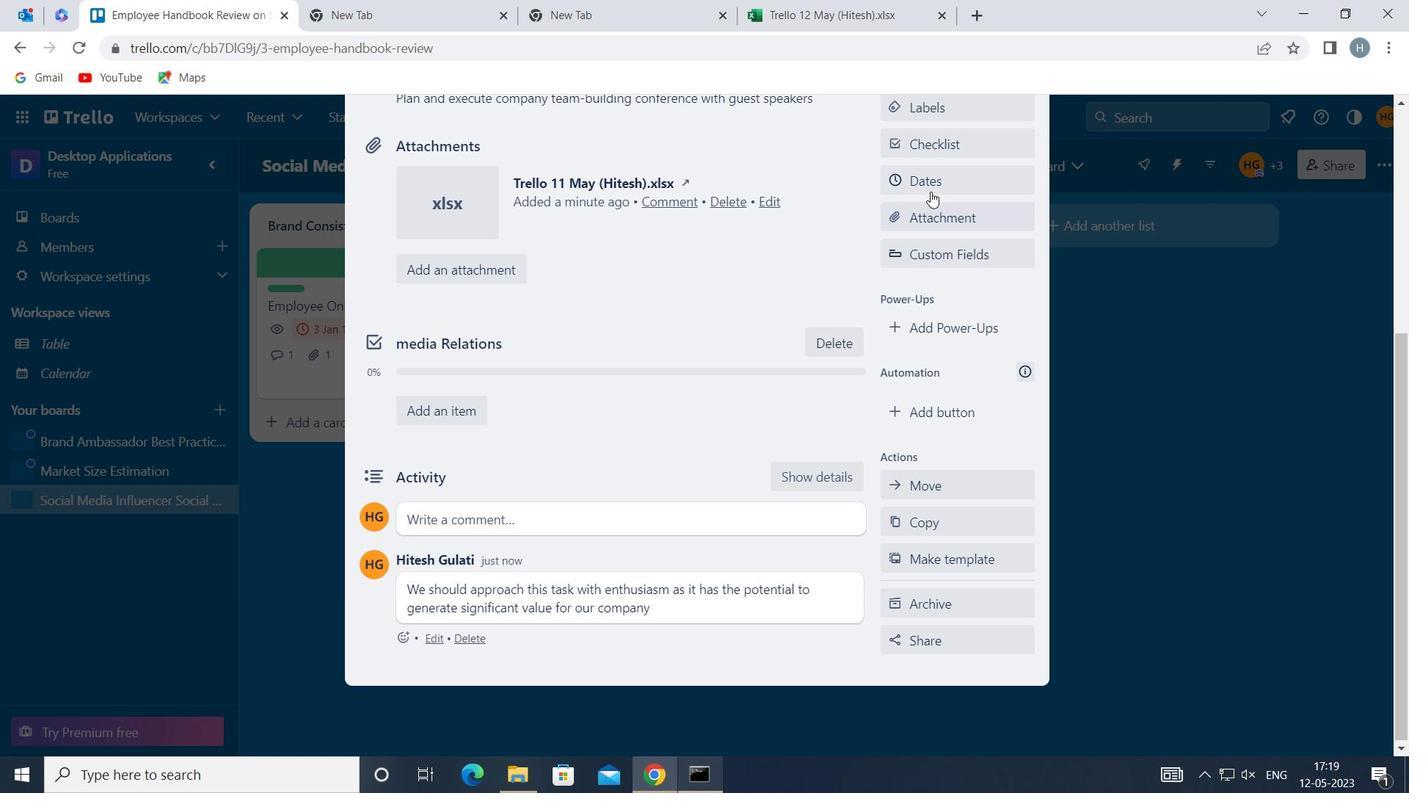 
Action: Mouse pressed left at (933, 185)
Screenshot: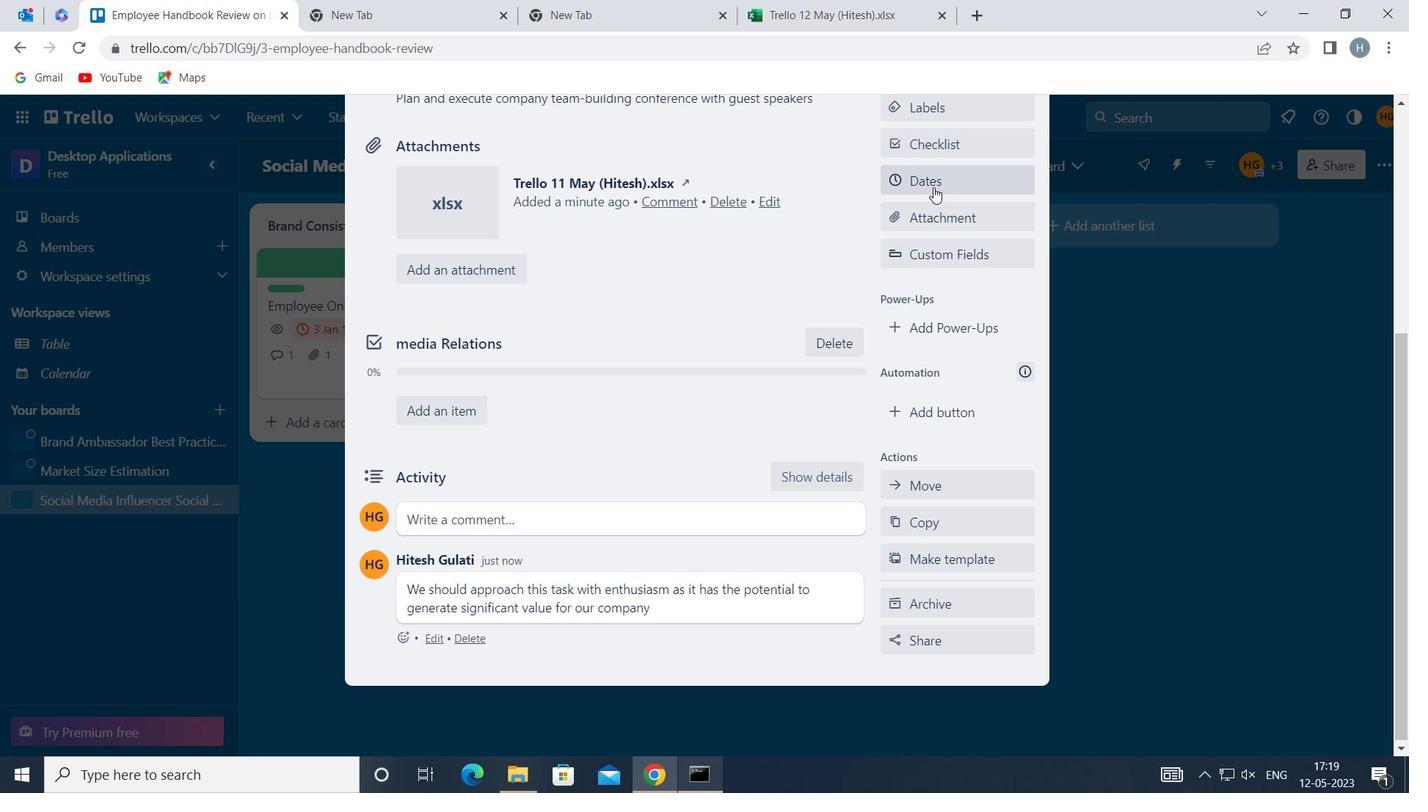 
Action: Mouse moved to (898, 485)
Screenshot: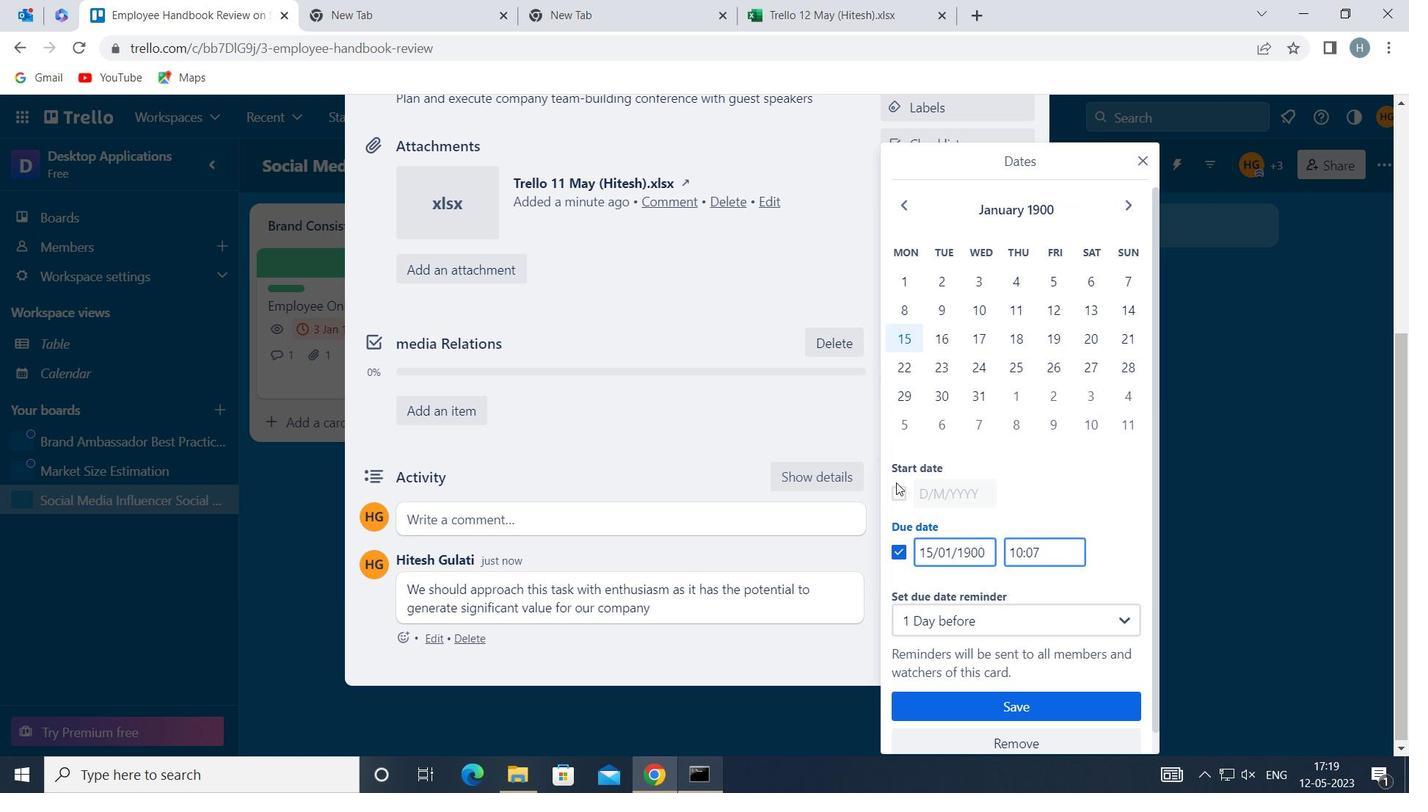 
Action: Mouse pressed left at (898, 485)
Screenshot: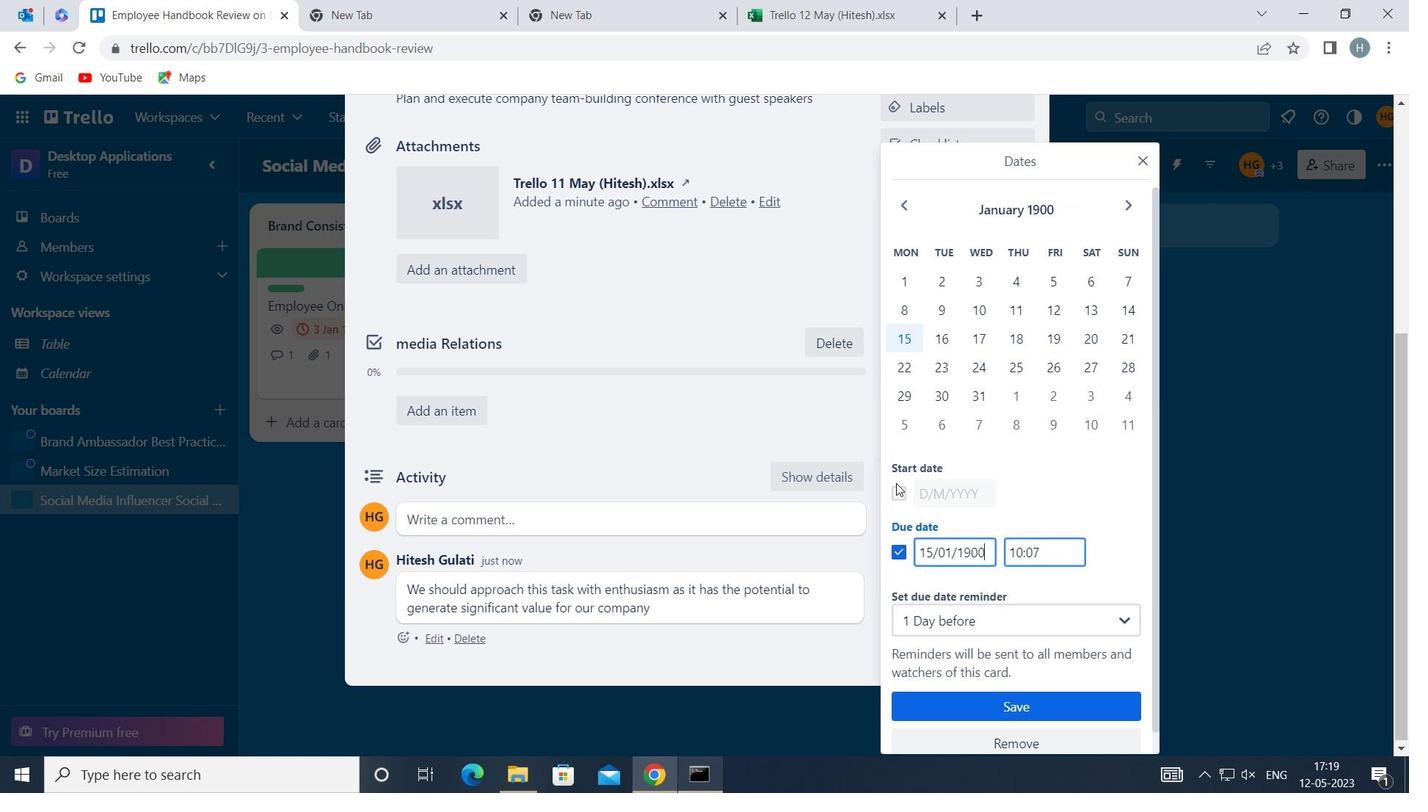 
Action: Mouse moved to (917, 483)
Screenshot: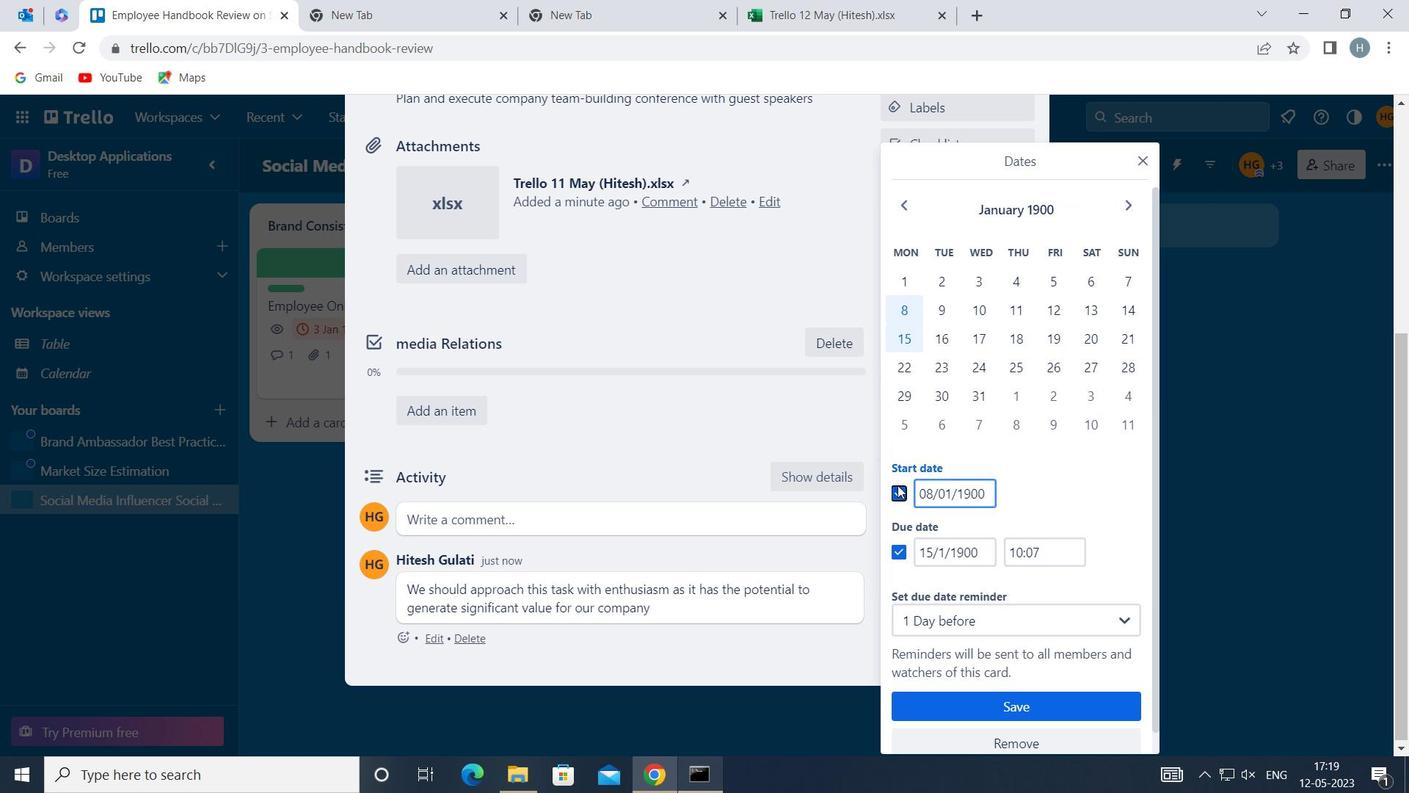 
Action: Mouse pressed left at (917, 483)
Screenshot: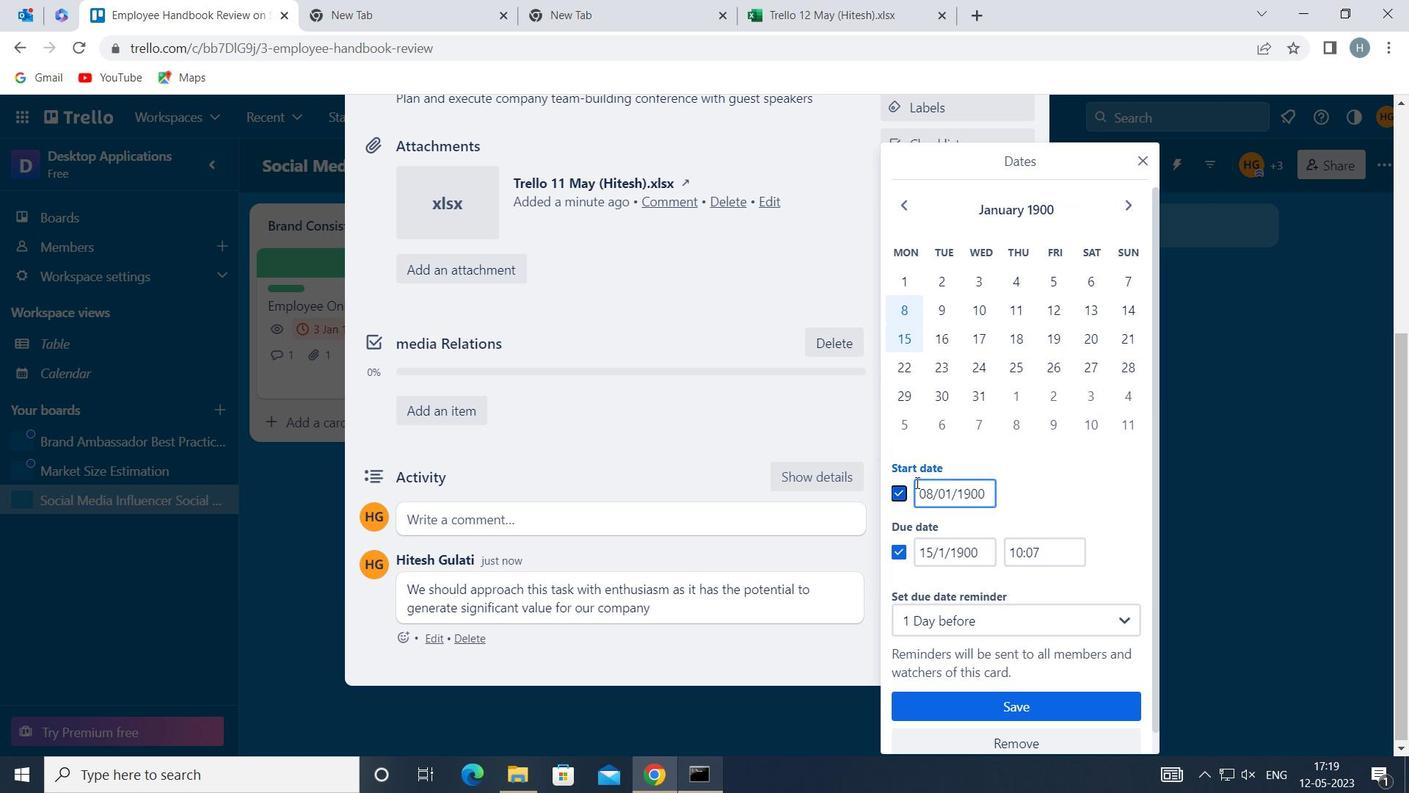 
Action: Mouse moved to (917, 483)
Screenshot: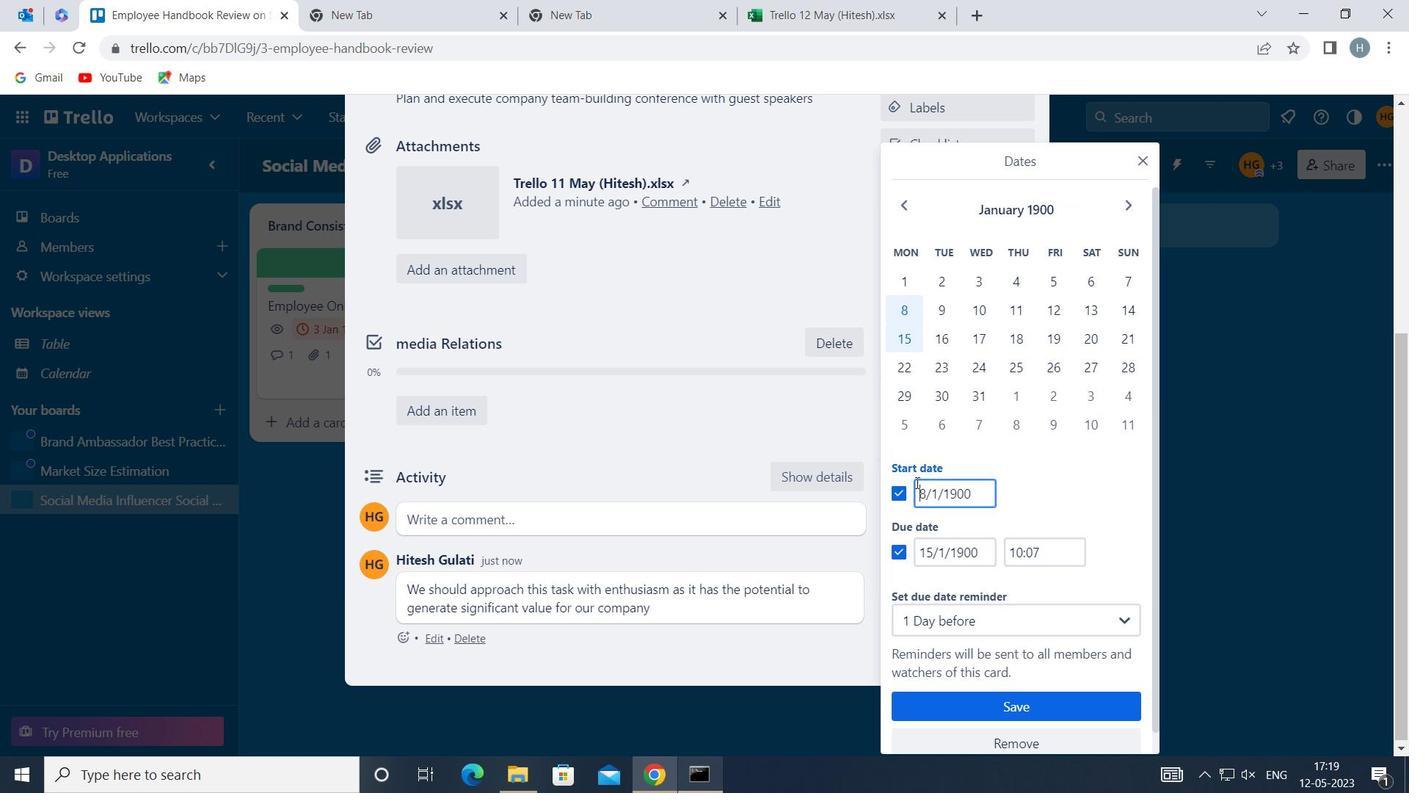 
Action: Key pressed <Key.right><Key.backspace>9
Screenshot: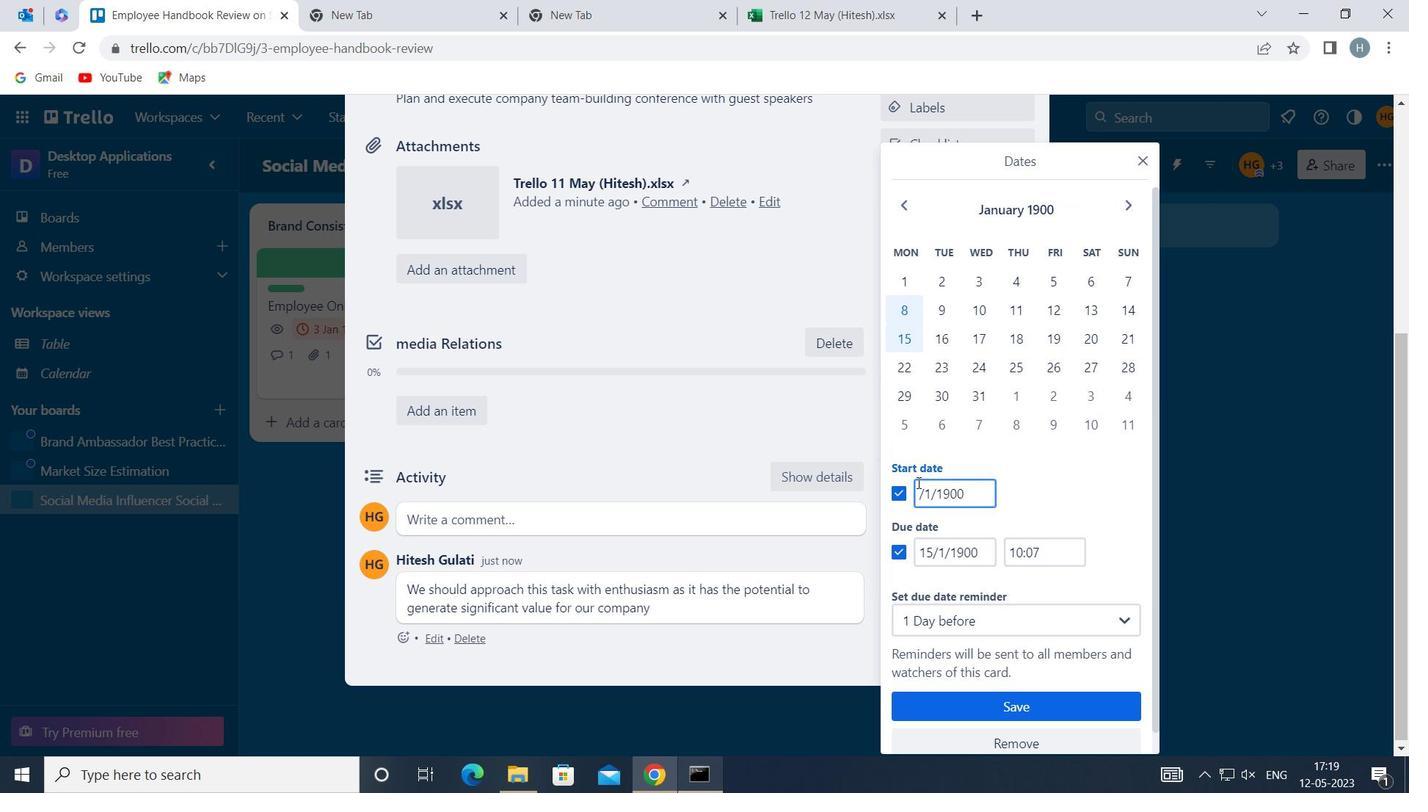 
Action: Mouse moved to (918, 550)
Screenshot: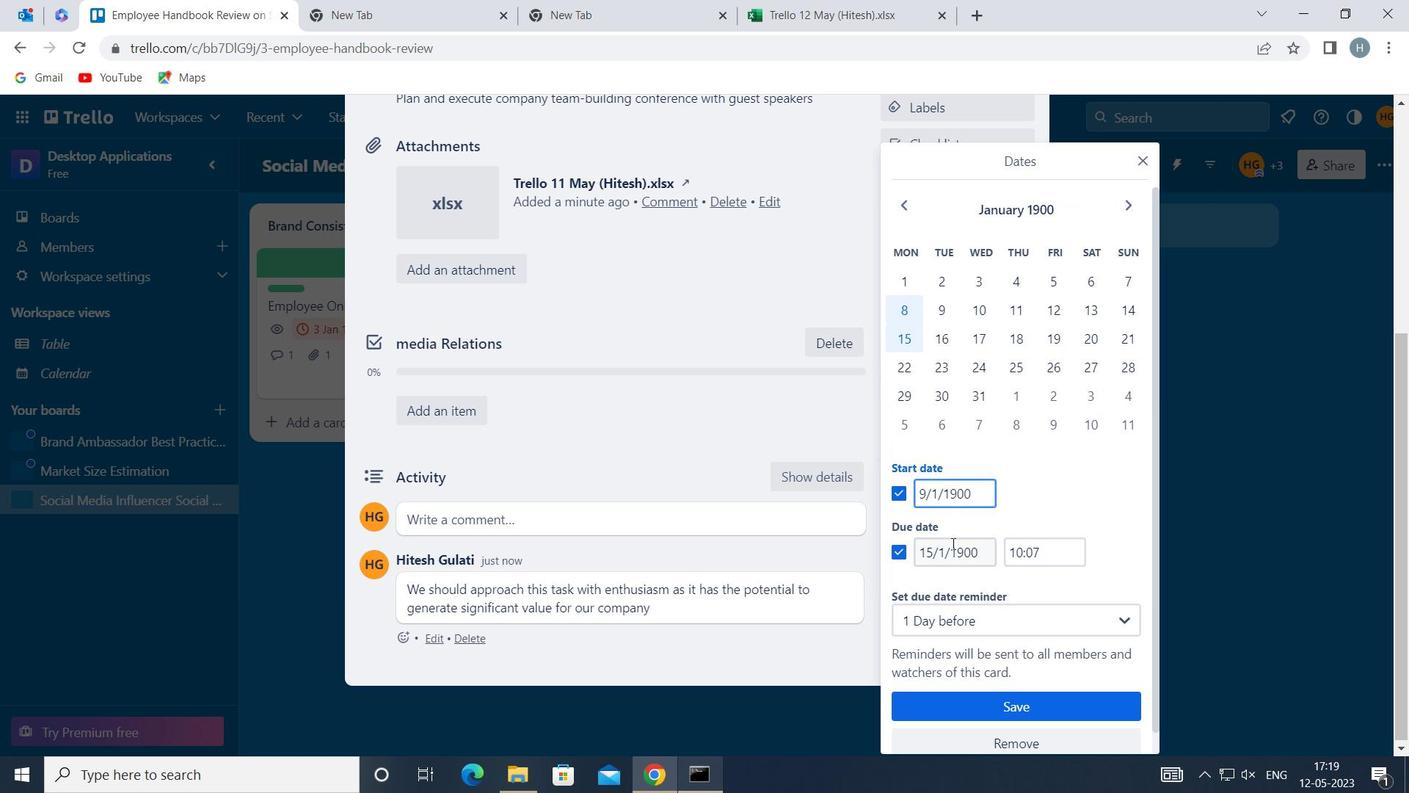 
Action: Mouse pressed left at (918, 550)
Screenshot: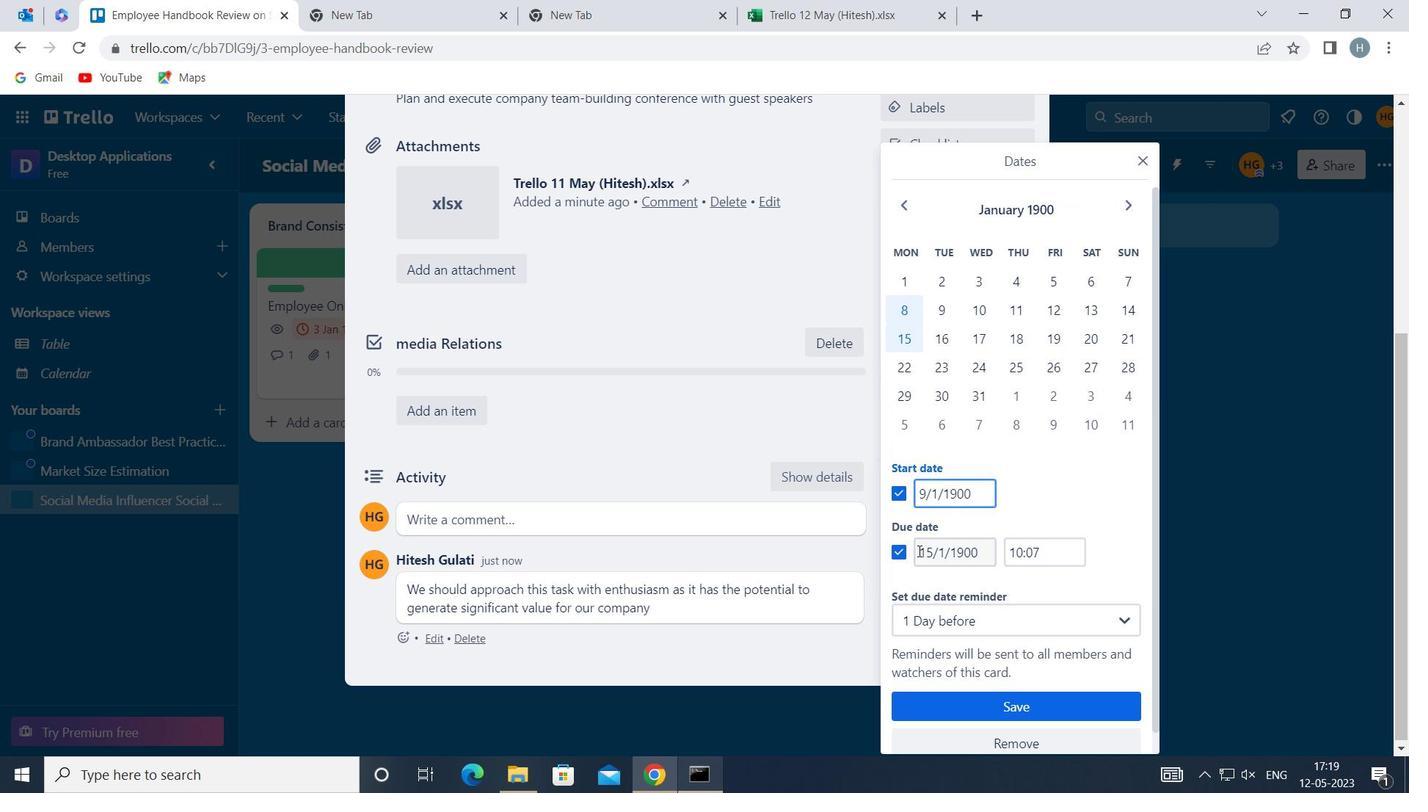 
Action: Key pressed <Key.right><Key.right><Key.backspace>6
Screenshot: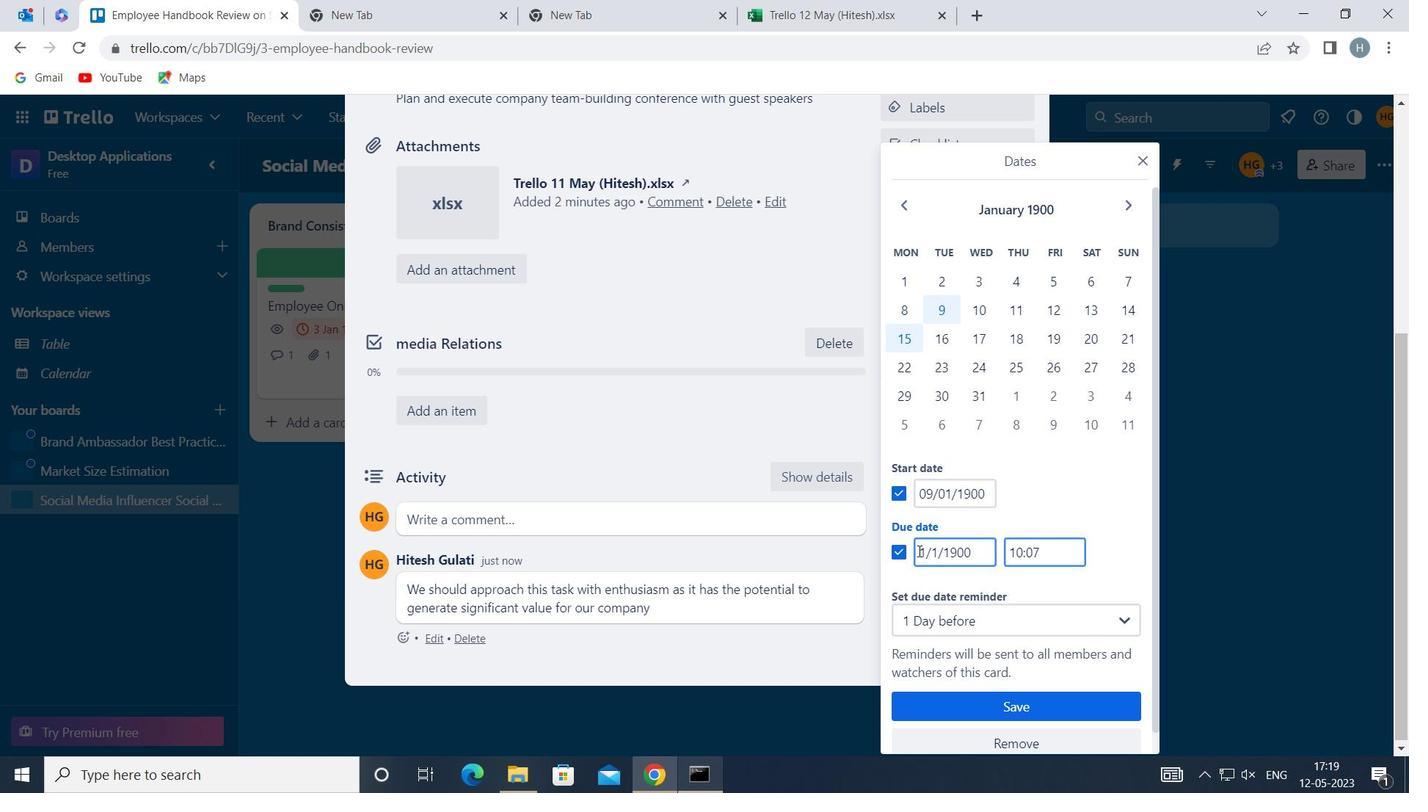 
Action: Mouse moved to (1014, 710)
Screenshot: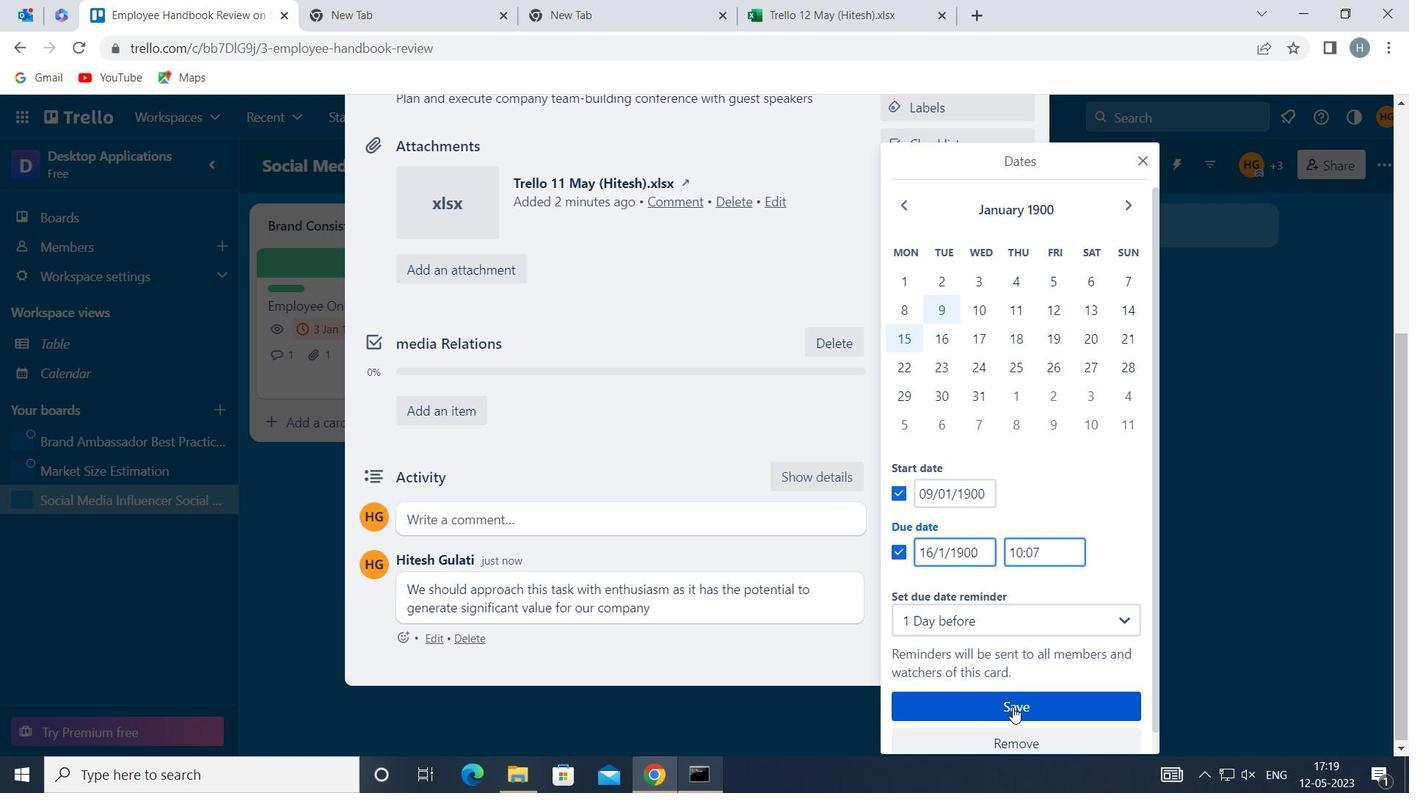 
Action: Mouse pressed left at (1014, 710)
Screenshot: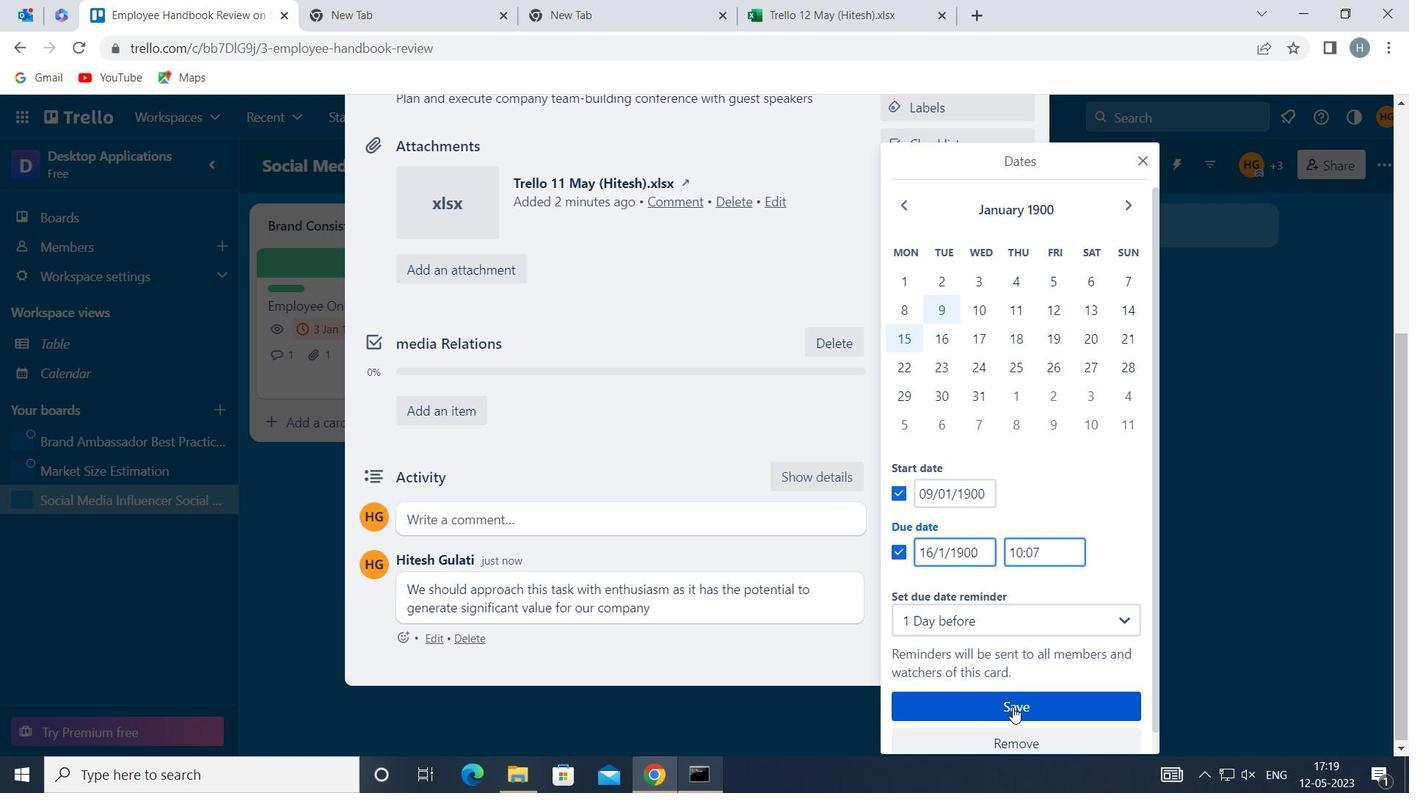 
Action: Mouse moved to (920, 492)
Screenshot: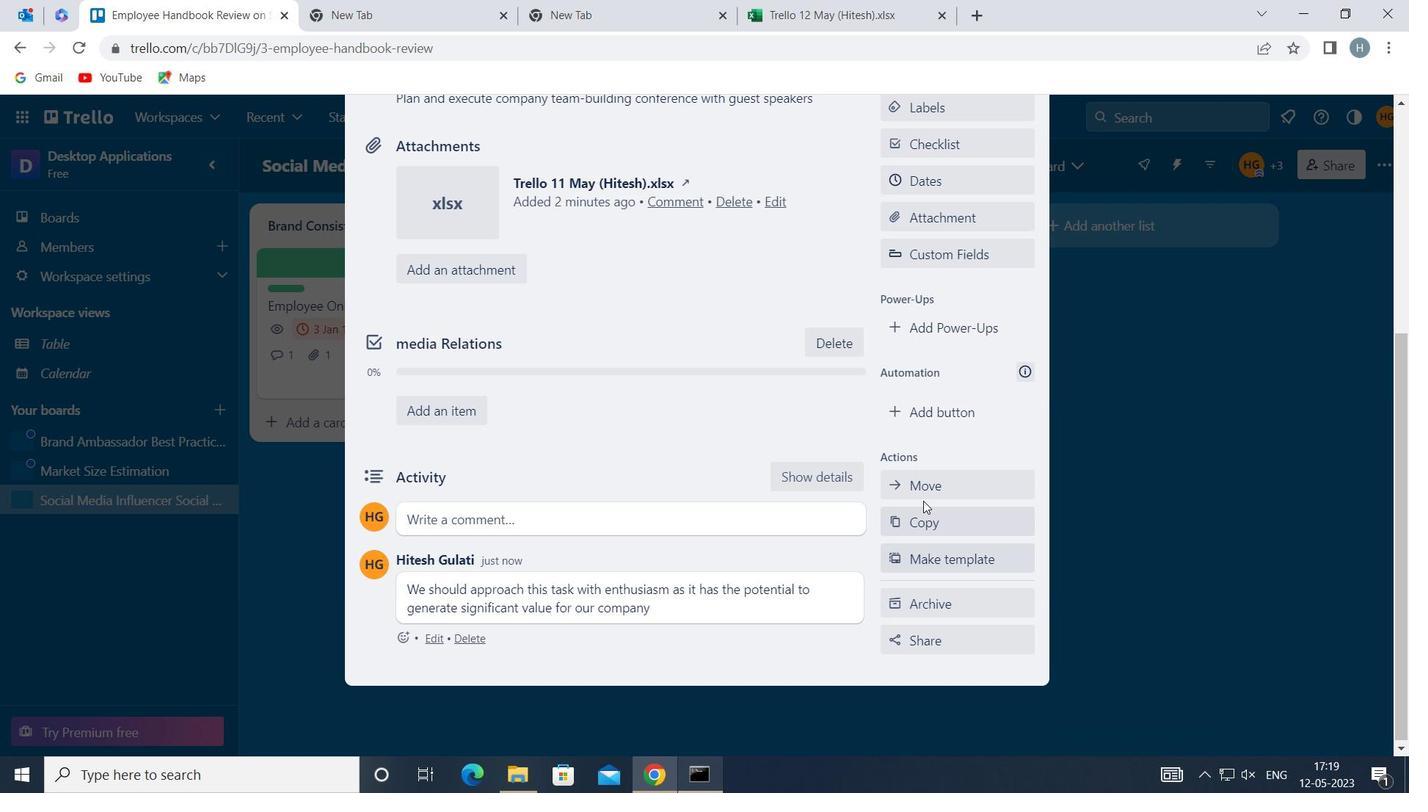 
